 Task: Look for space in Kotel'niki, Russia from 12th July, 2023 to 16th July, 2023 for 8 adults in price range Rs.10000 to Rs.16000. Place can be private room with 8 bedrooms having 8 beds and 8 bathrooms. Property type can be house, flat, guest house, hotel. Amenities needed are: wifi, TV, free parkinig on premises, gym, breakfast. Booking option can be shelf check-in. Required host language is English.
Action: Mouse moved to (584, 125)
Screenshot: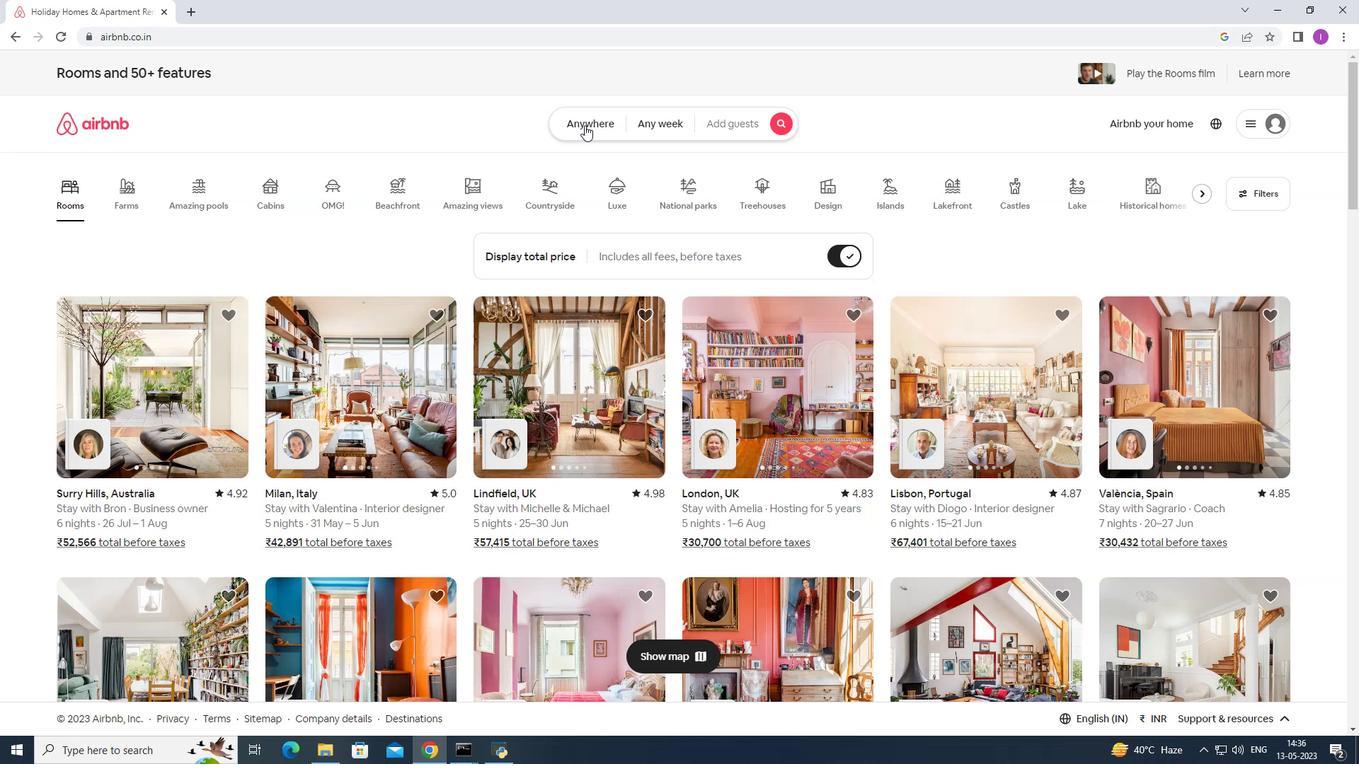 
Action: Mouse pressed left at (584, 125)
Screenshot: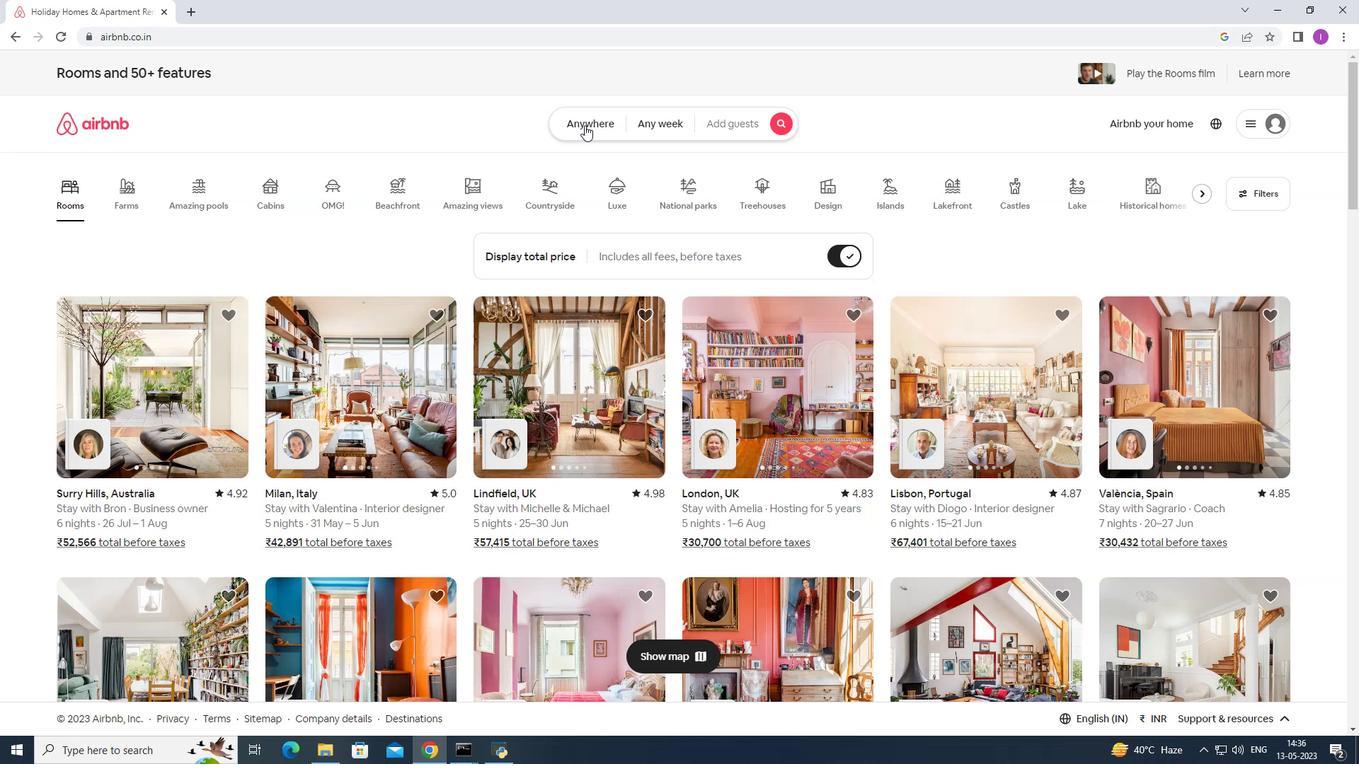 
Action: Mouse moved to (504, 182)
Screenshot: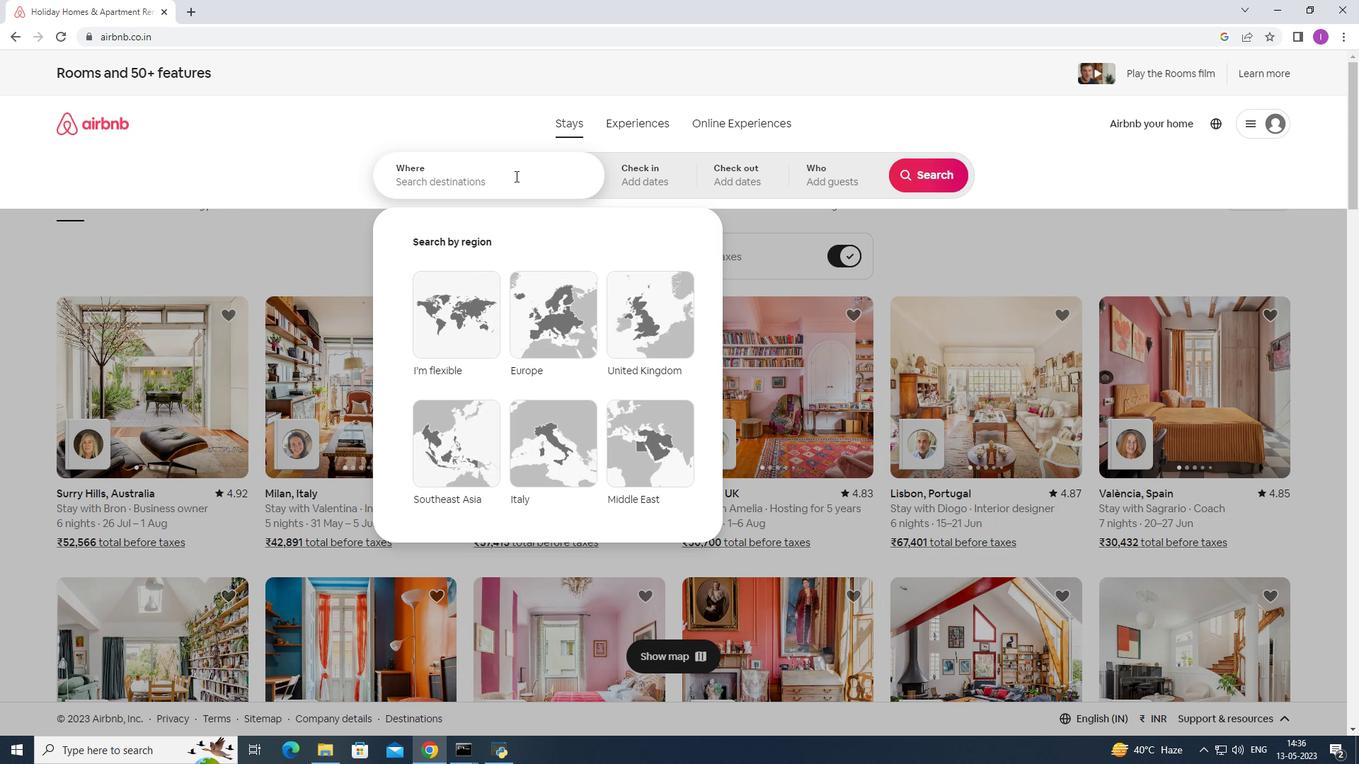 
Action: Mouse pressed left at (504, 182)
Screenshot: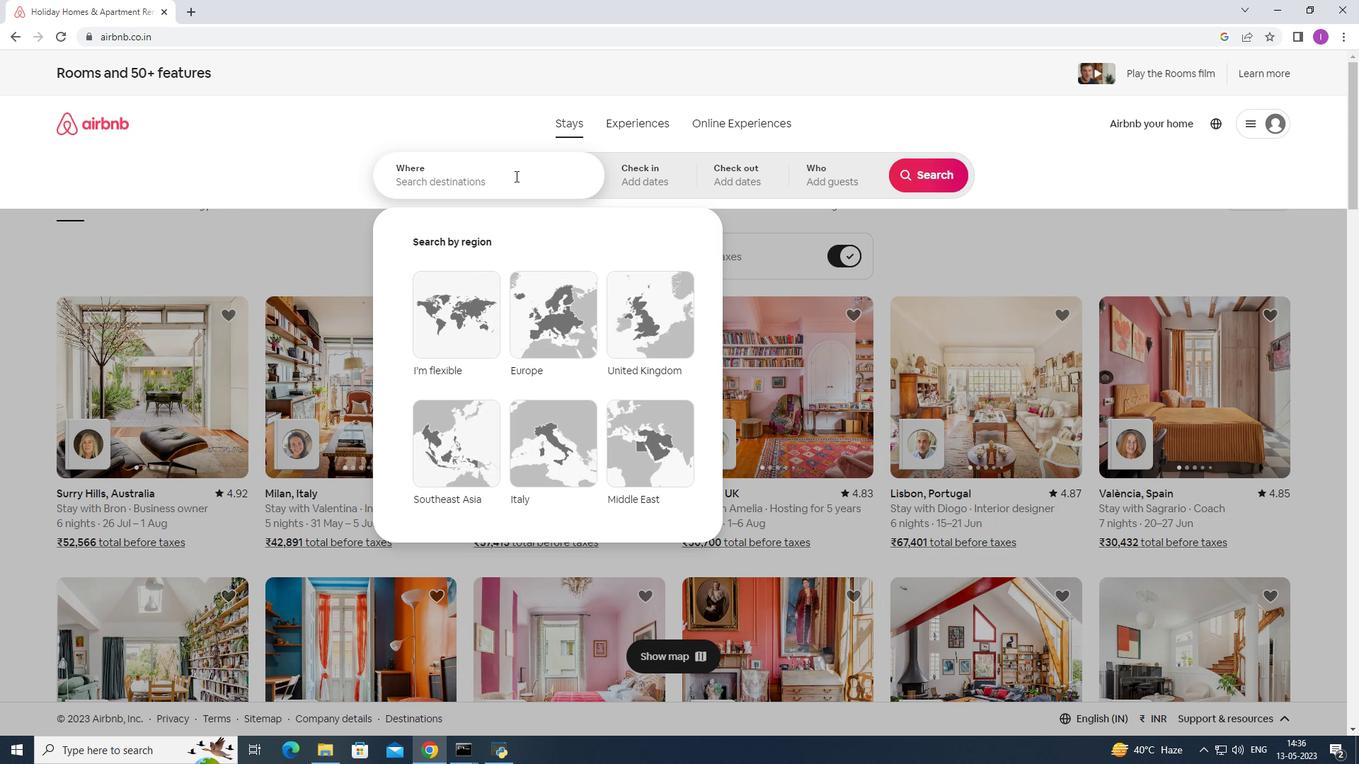 
Action: Mouse moved to (514, 180)
Screenshot: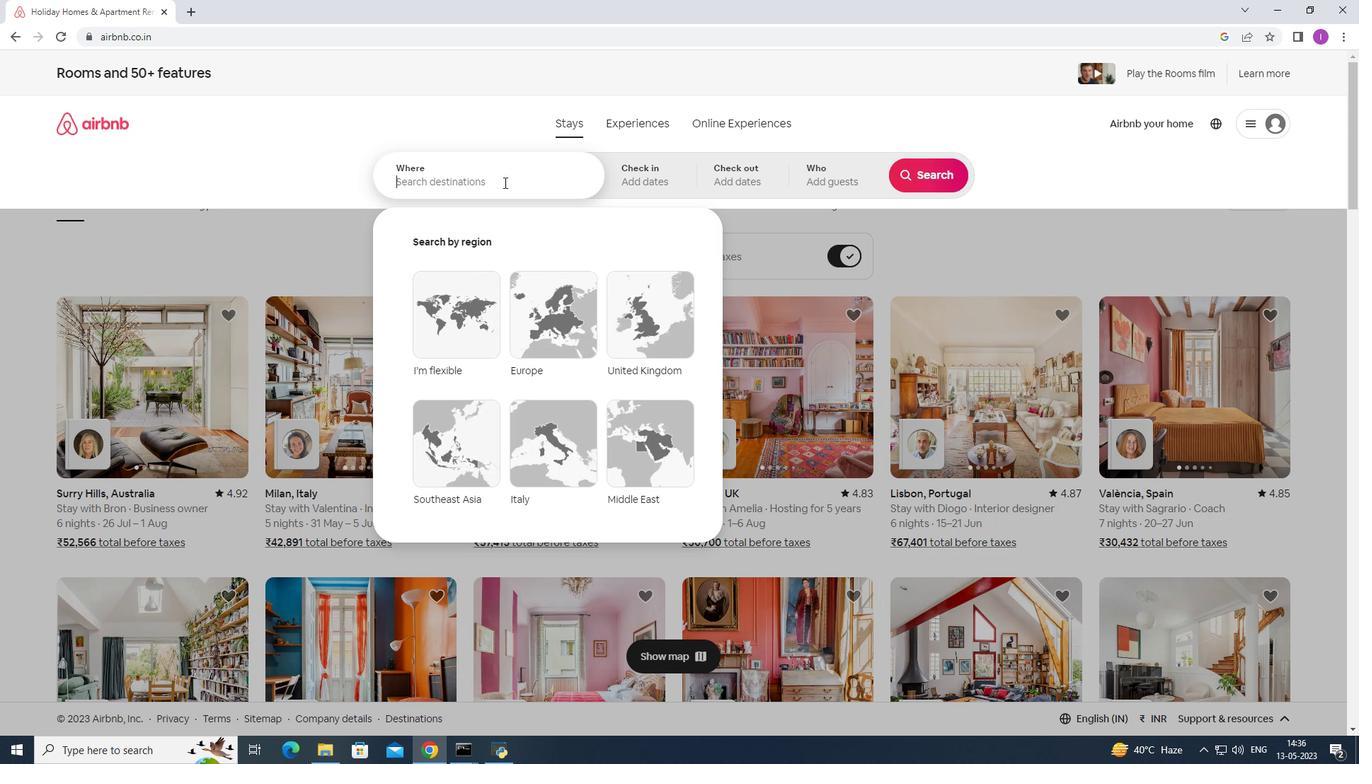
Action: Key pressed <Key.shift><Key.shift><Key.shift><Key.shift><Key.shift><Key.shift><Key.shift><Key.shift><Key.shift>Kotel'<Key.shift>Niki,<Key.shift>Russia
Screenshot: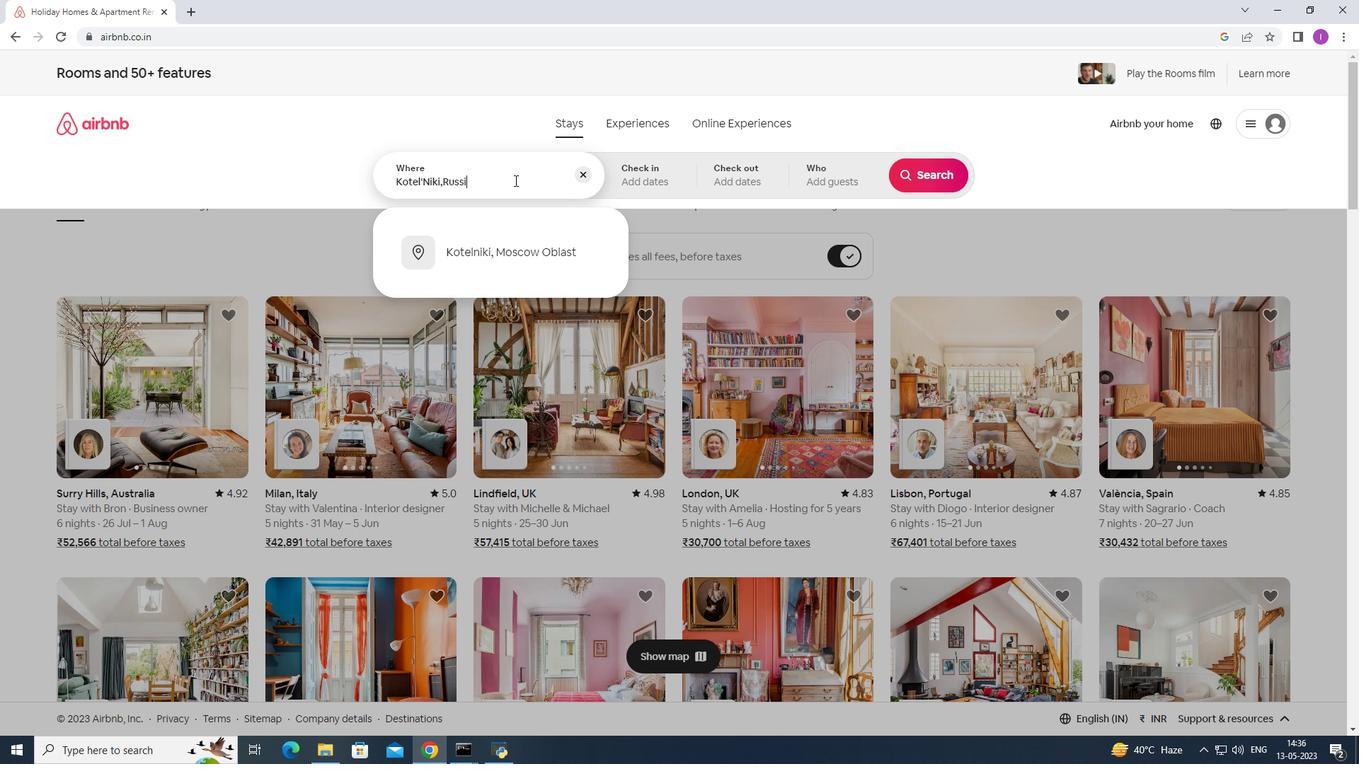 
Action: Mouse moved to (623, 175)
Screenshot: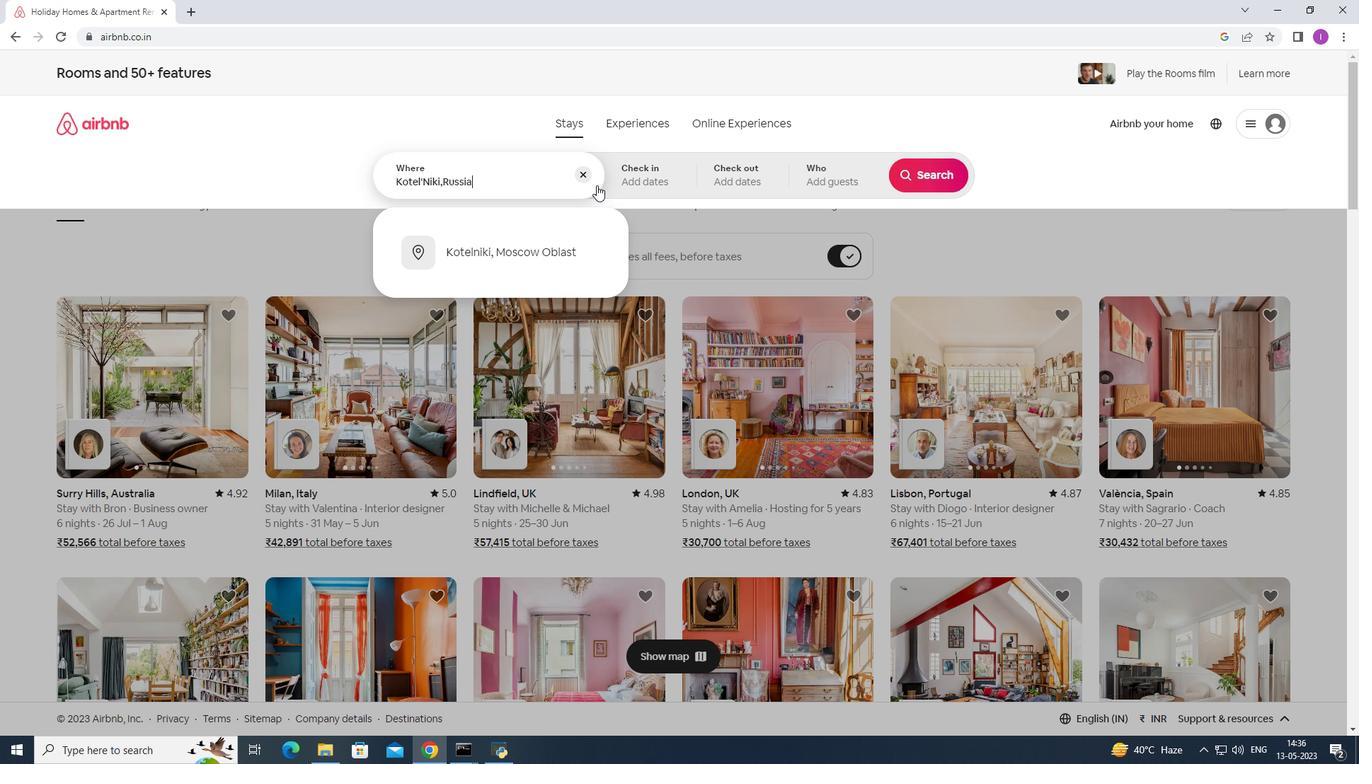 
Action: Mouse pressed left at (623, 175)
Screenshot: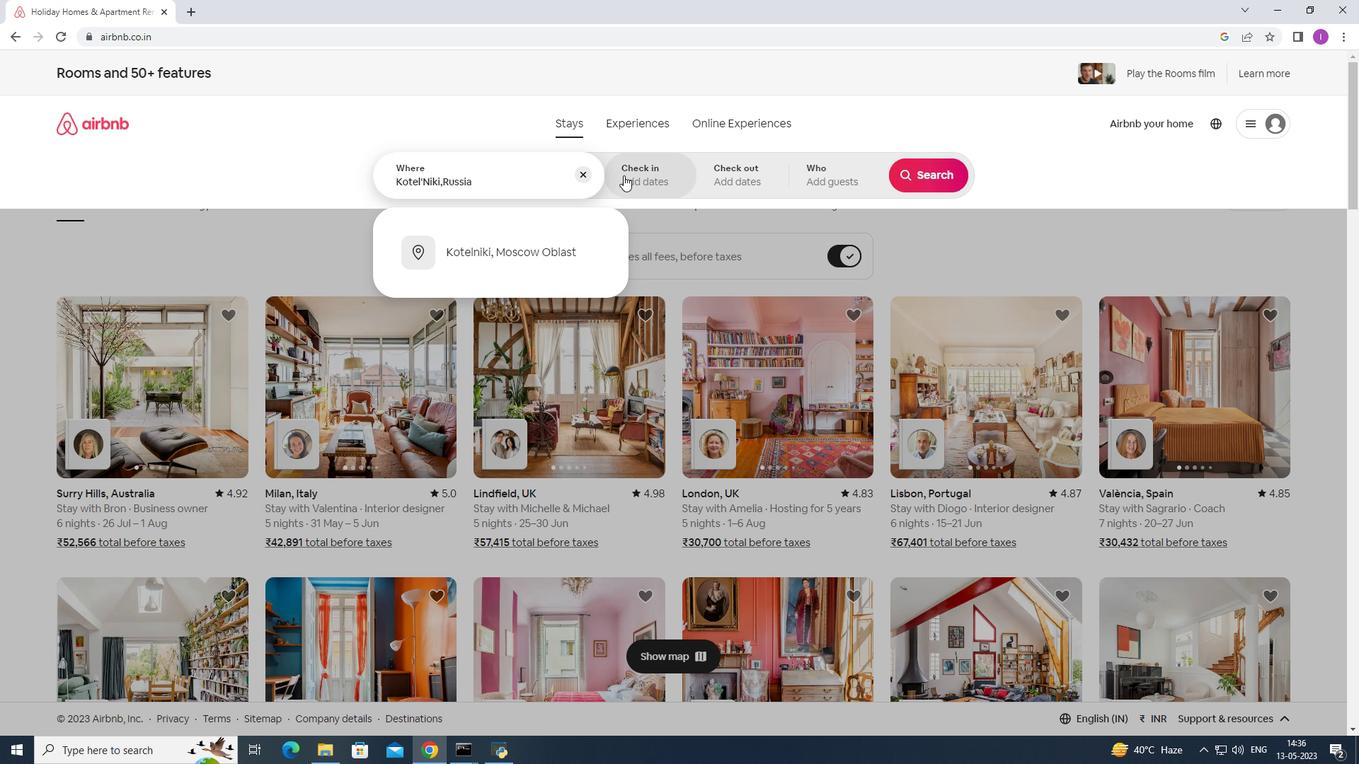 
Action: Mouse moved to (920, 292)
Screenshot: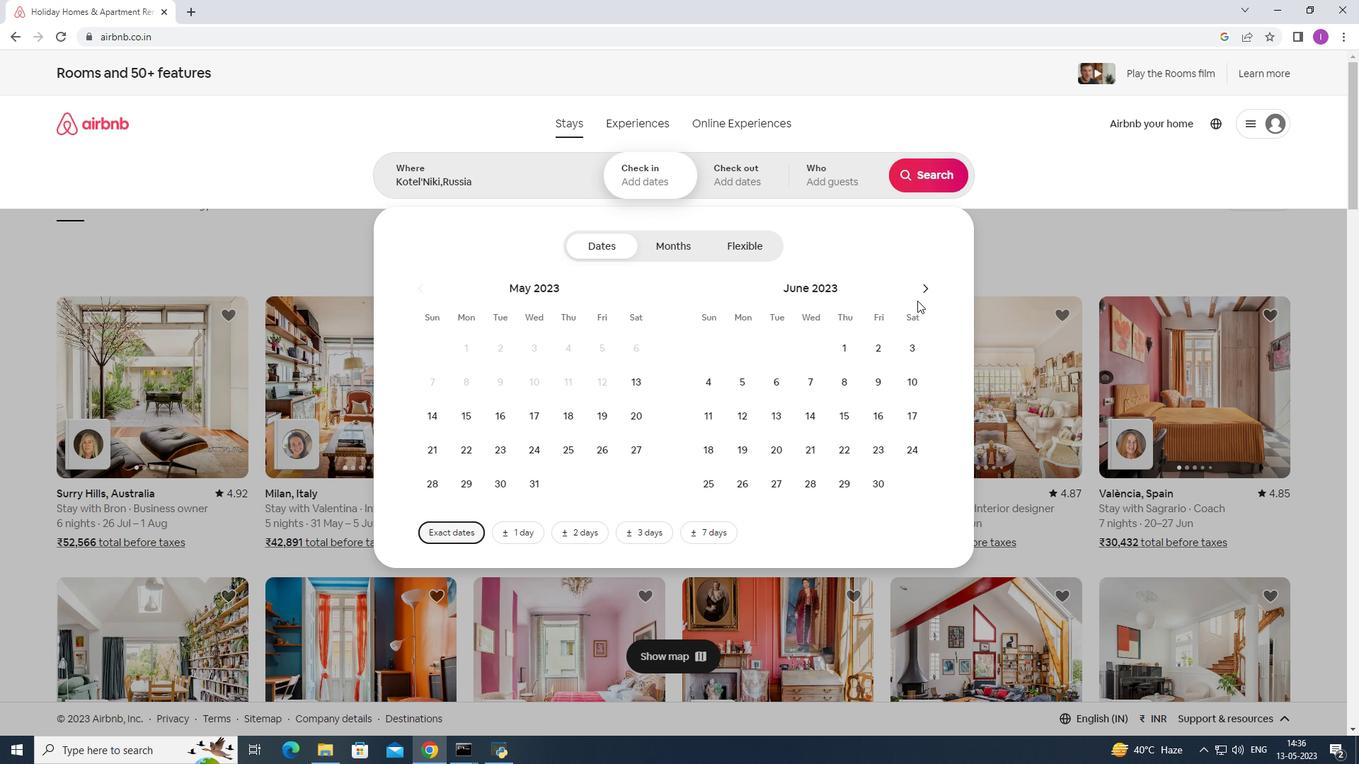 
Action: Mouse pressed left at (920, 292)
Screenshot: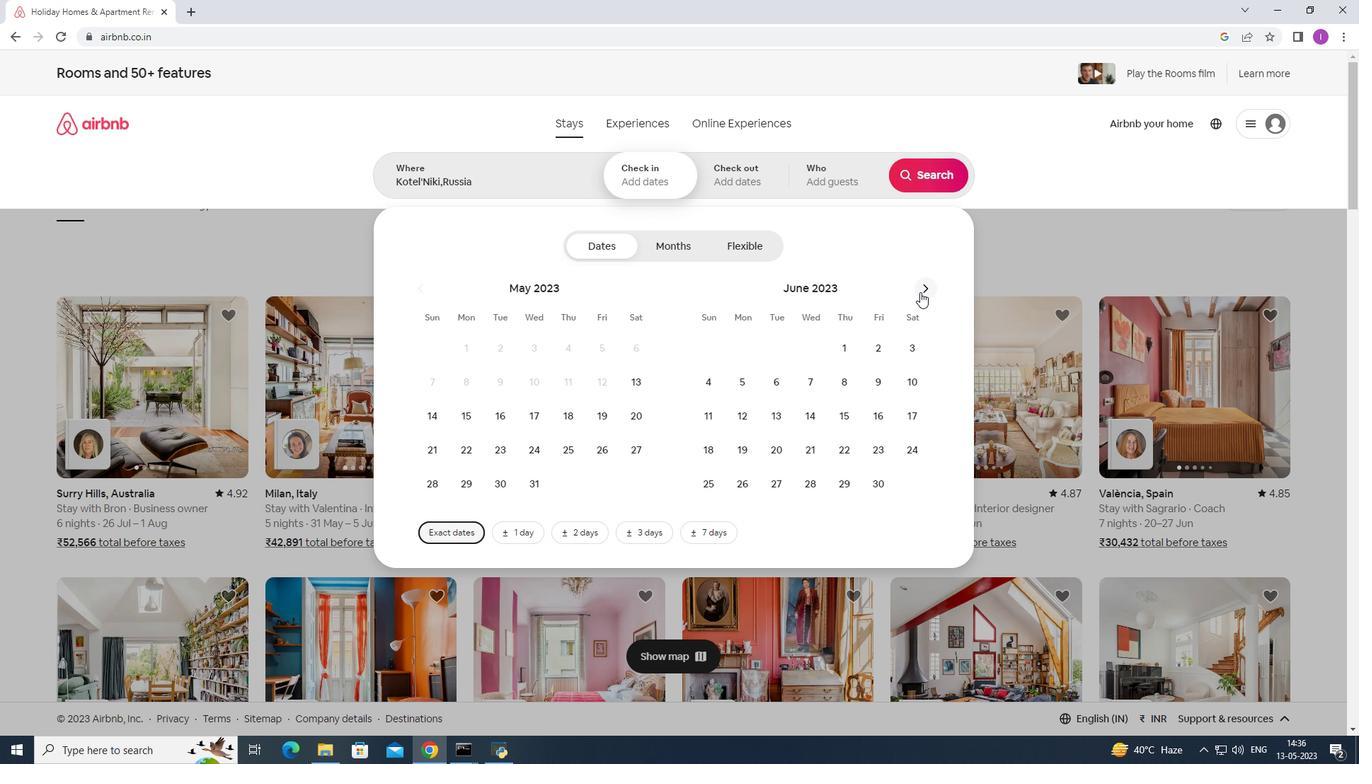 
Action: Mouse moved to (802, 421)
Screenshot: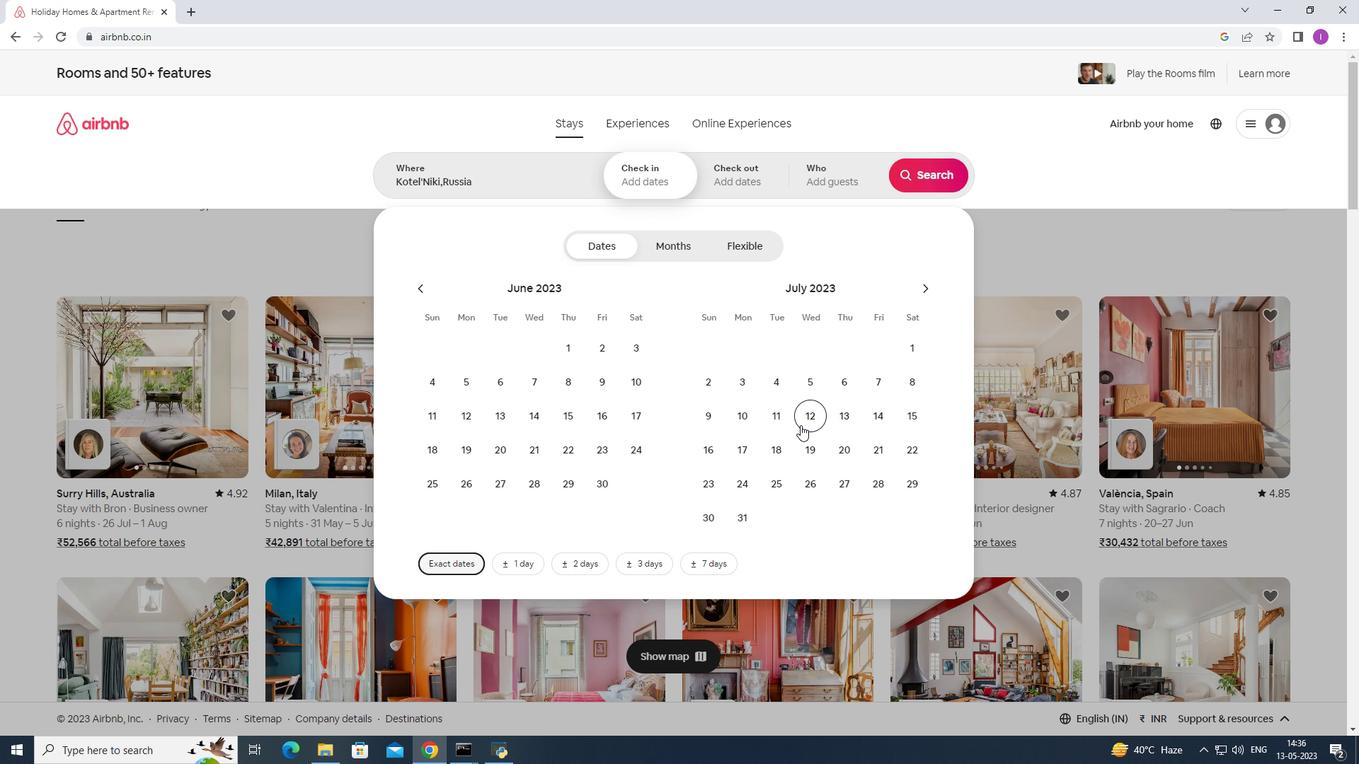 
Action: Mouse pressed left at (802, 421)
Screenshot: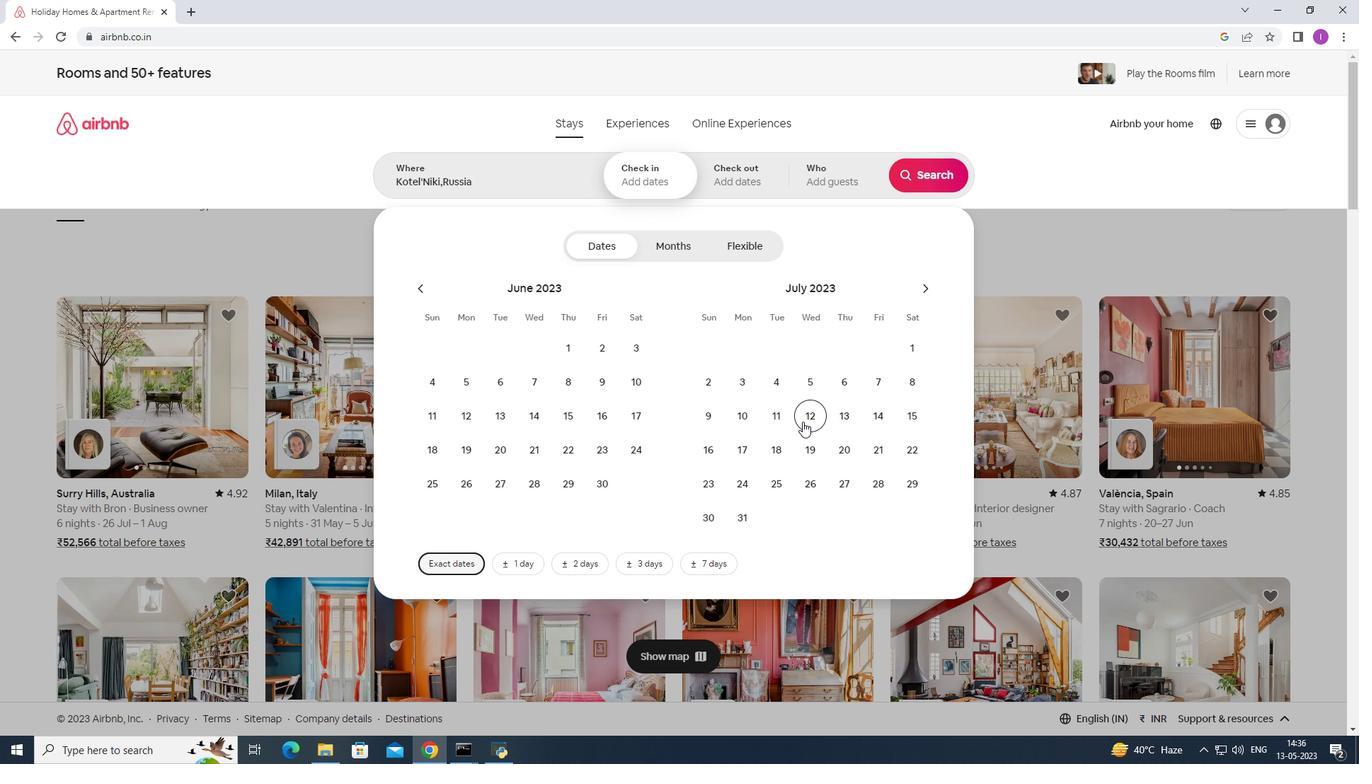 
Action: Mouse moved to (702, 451)
Screenshot: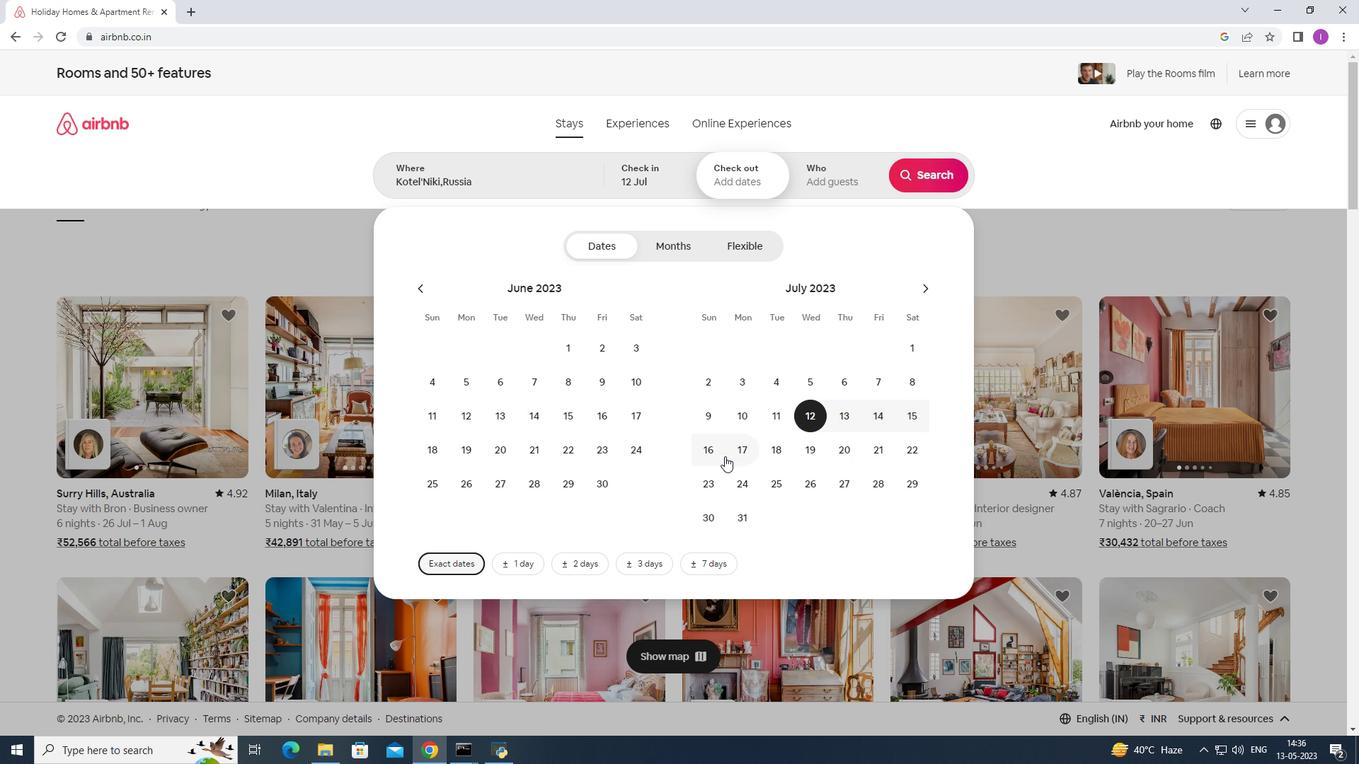 
Action: Mouse pressed left at (702, 451)
Screenshot: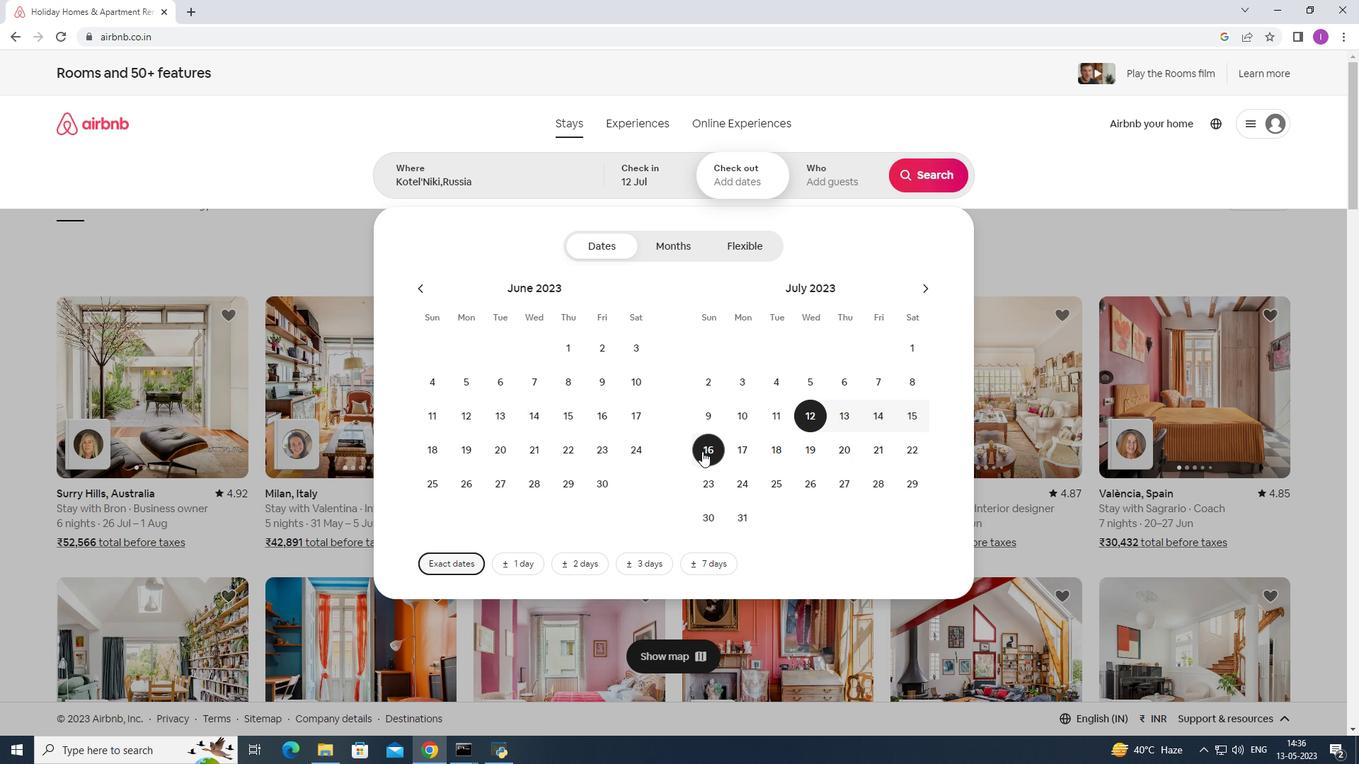 
Action: Mouse moved to (827, 170)
Screenshot: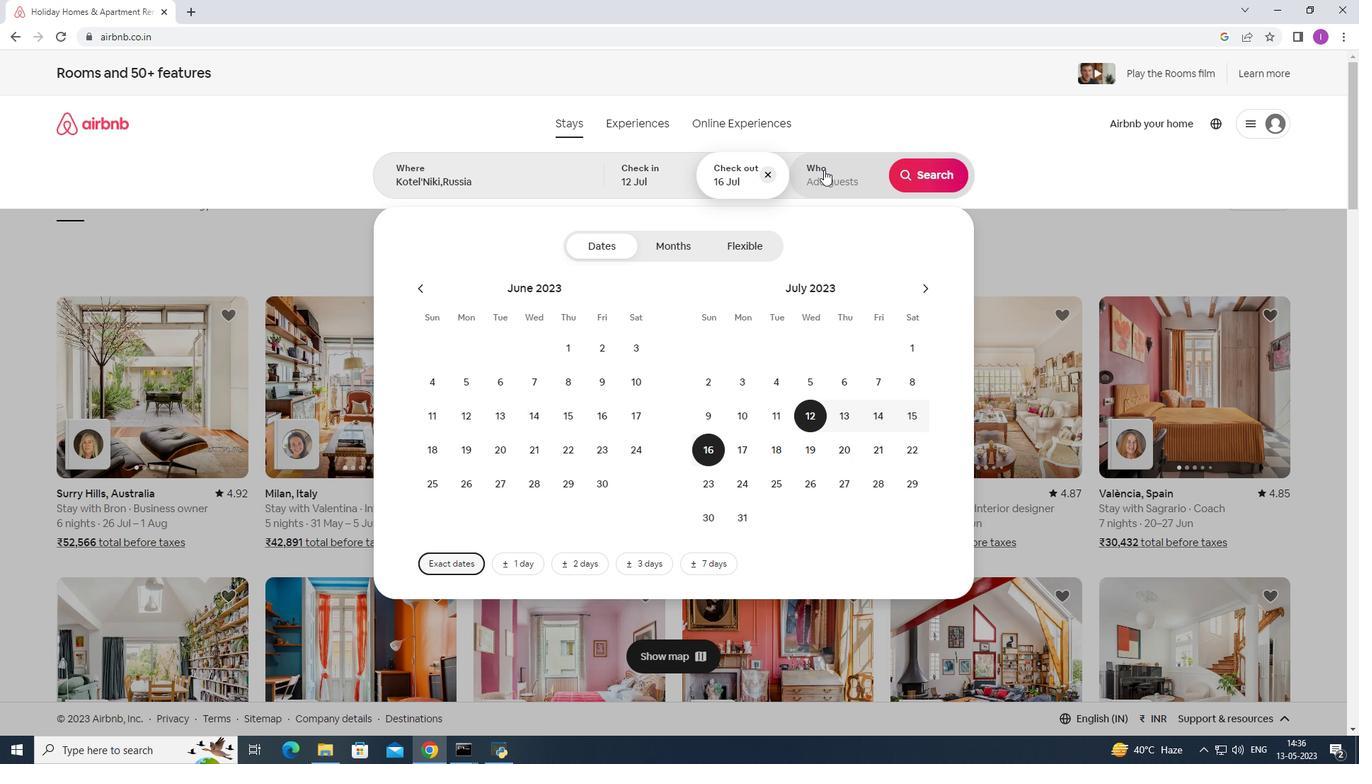 
Action: Mouse pressed left at (827, 170)
Screenshot: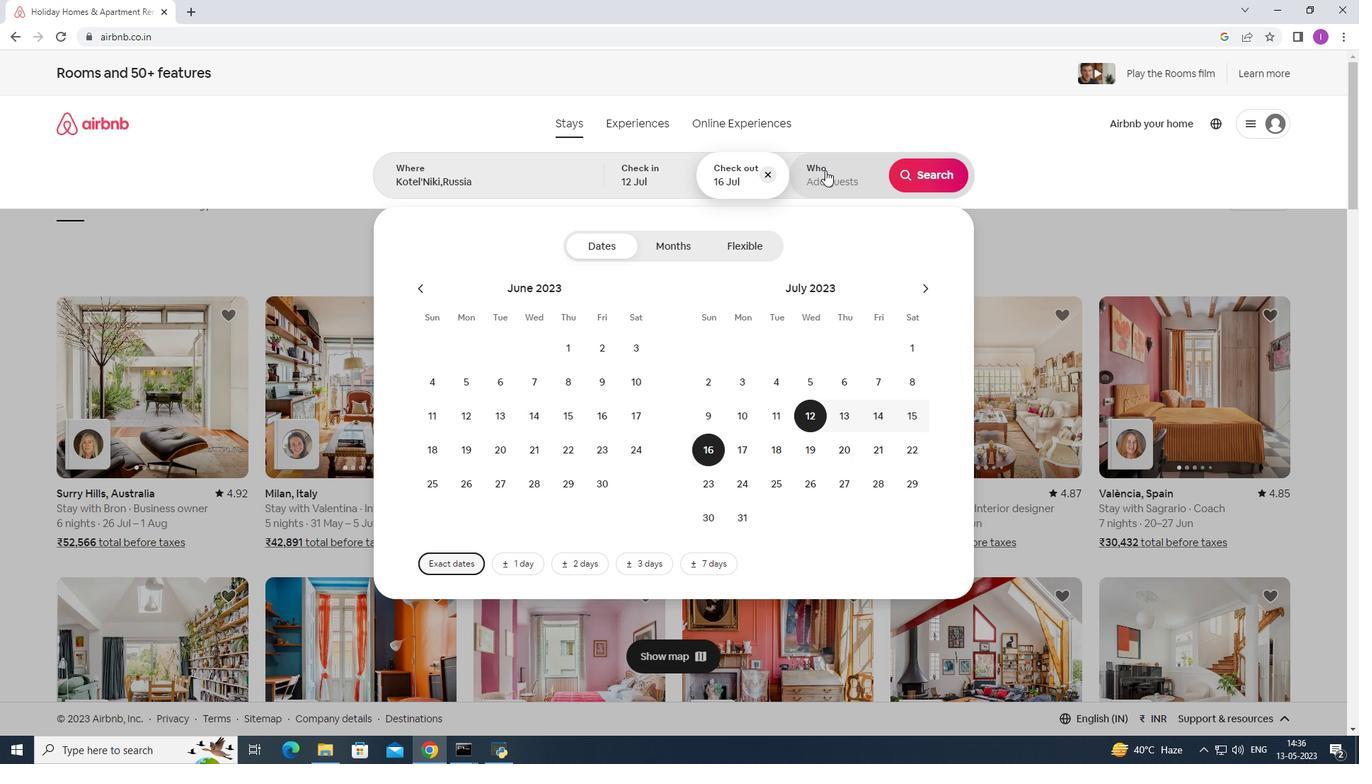 
Action: Mouse moved to (931, 249)
Screenshot: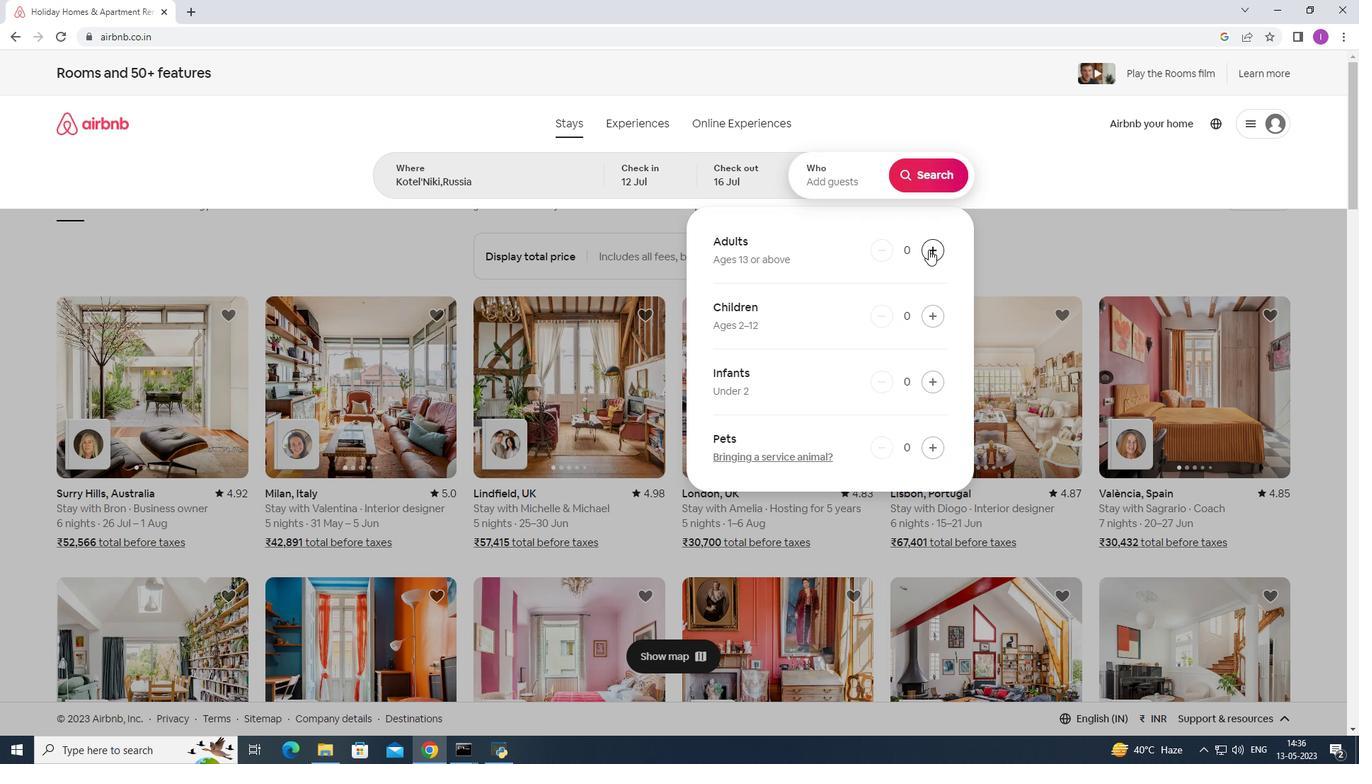
Action: Mouse pressed left at (931, 249)
Screenshot: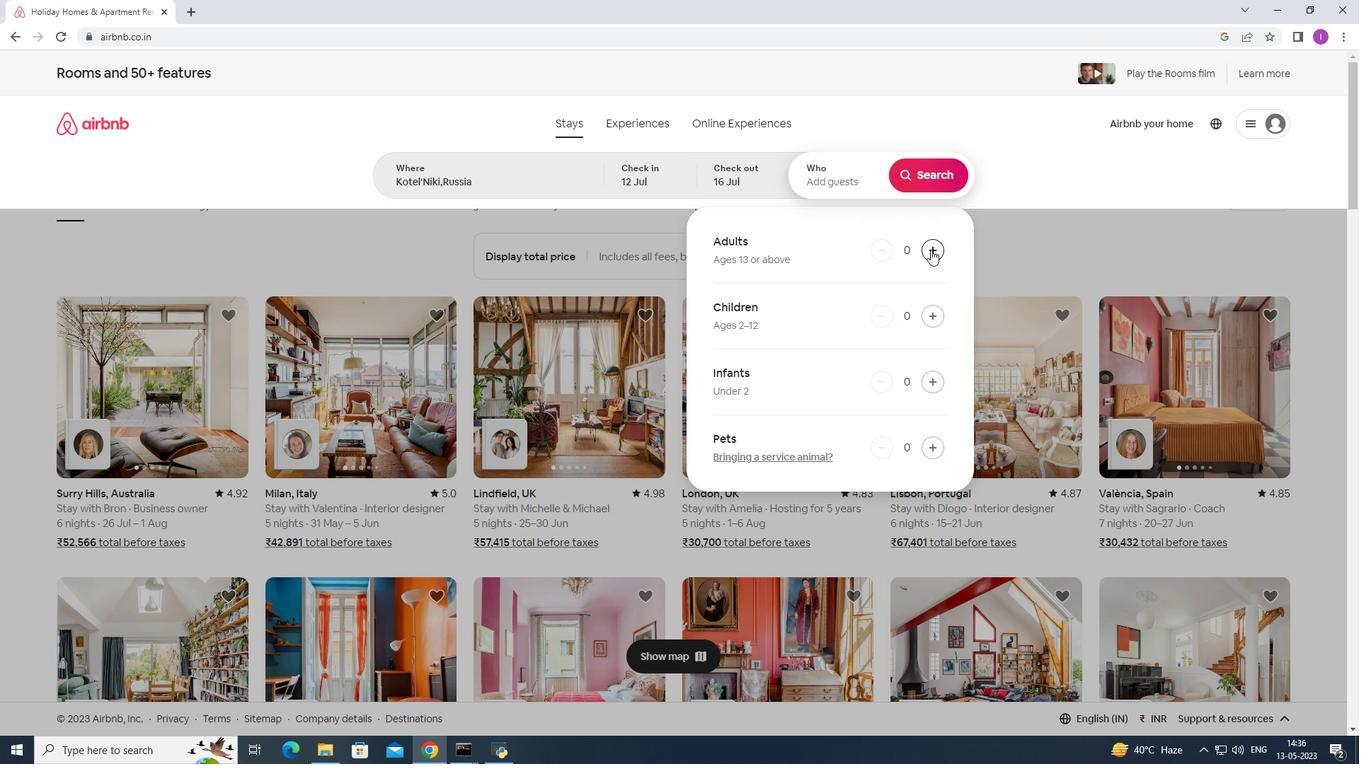 
Action: Mouse pressed left at (931, 249)
Screenshot: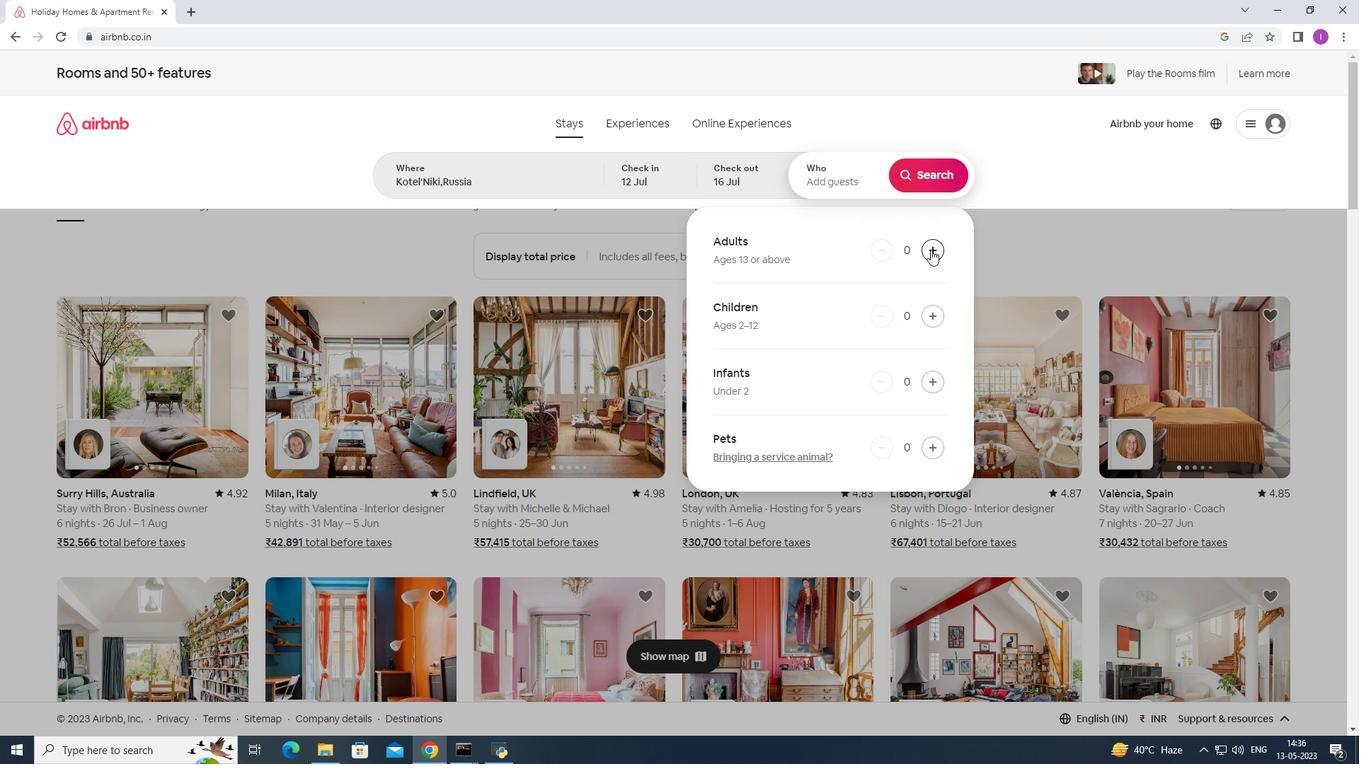 
Action: Mouse pressed left at (931, 249)
Screenshot: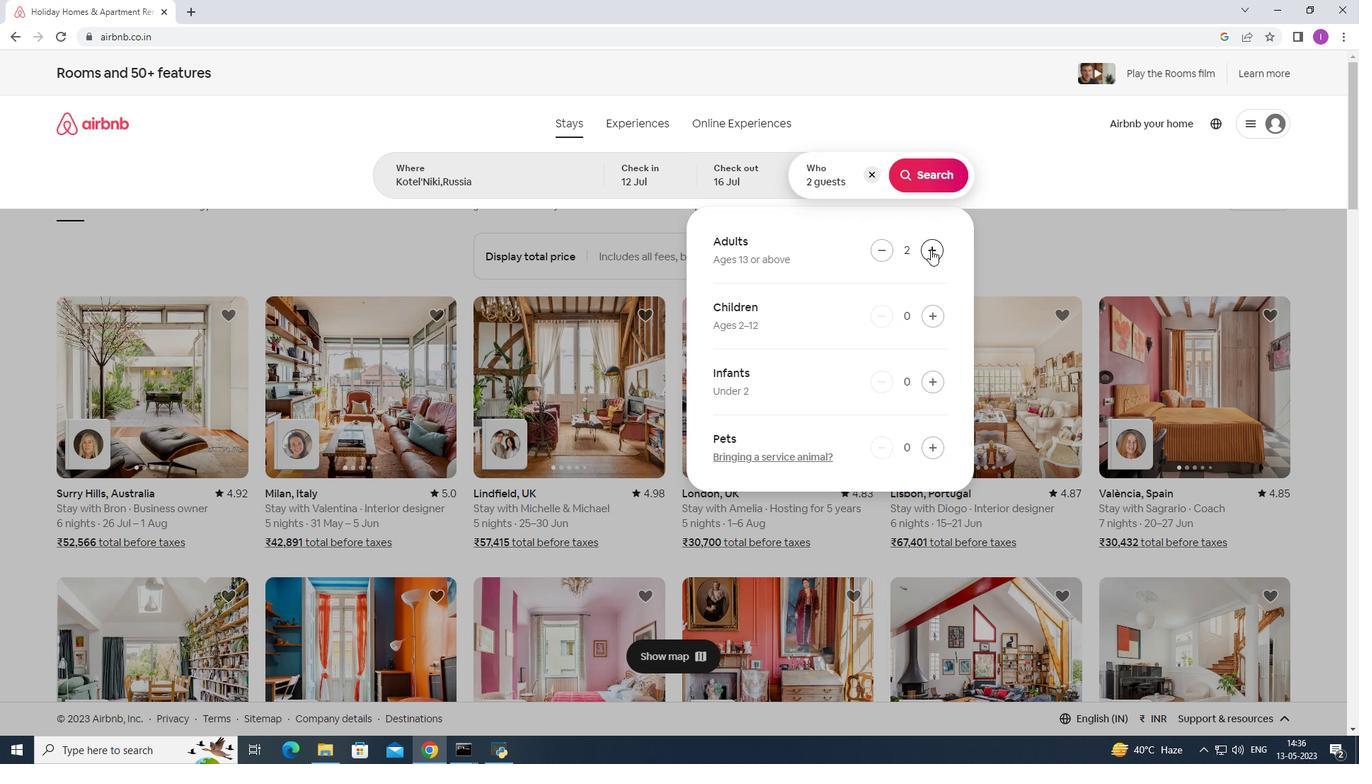 
Action: Mouse pressed left at (931, 249)
Screenshot: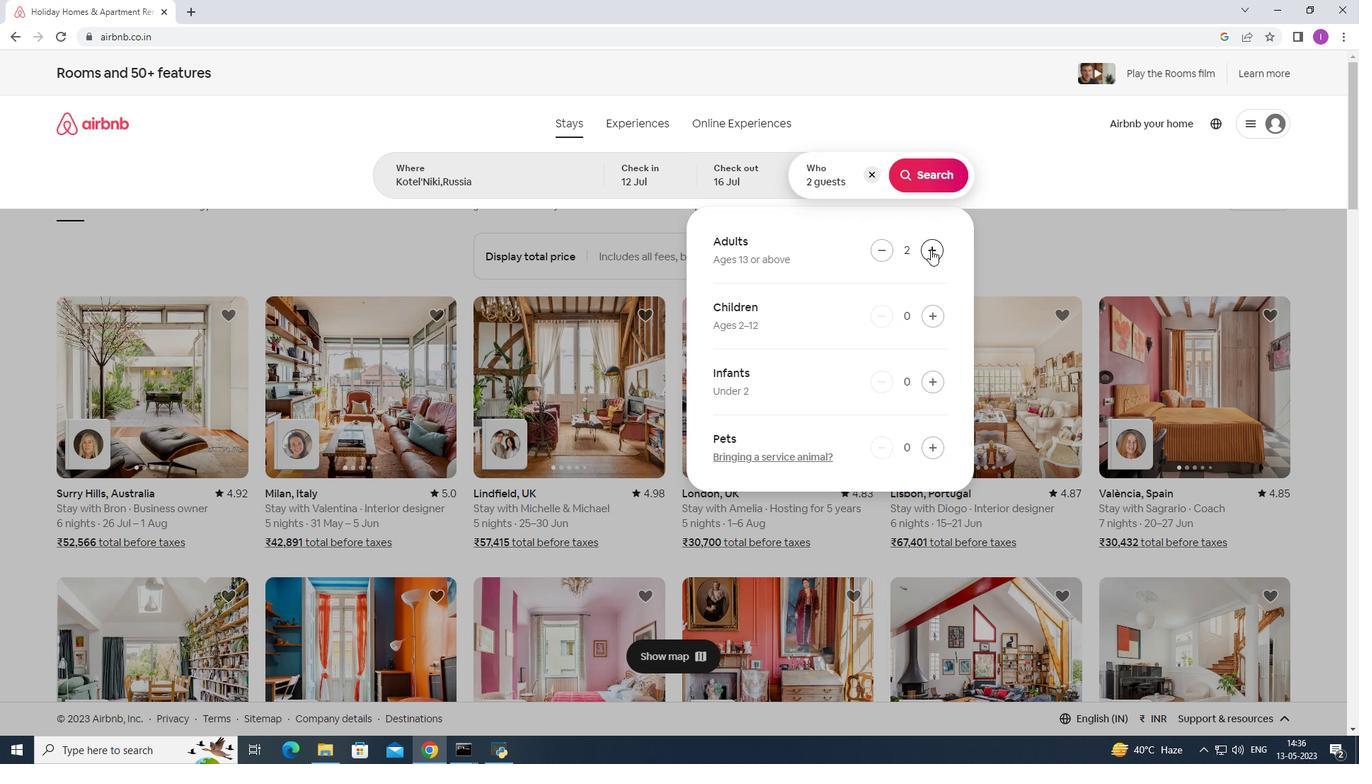 
Action: Mouse moved to (931, 250)
Screenshot: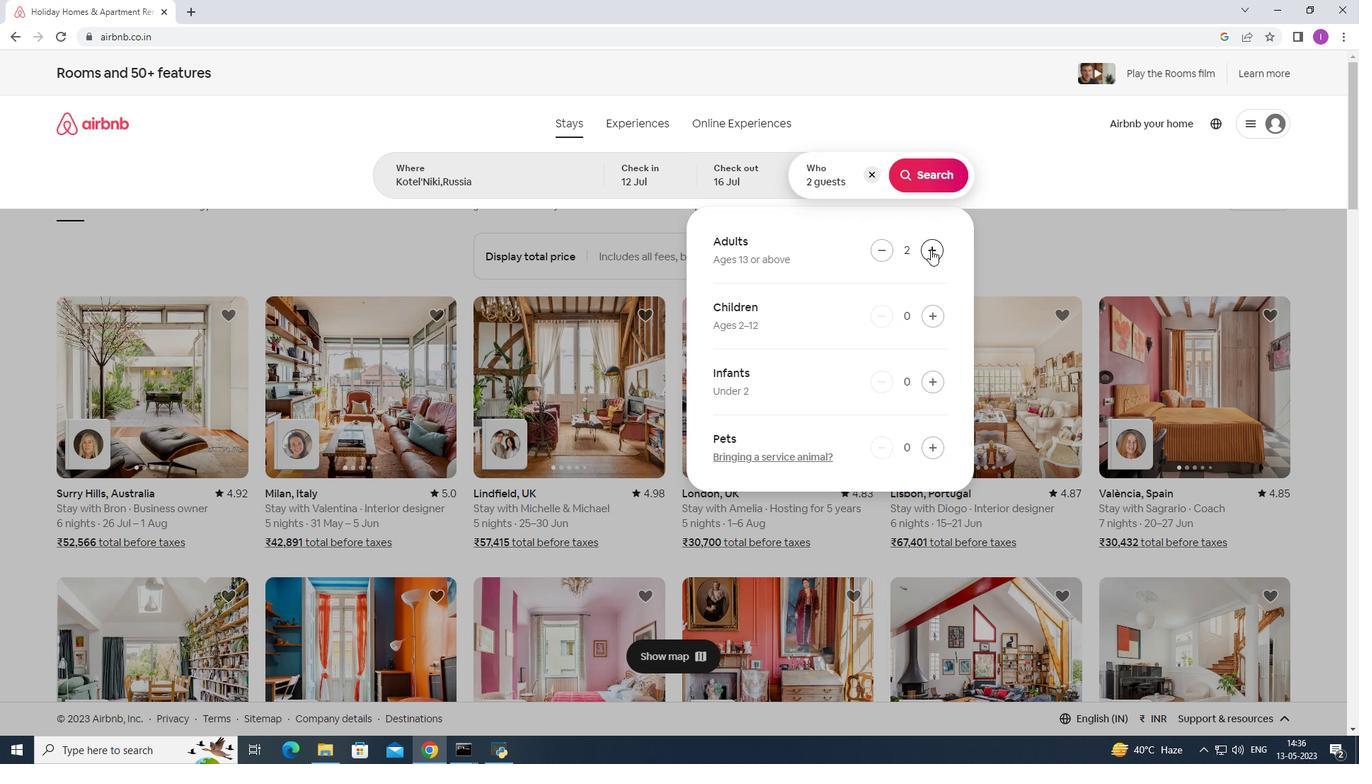 
Action: Mouse pressed left at (931, 250)
Screenshot: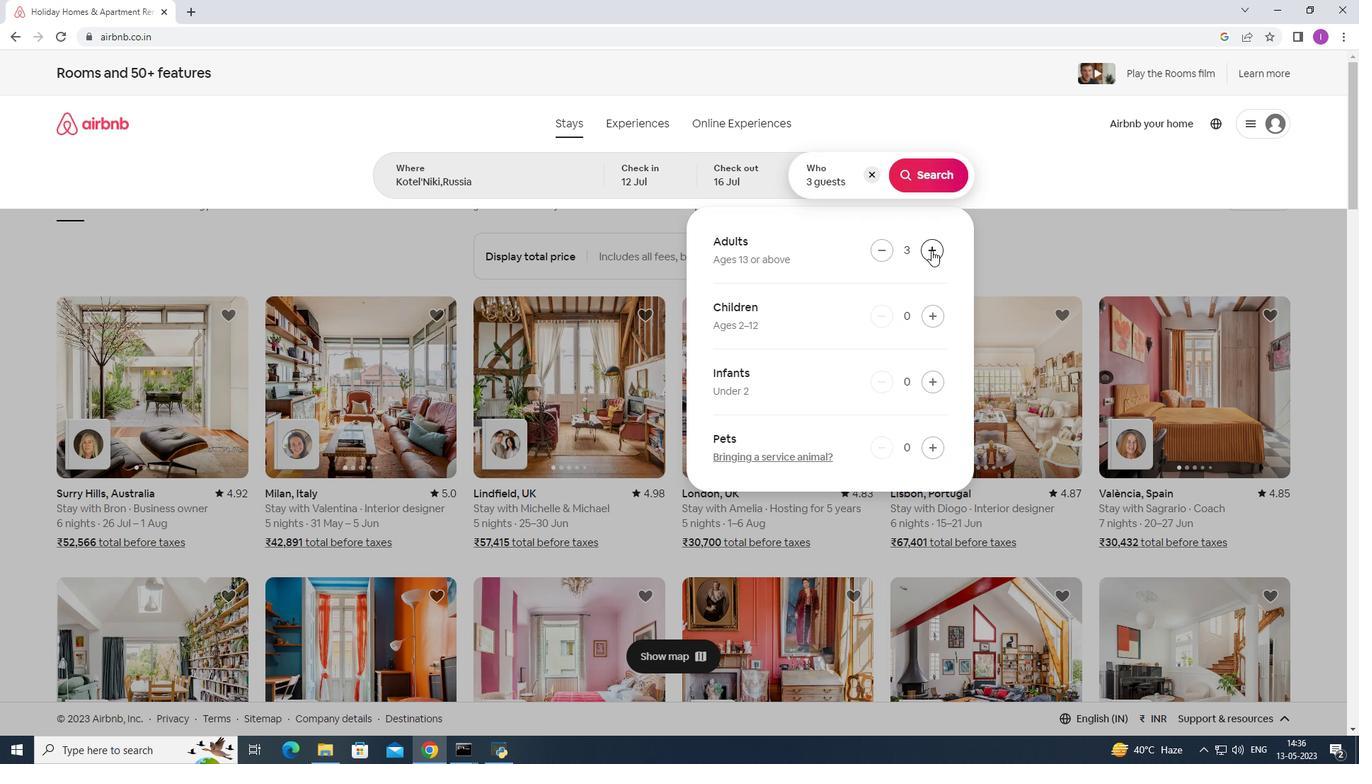 
Action: Mouse pressed left at (931, 250)
Screenshot: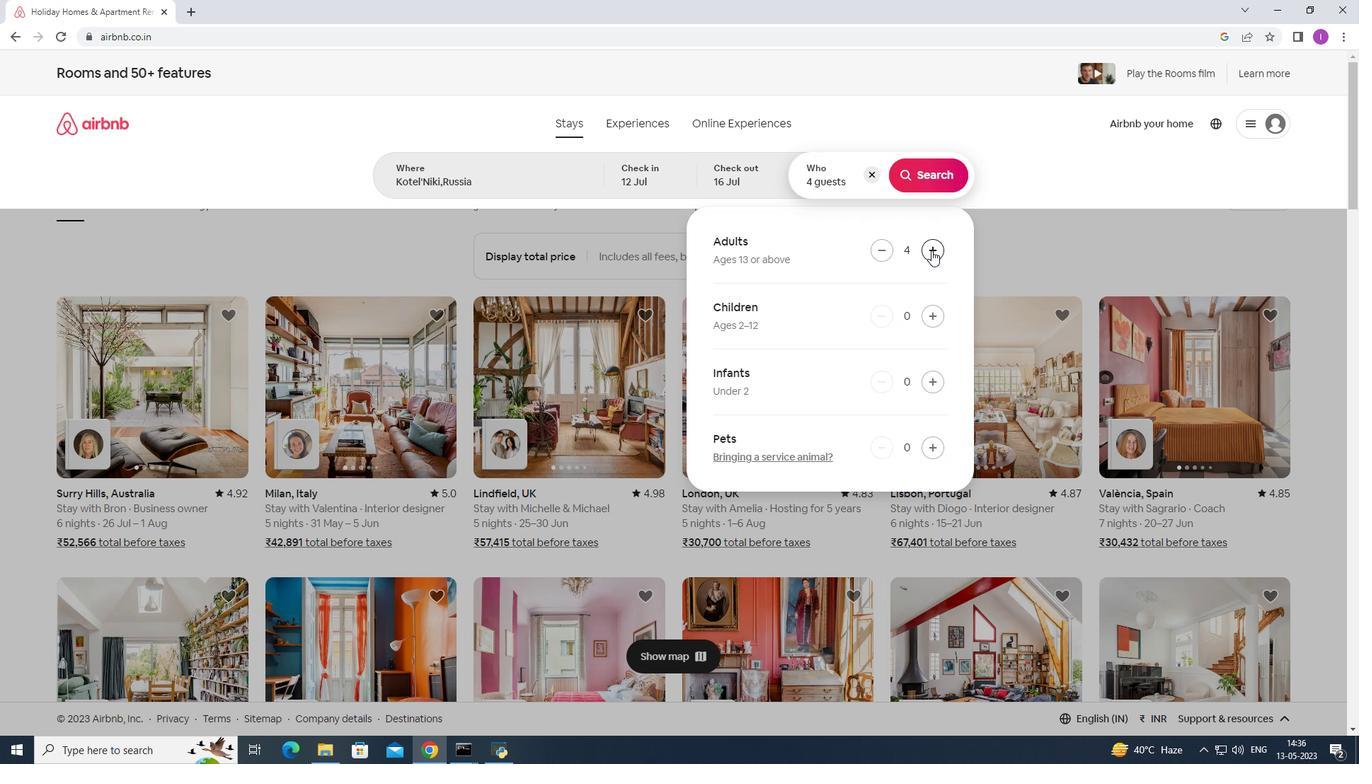 
Action: Mouse moved to (931, 253)
Screenshot: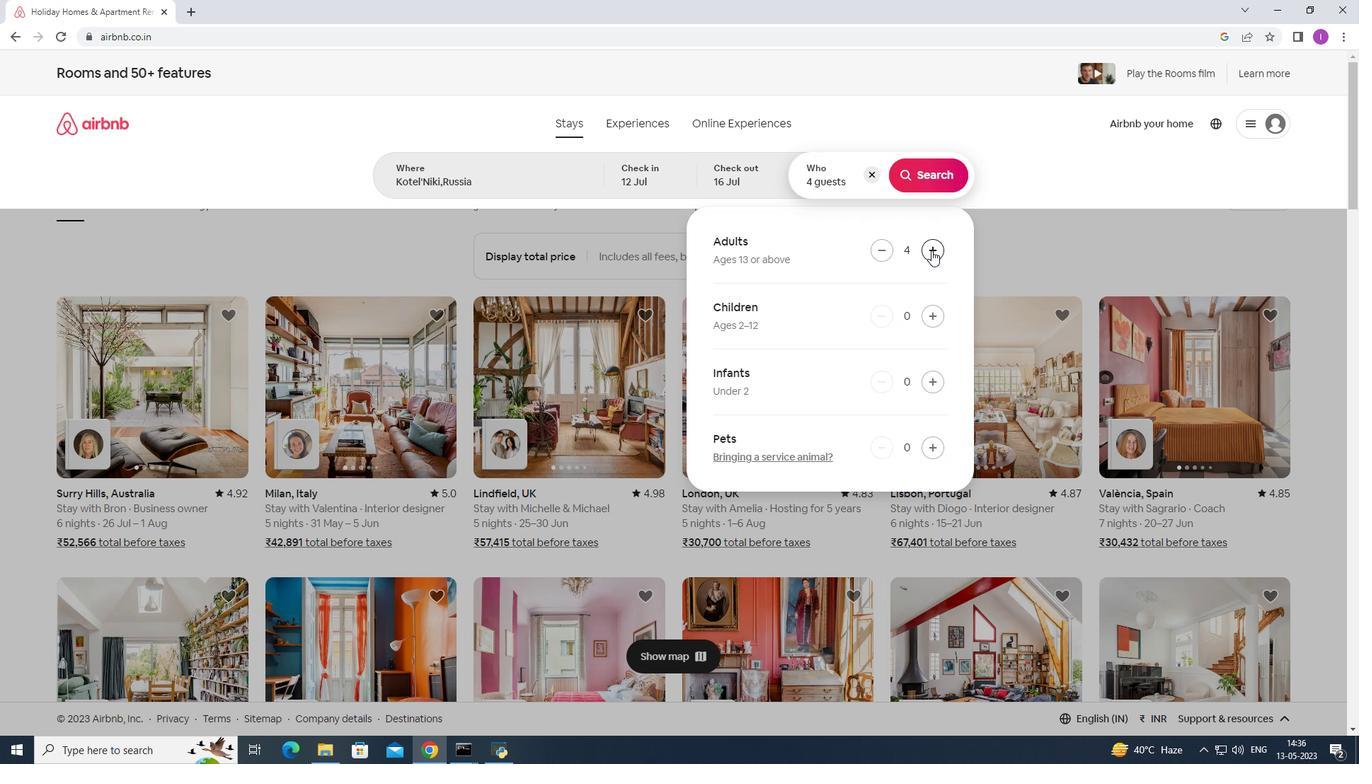 
Action: Mouse pressed left at (931, 253)
Screenshot: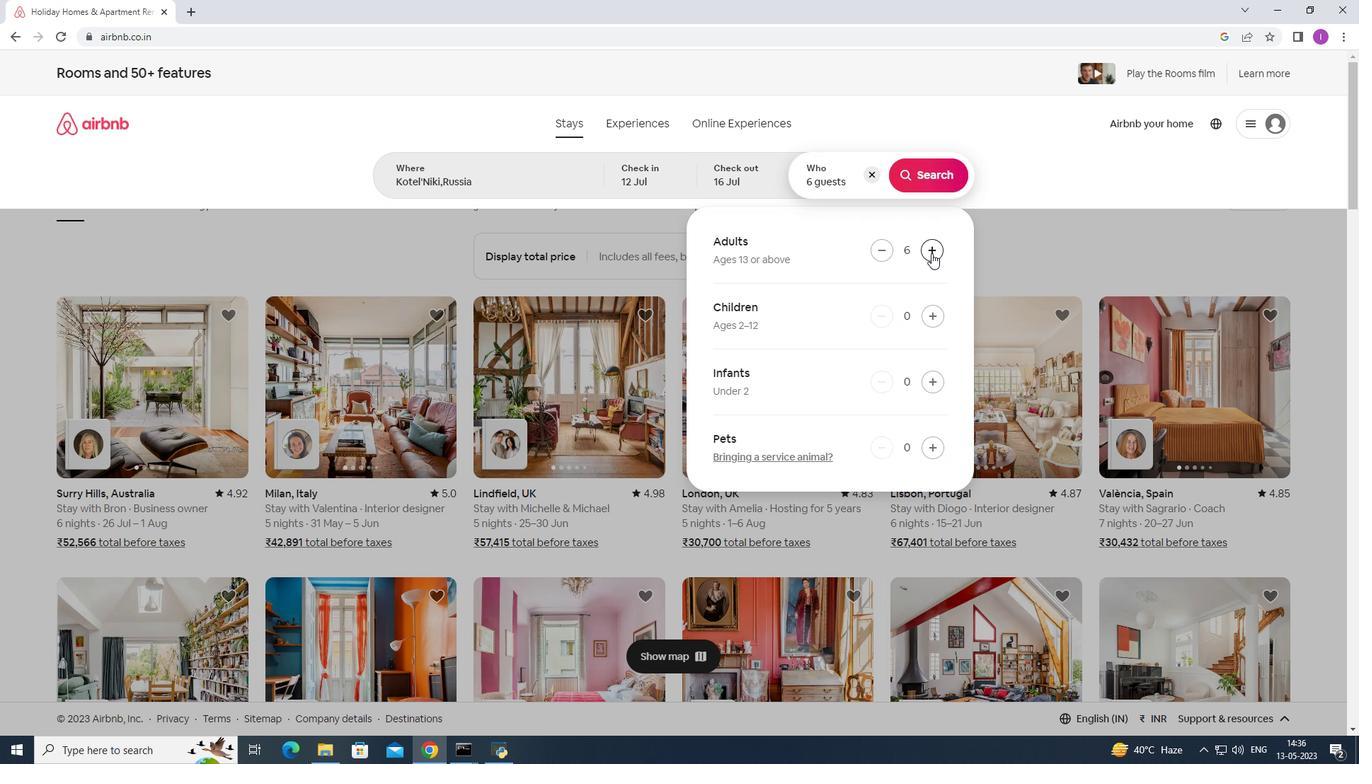 
Action: Mouse pressed left at (931, 253)
Screenshot: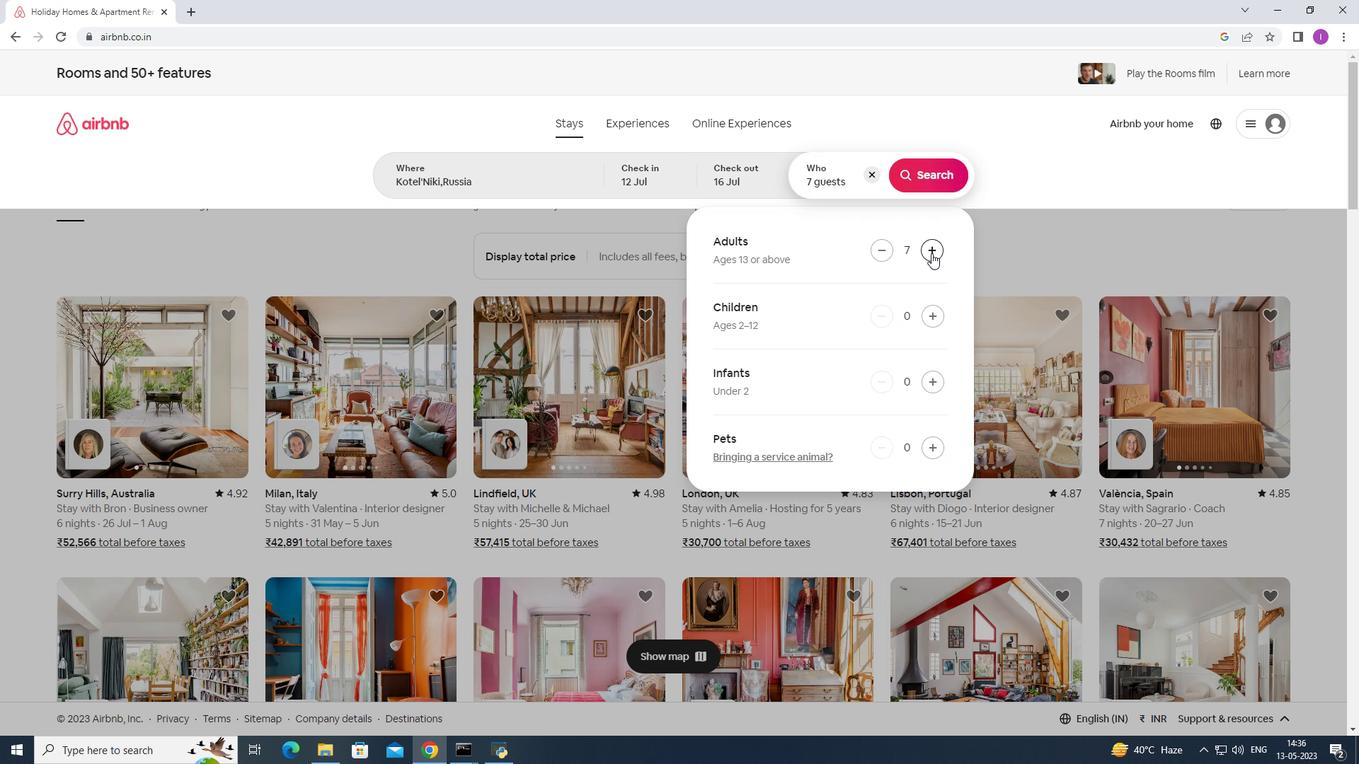 
Action: Mouse moved to (941, 180)
Screenshot: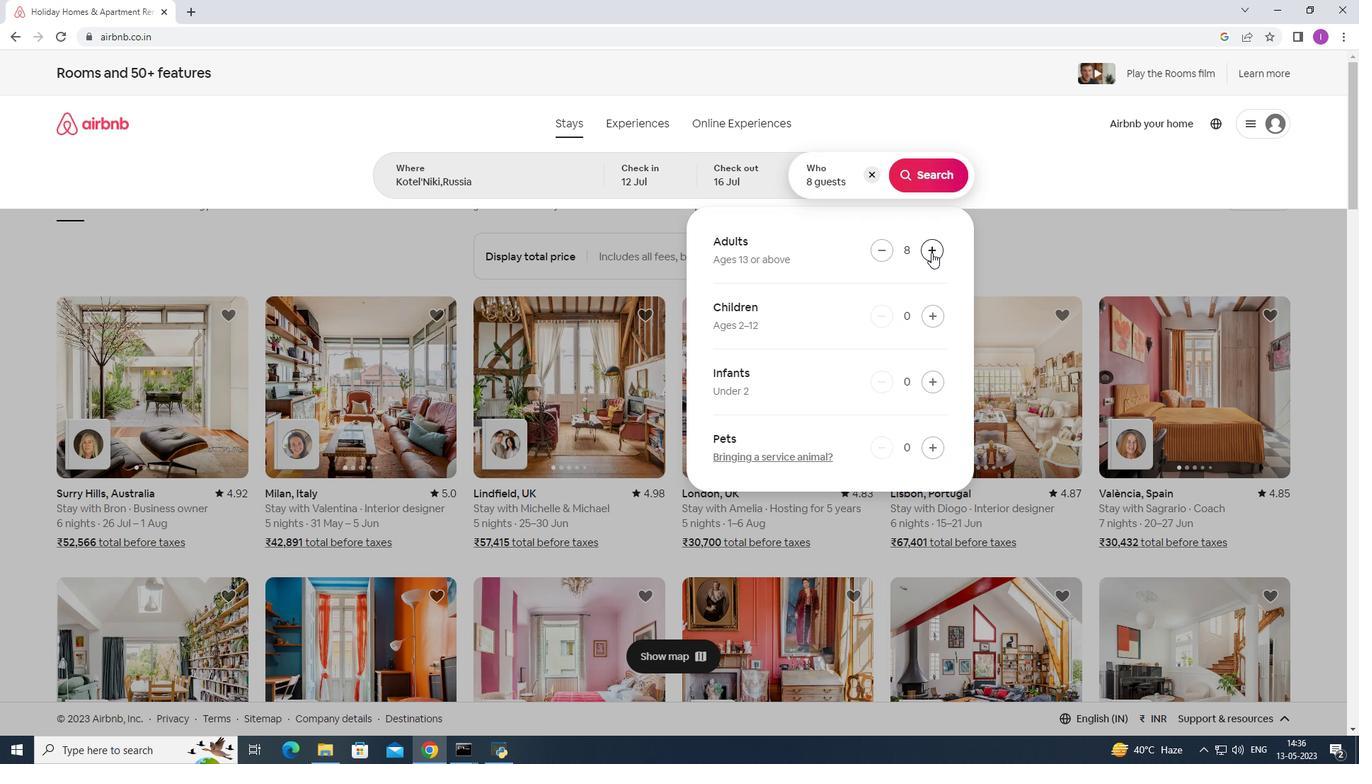 
Action: Mouse pressed left at (941, 180)
Screenshot: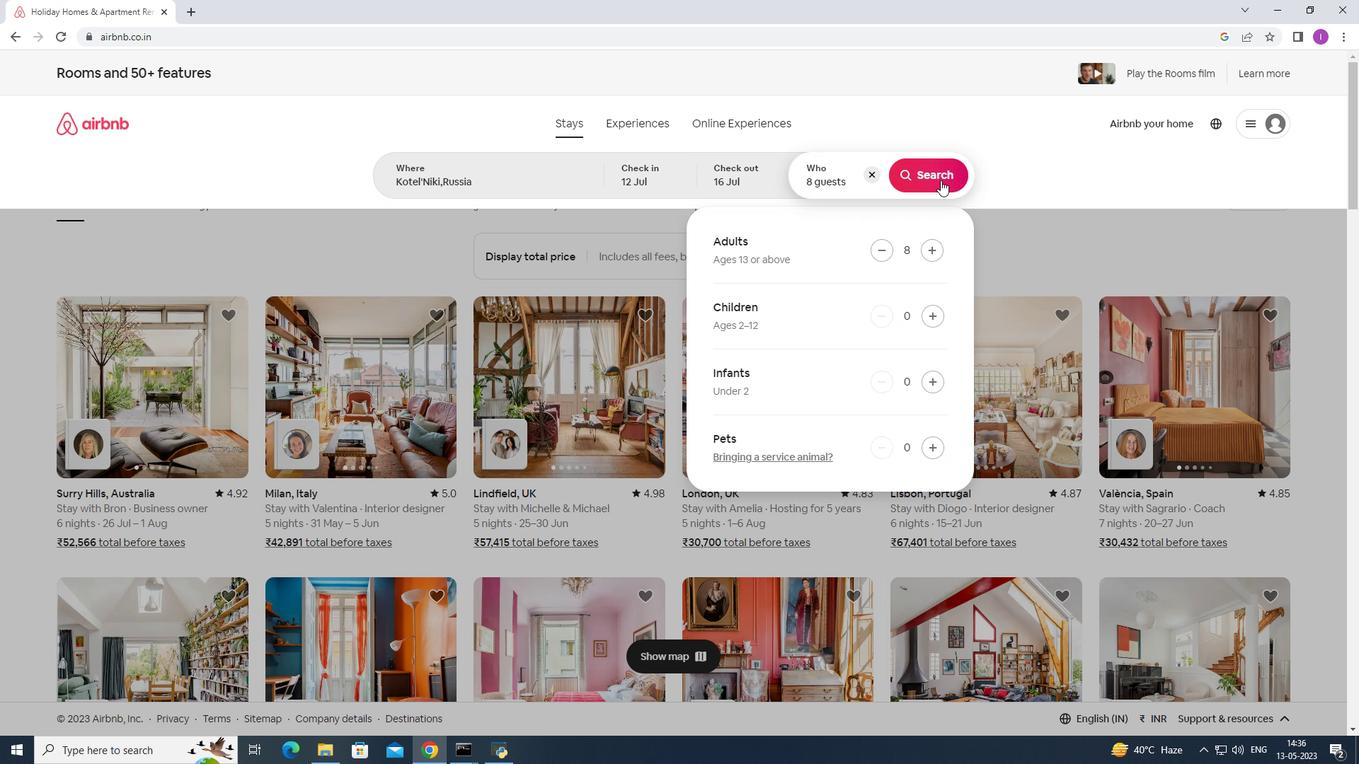 
Action: Mouse moved to (1297, 139)
Screenshot: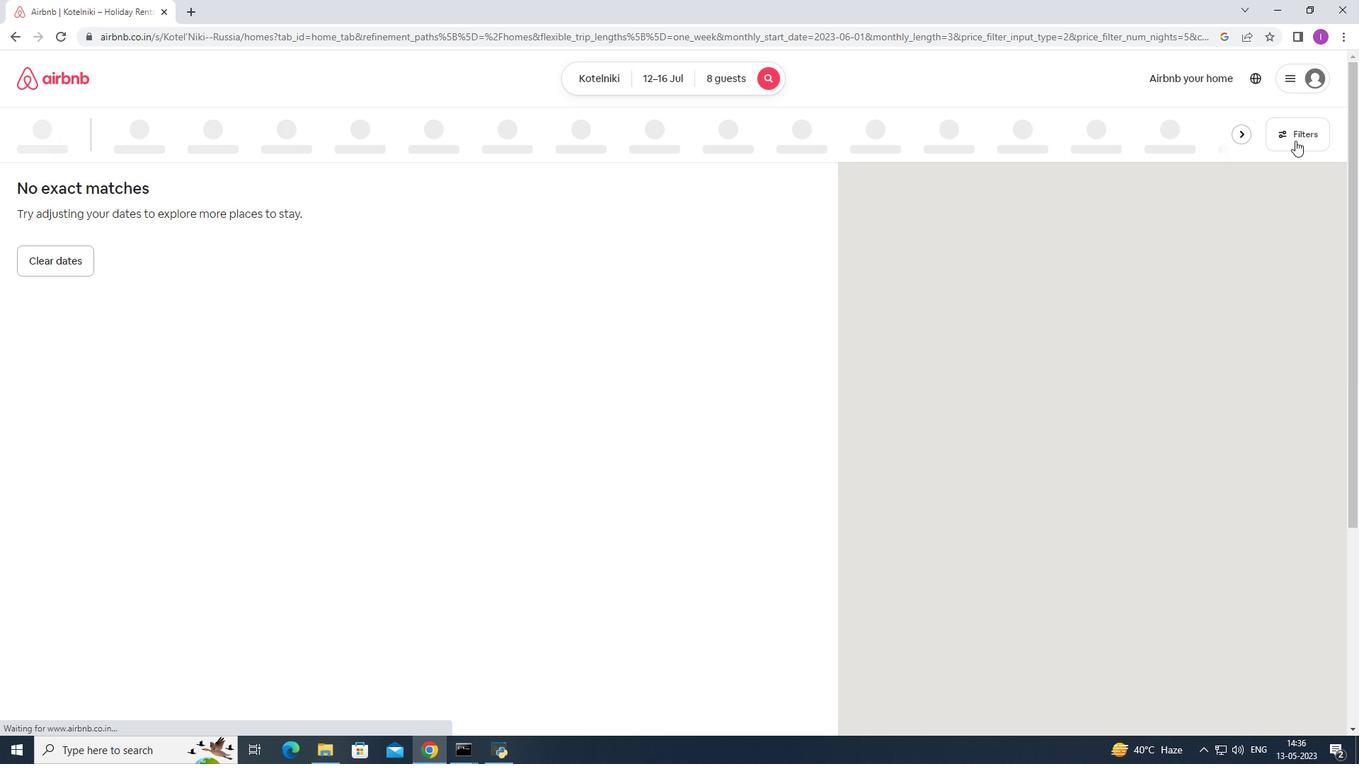 
Action: Mouse pressed left at (1297, 139)
Screenshot: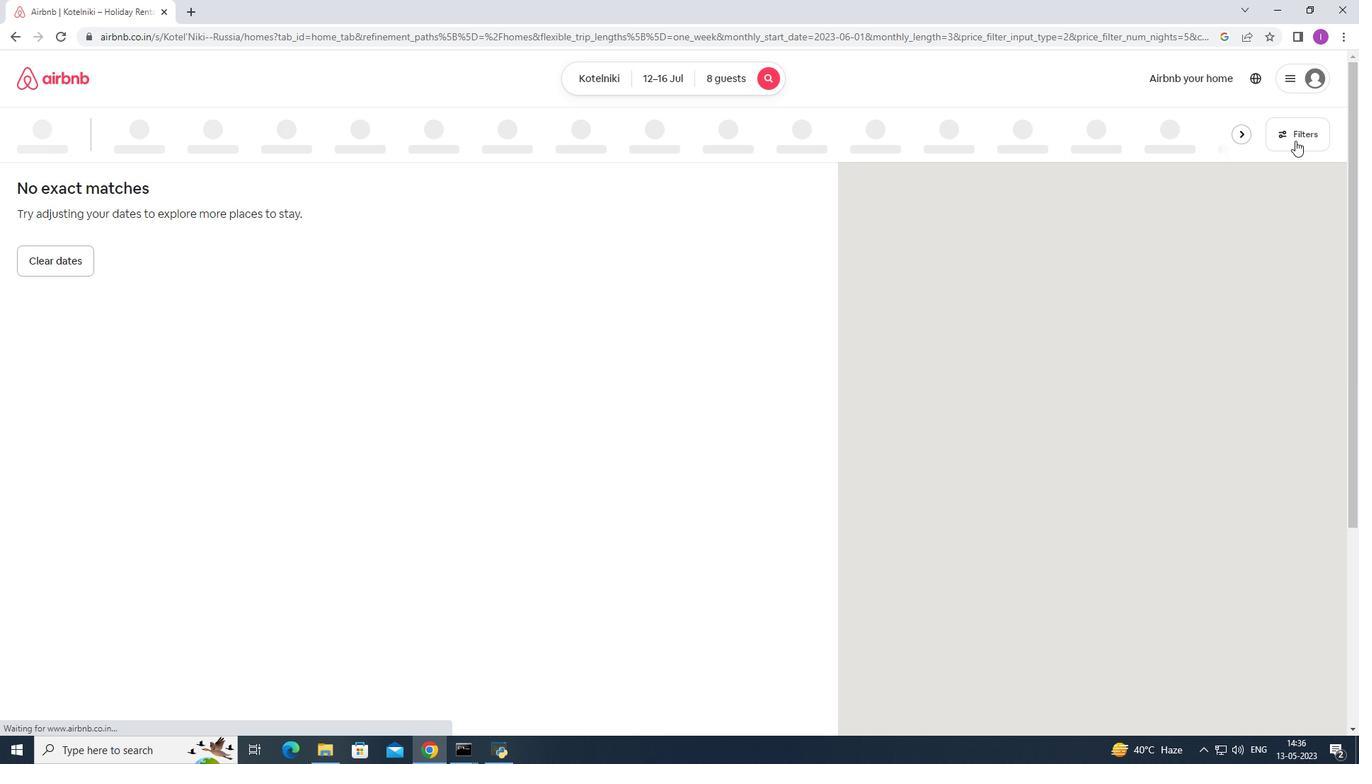 
Action: Mouse moved to (776, 482)
Screenshot: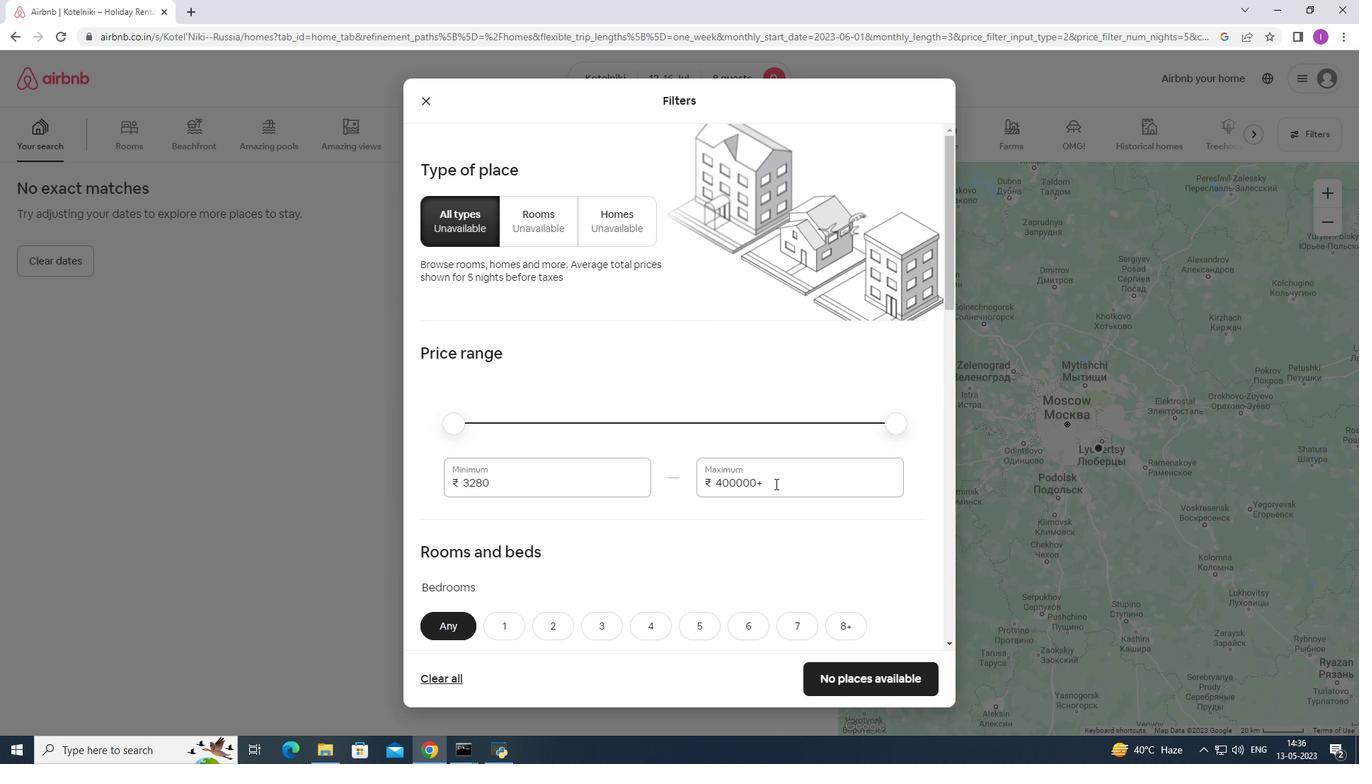
Action: Mouse pressed left at (776, 482)
Screenshot: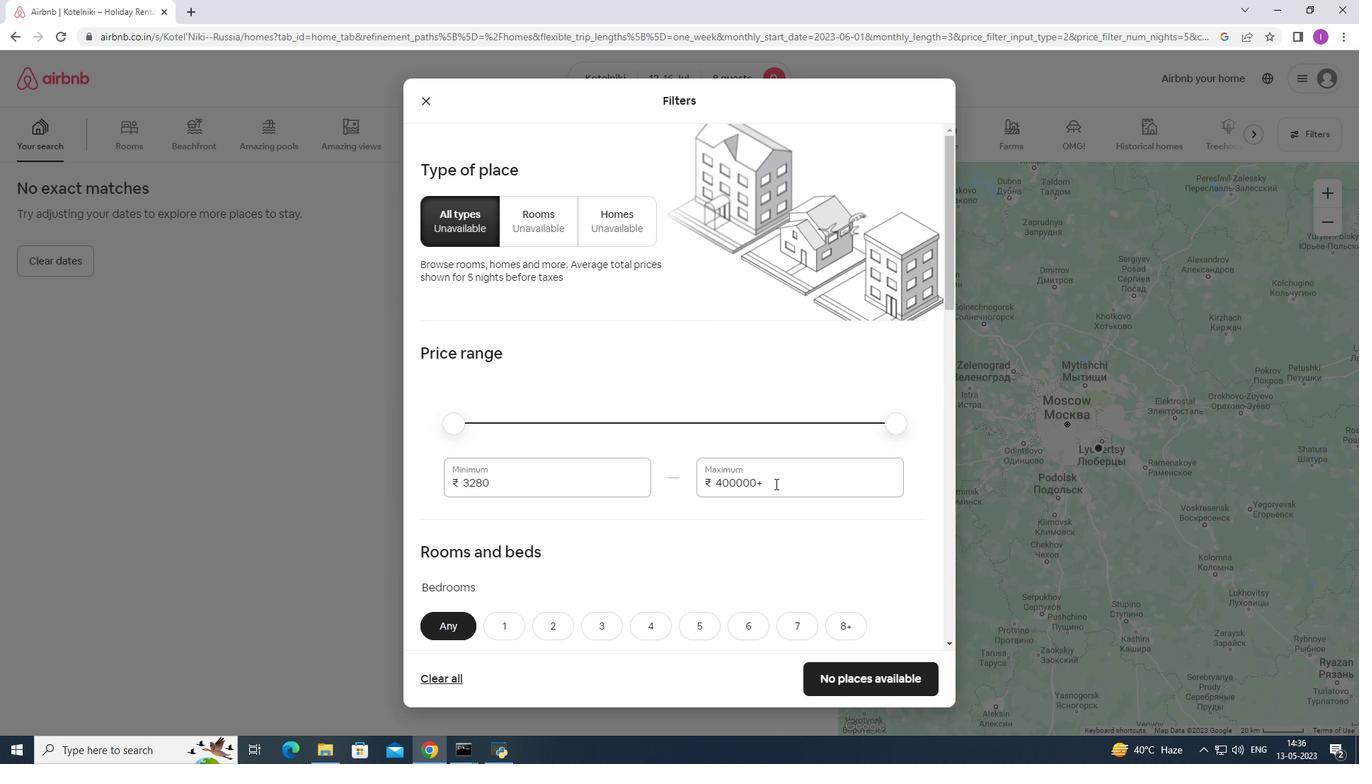 
Action: Mouse moved to (897, 451)
Screenshot: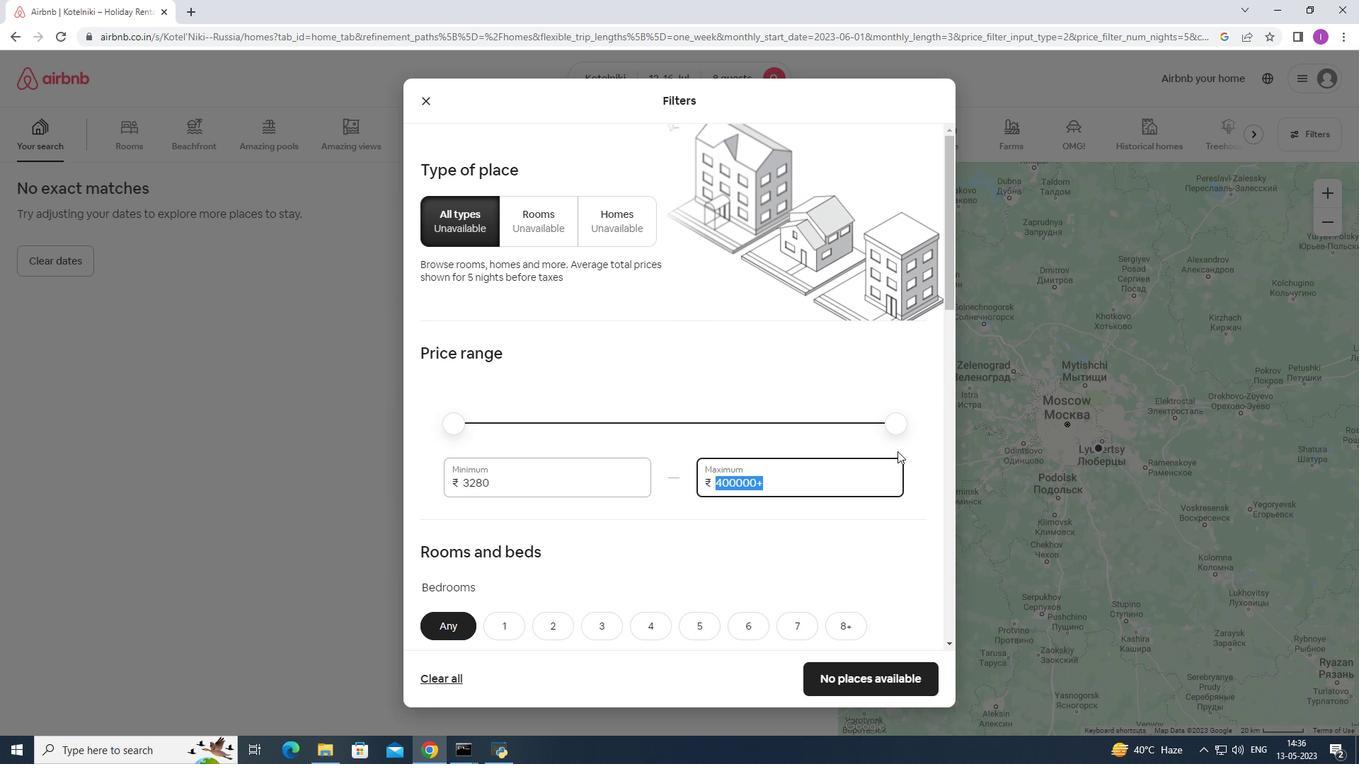
Action: Key pressed 1
Screenshot: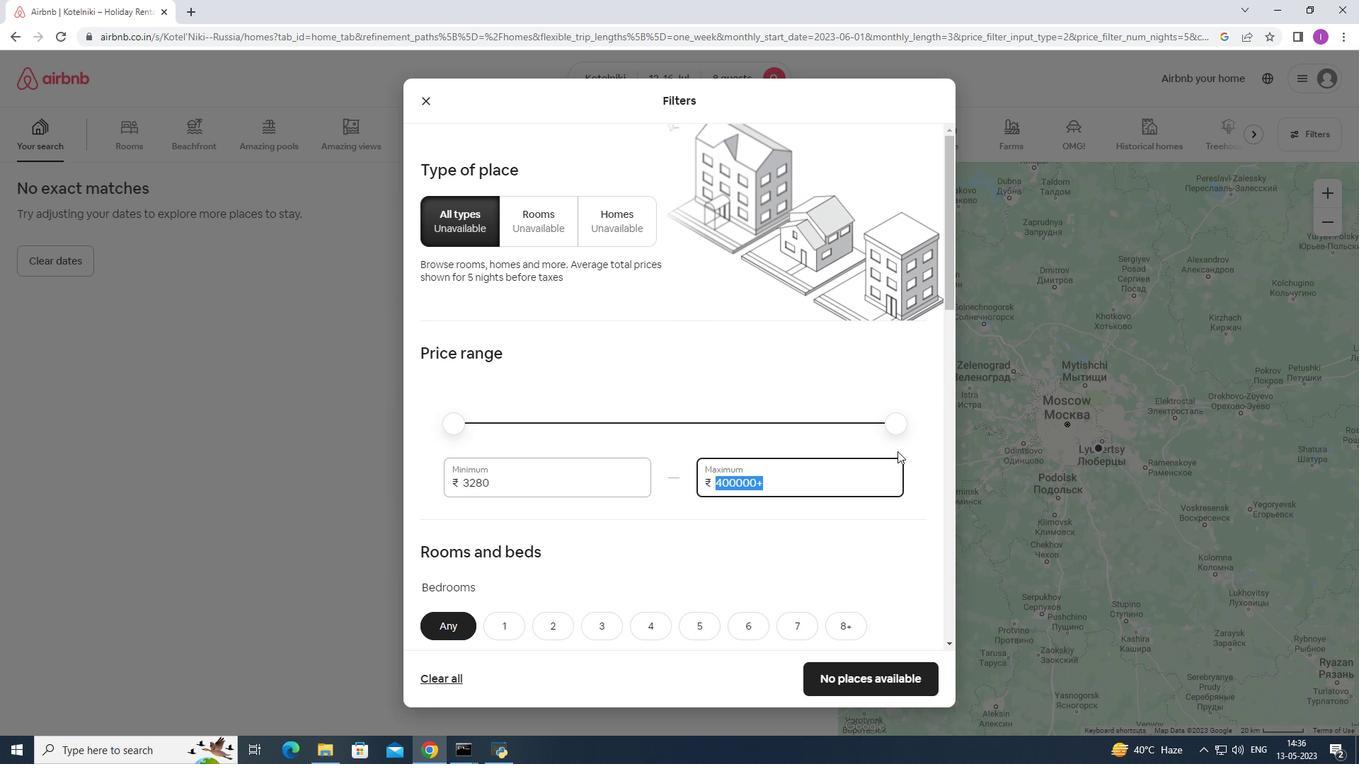 
Action: Mouse moved to (899, 446)
Screenshot: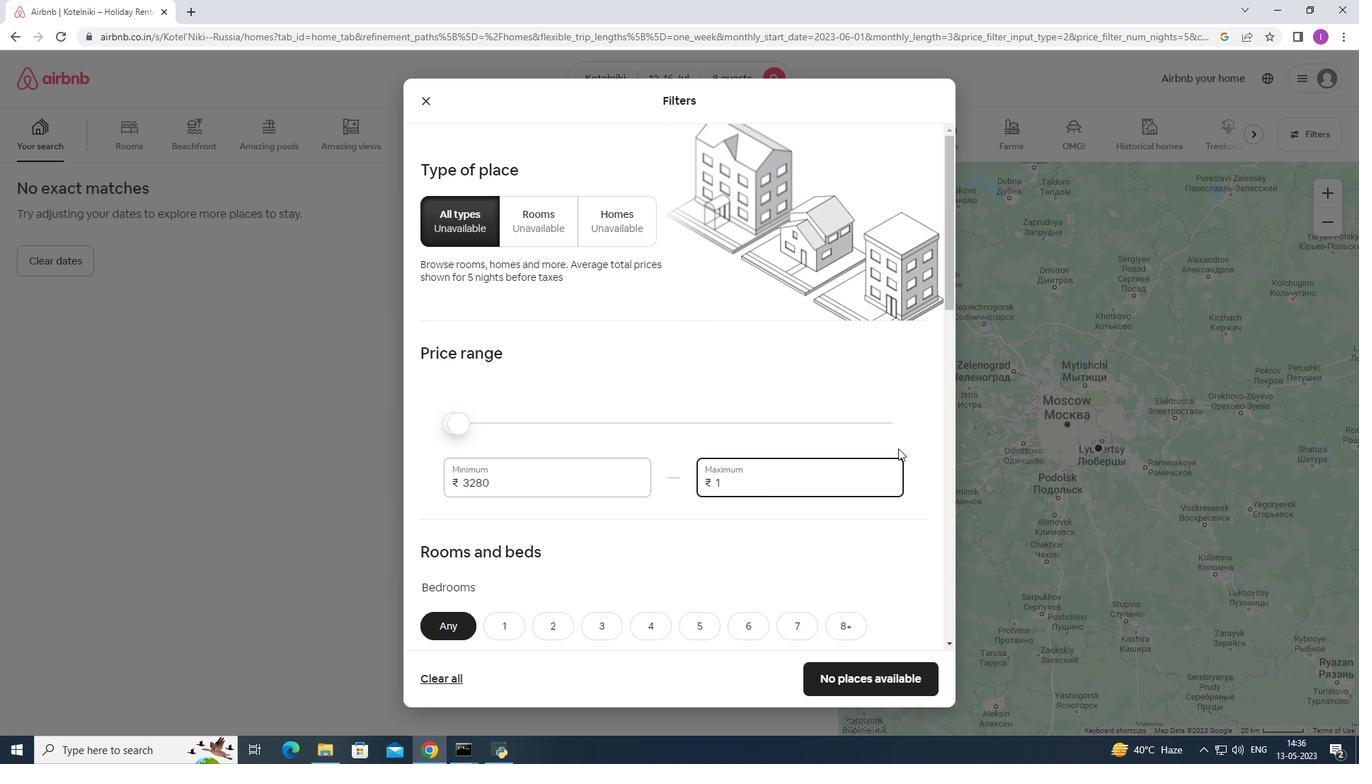 
Action: Key pressed 60000
Screenshot: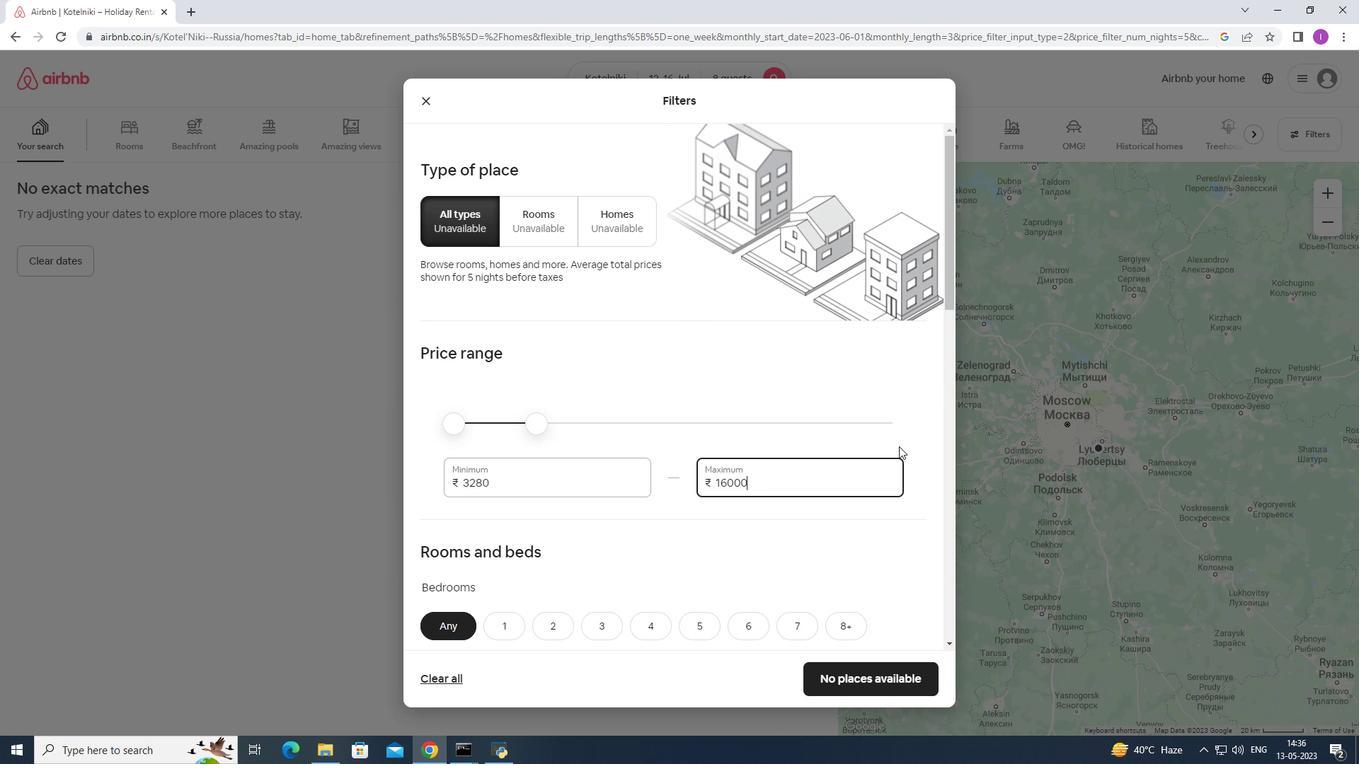 
Action: Mouse moved to (899, 446)
Screenshot: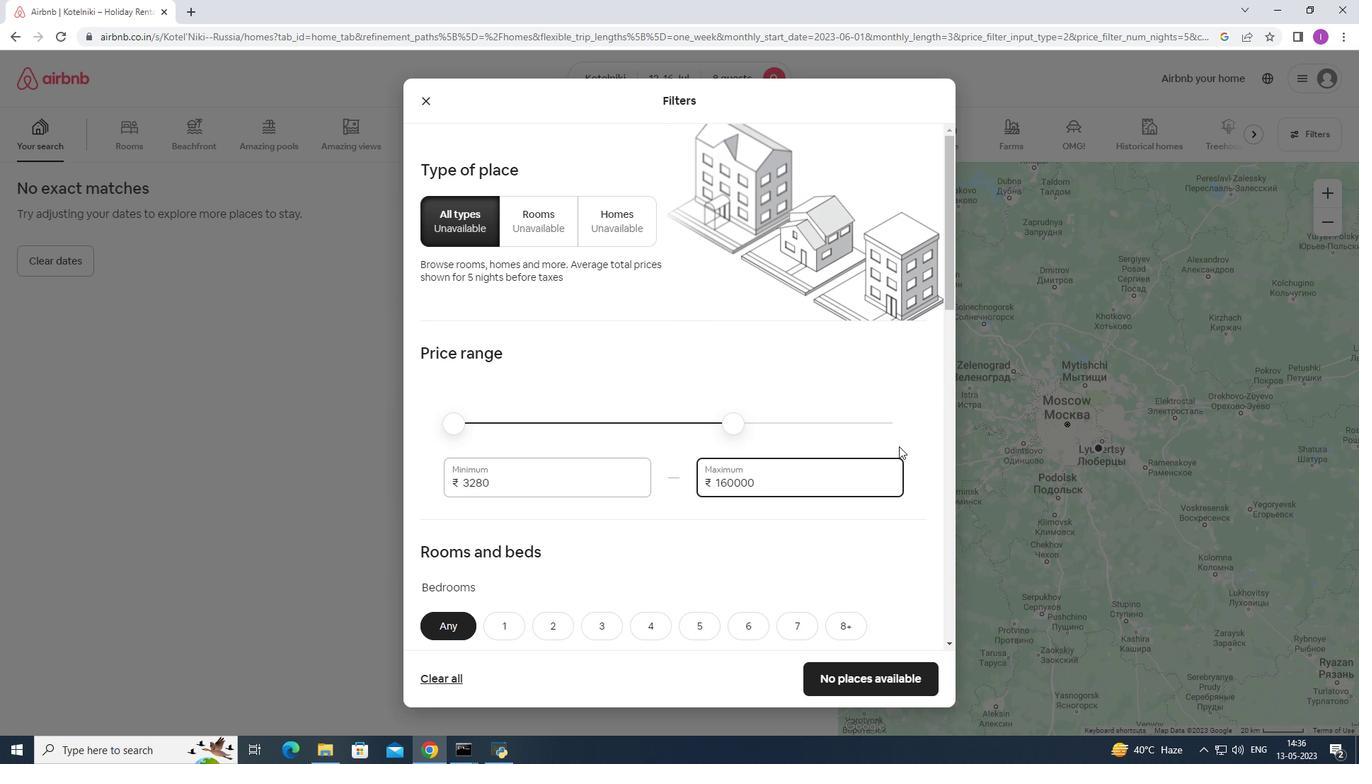 
Action: Key pressed <Key.backspace>
Screenshot: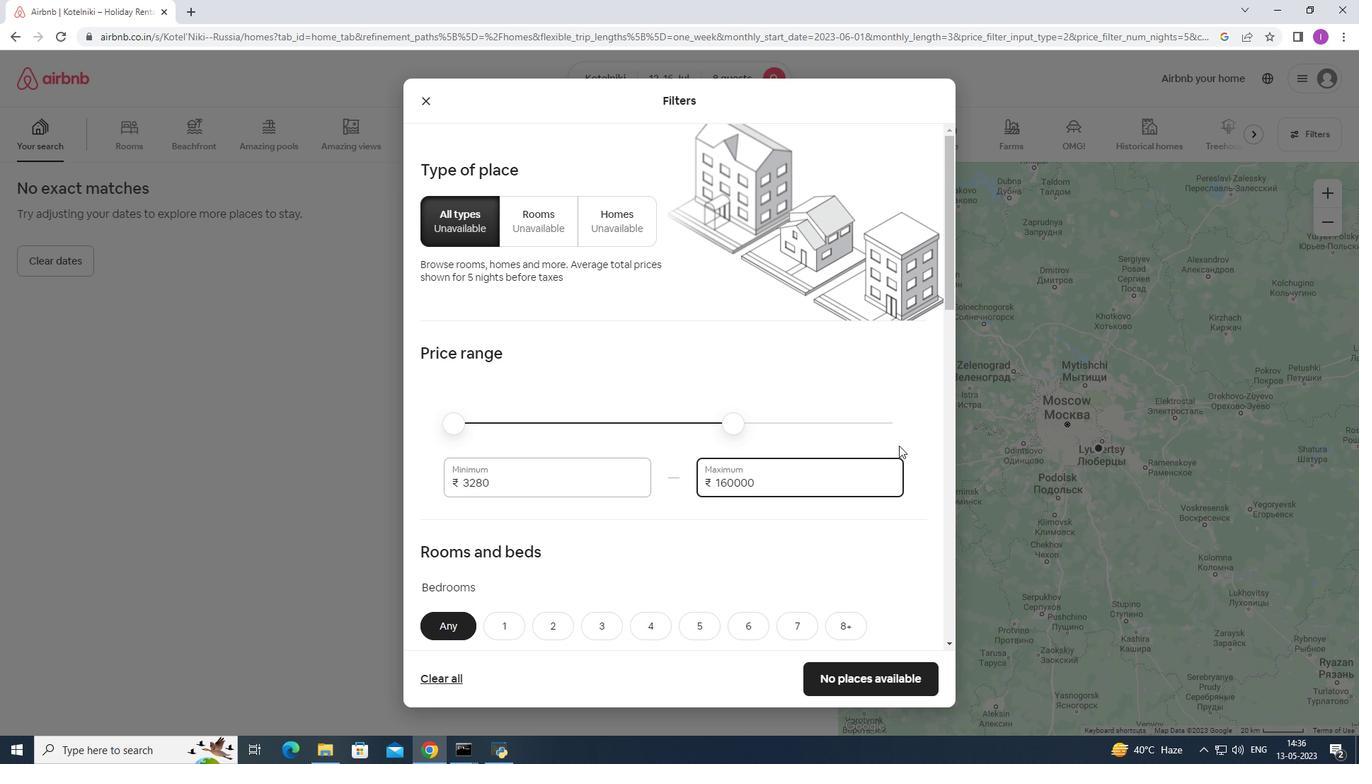 
Action: Mouse moved to (511, 485)
Screenshot: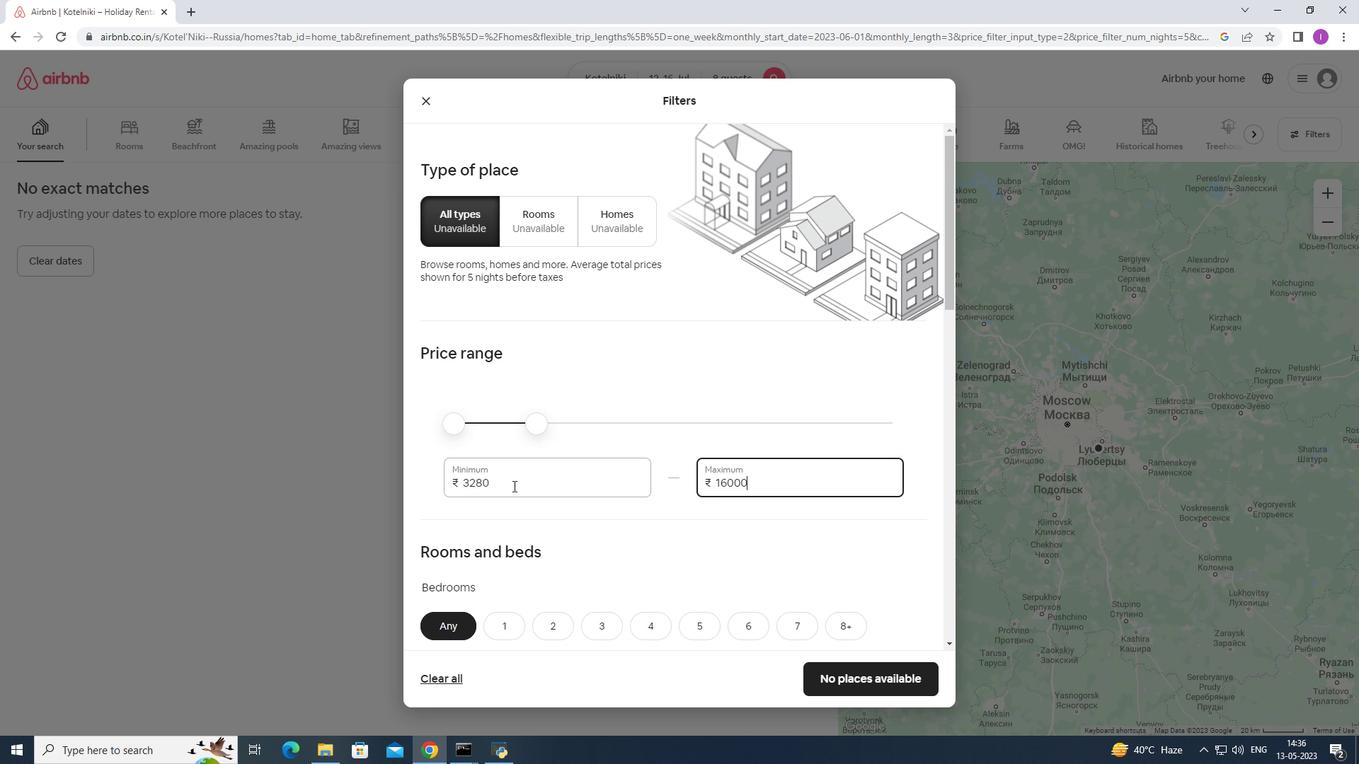 
Action: Mouse pressed left at (511, 485)
Screenshot: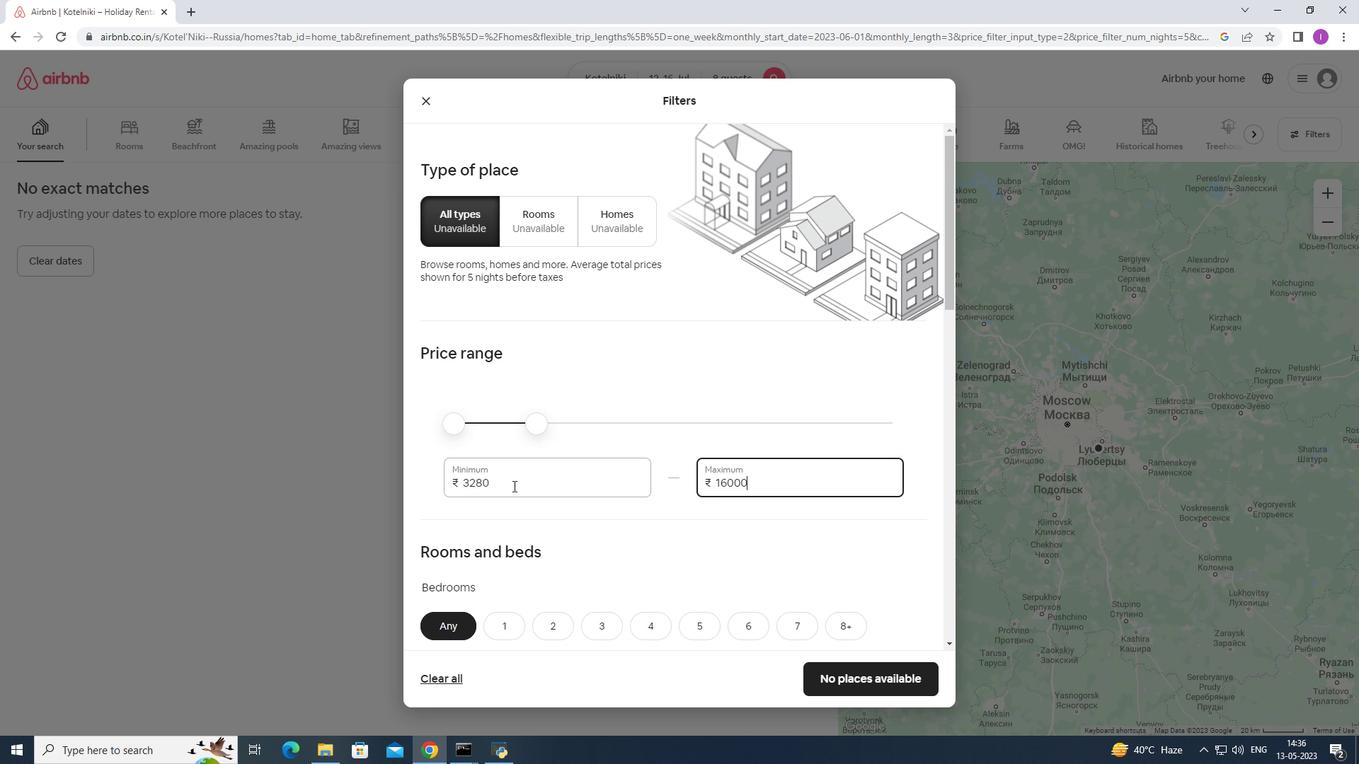 
Action: Mouse moved to (702, 474)
Screenshot: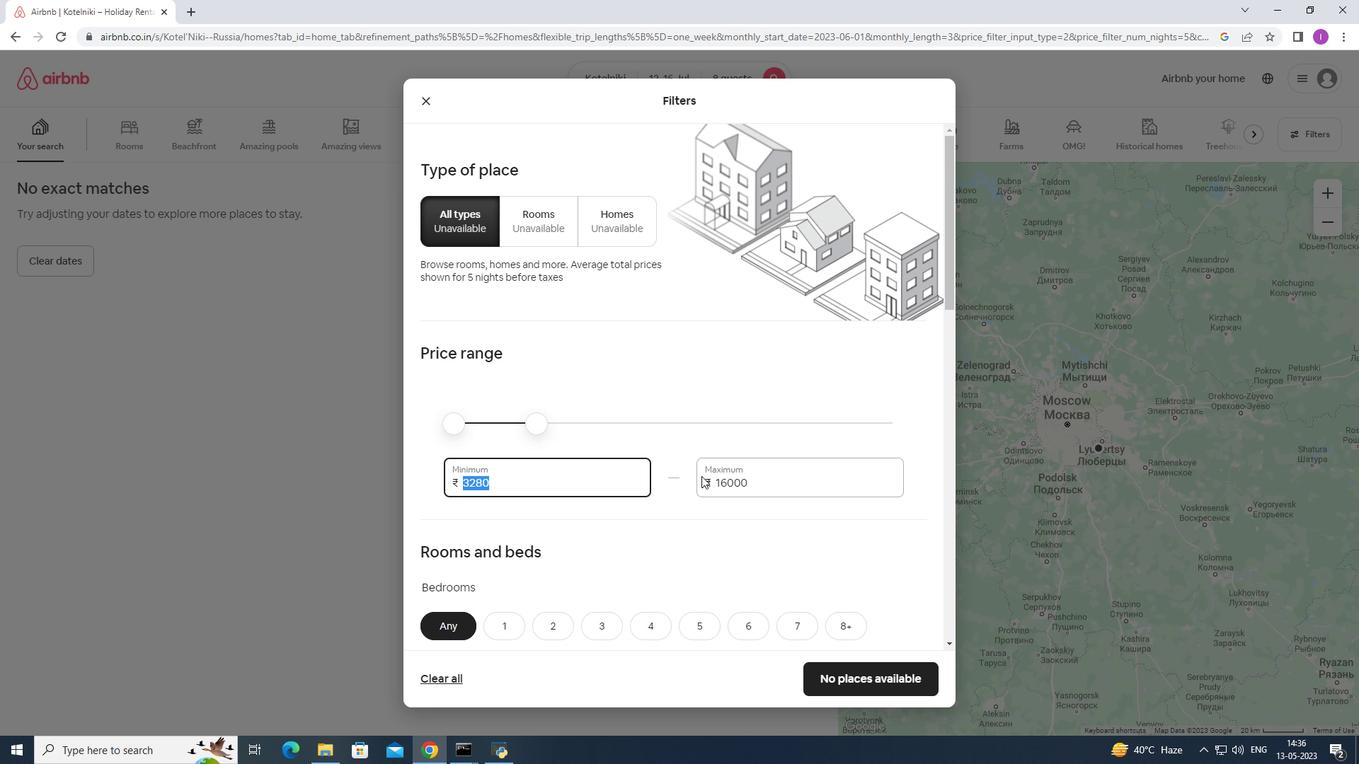 
Action: Key pressed 1
Screenshot: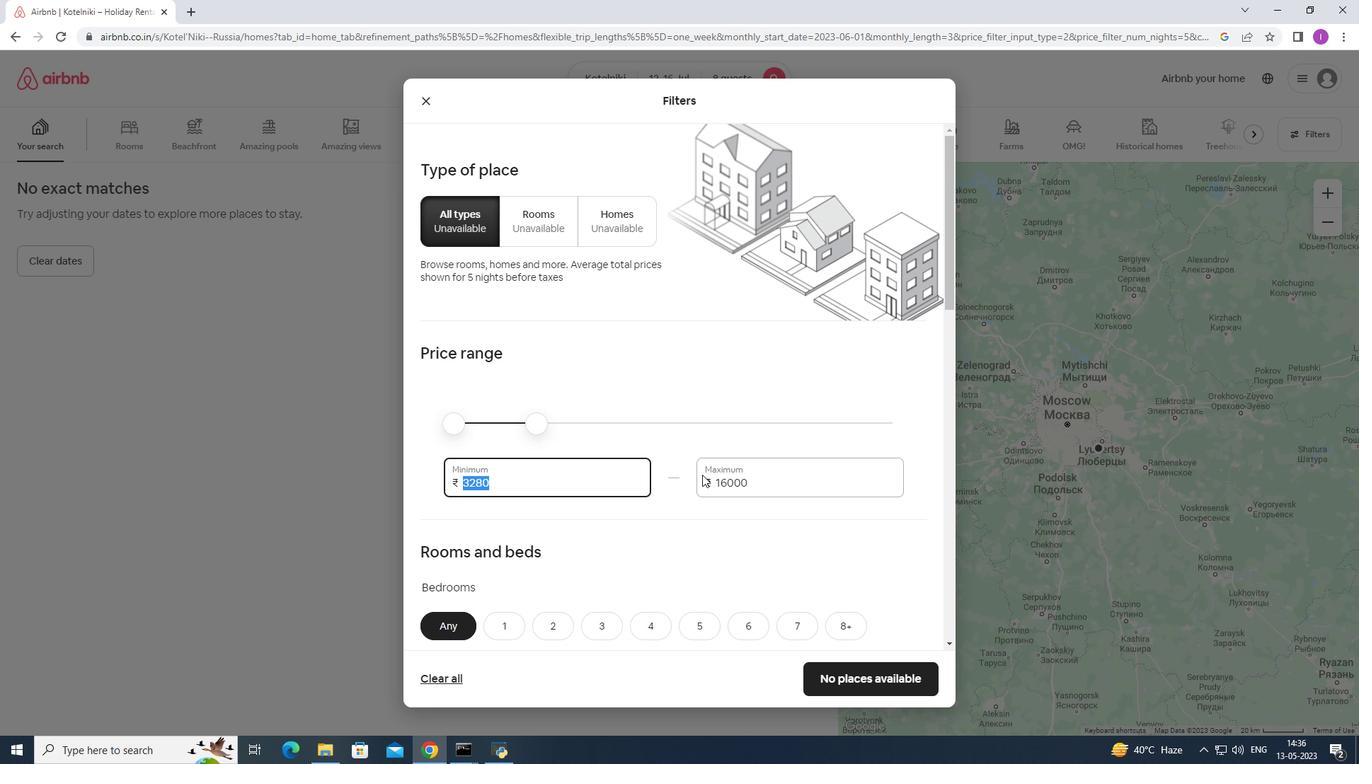 
Action: Mouse moved to (699, 474)
Screenshot: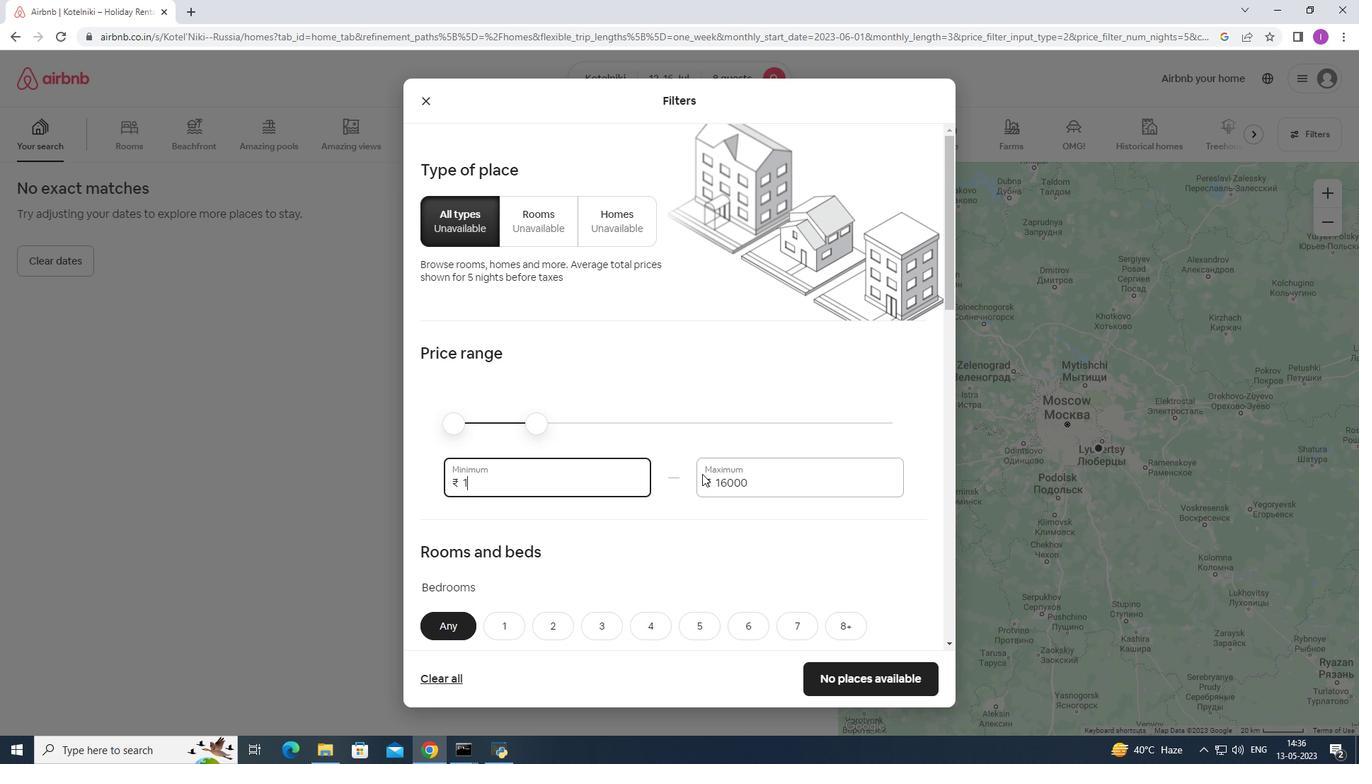 
Action: Key pressed 0
Screenshot: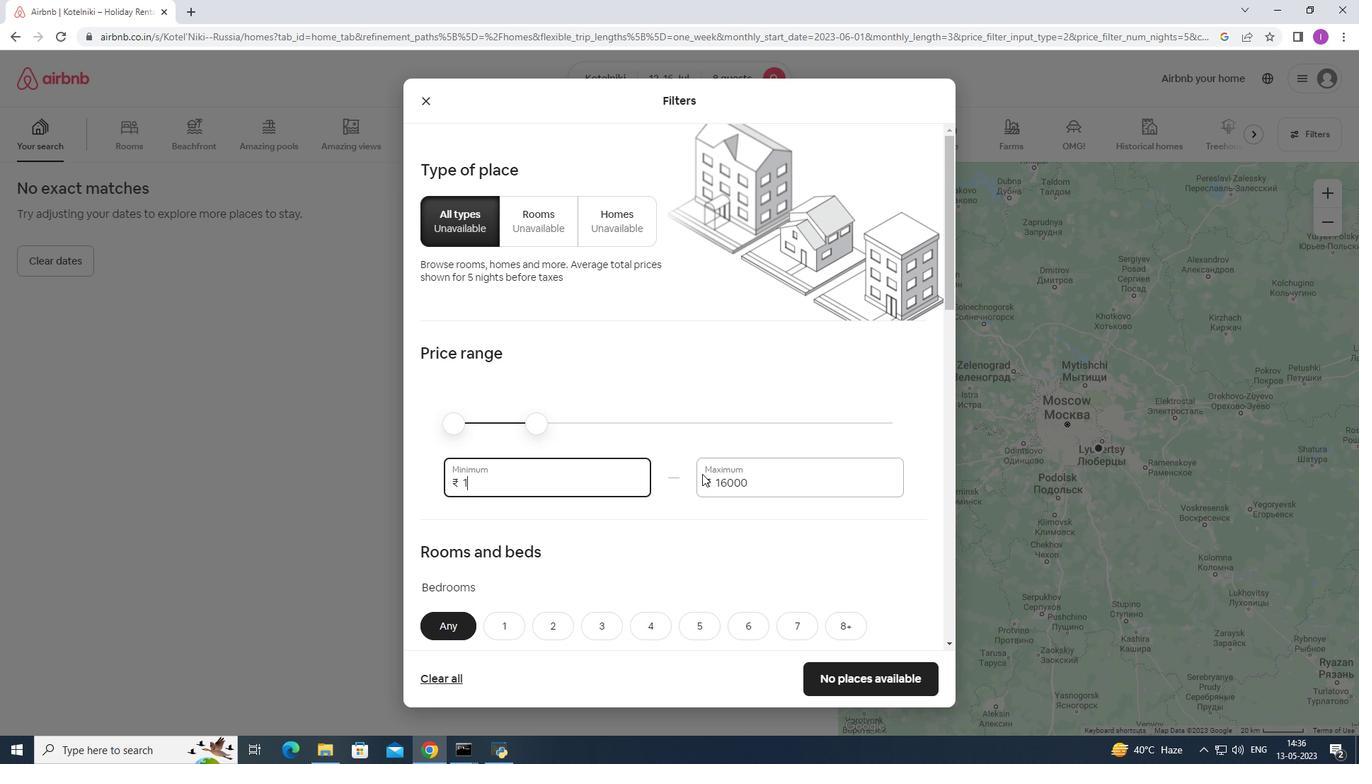 
Action: Mouse moved to (693, 472)
Screenshot: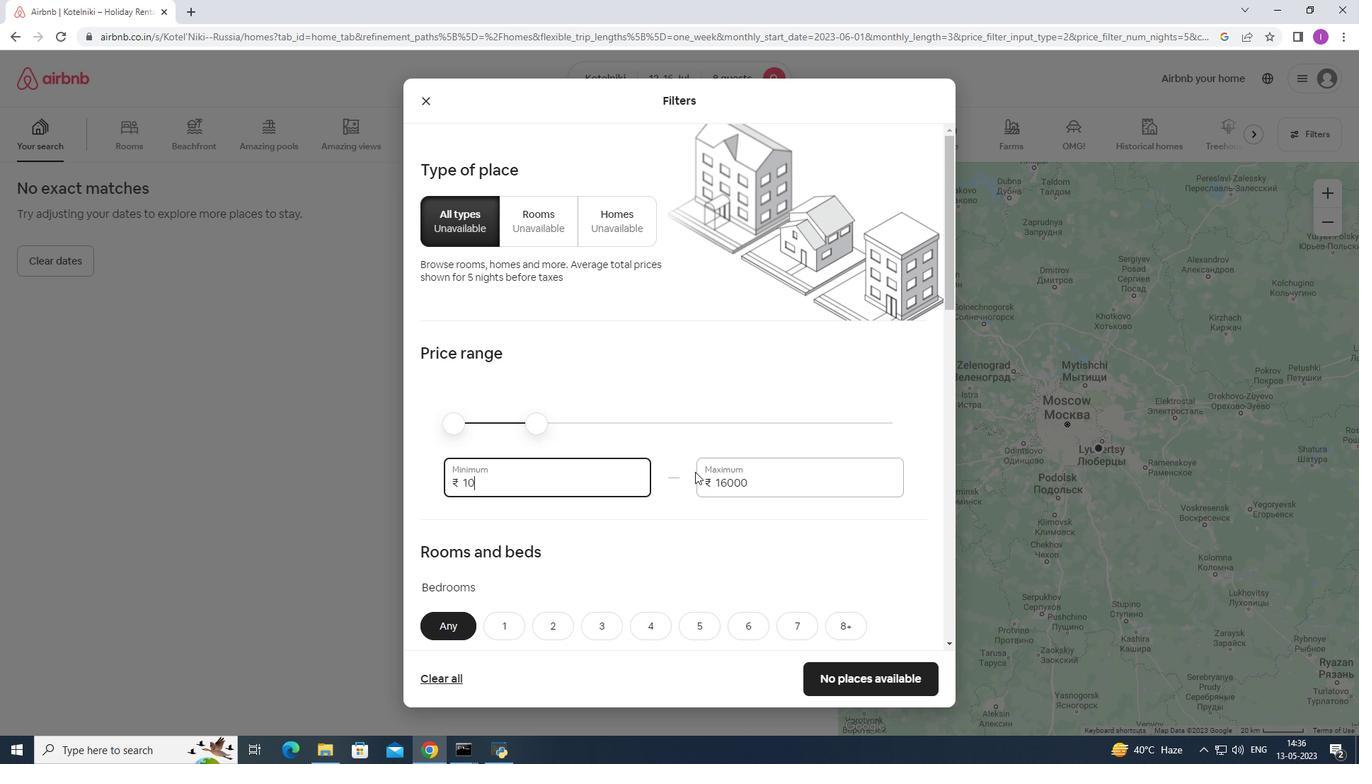 
Action: Key pressed 000
Screenshot: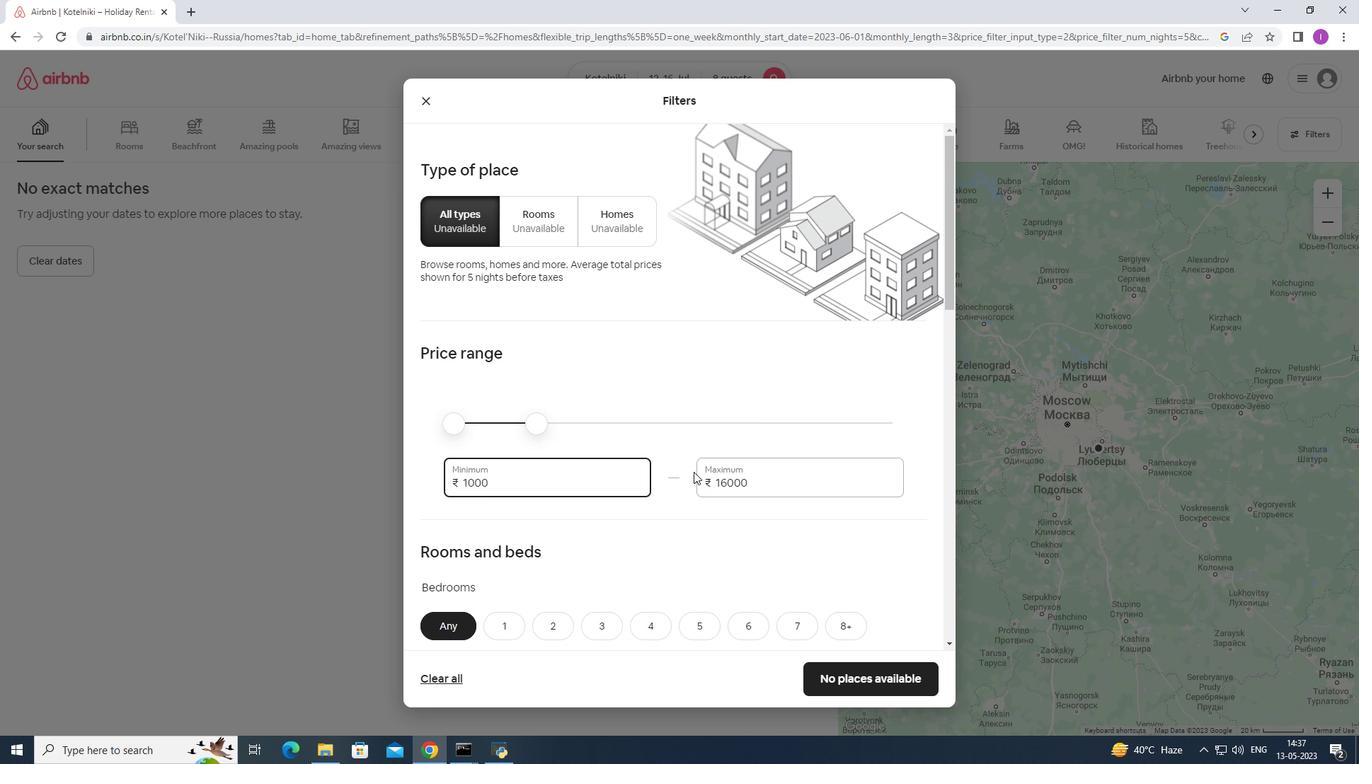 
Action: Mouse moved to (632, 497)
Screenshot: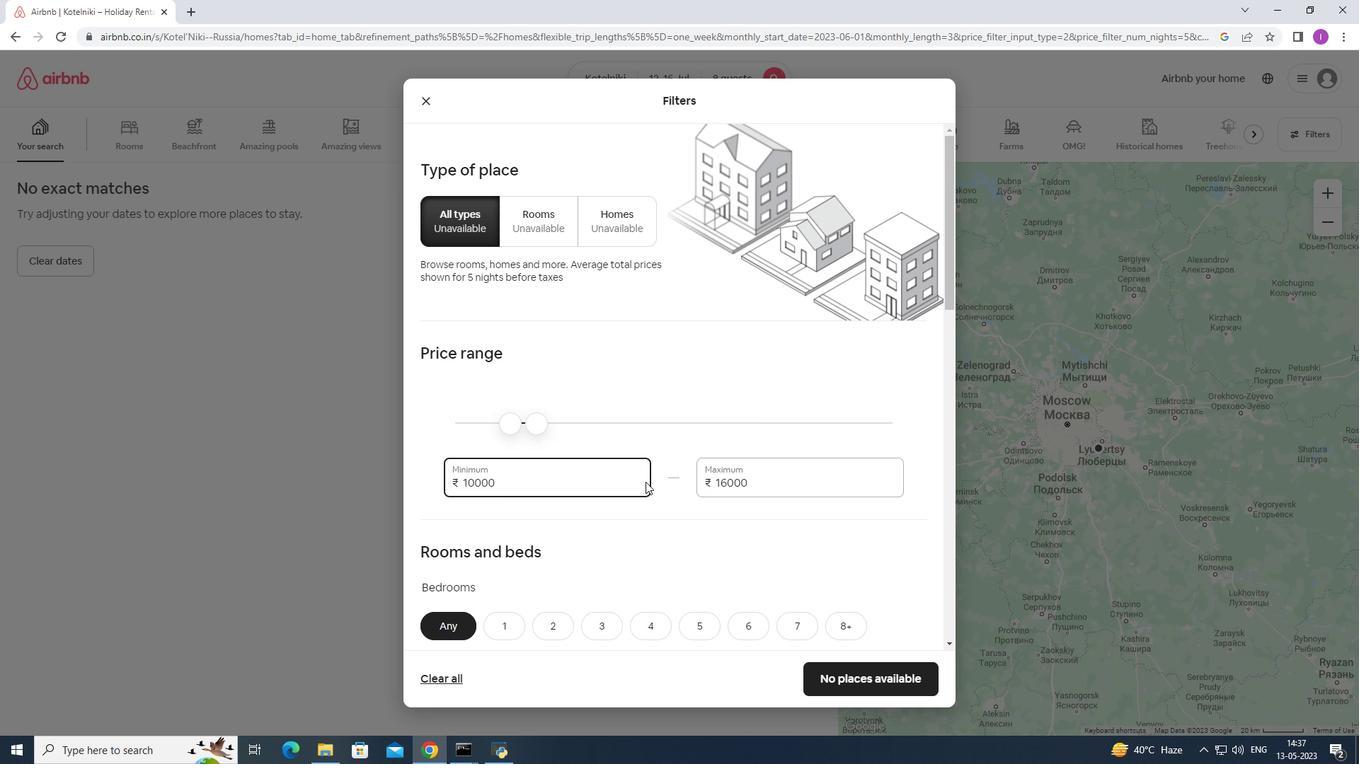 
Action: Mouse scrolled (632, 496) with delta (0, 0)
Screenshot: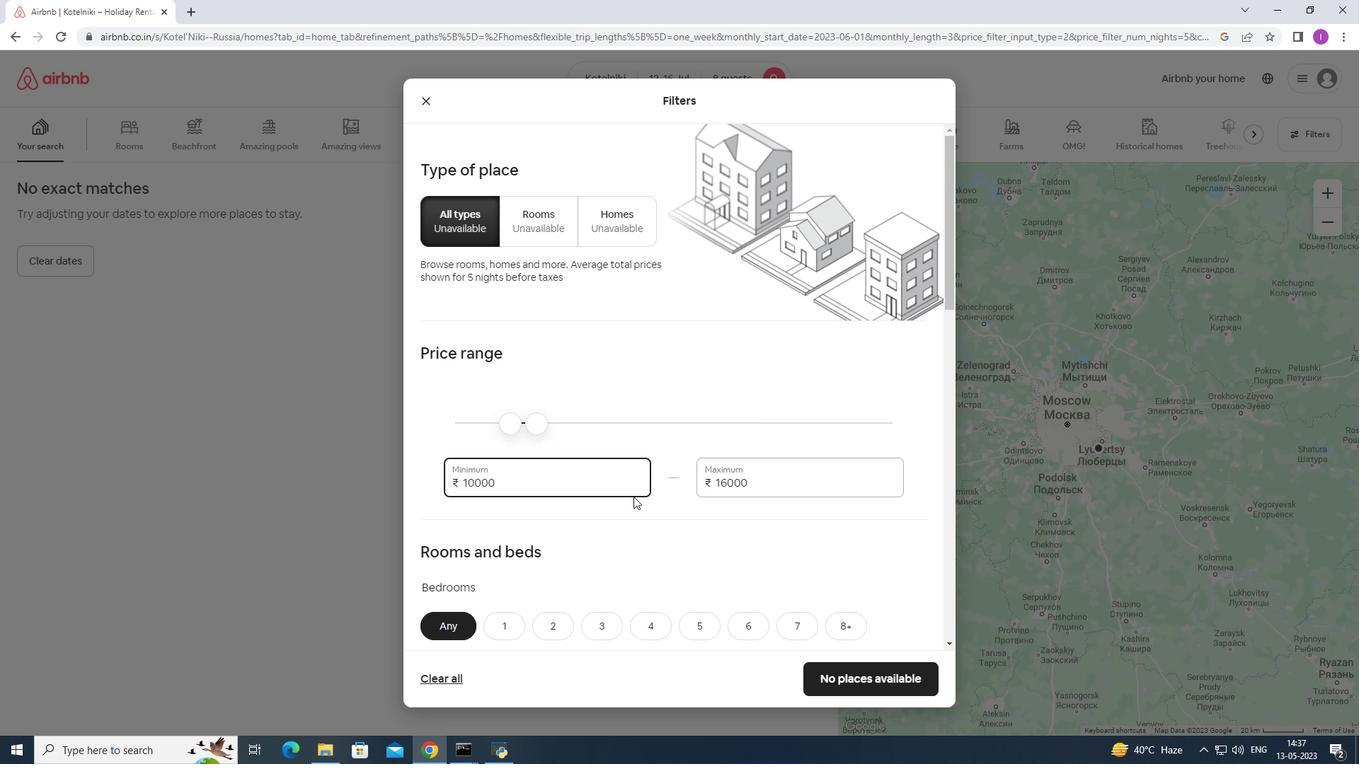 
Action: Mouse scrolled (632, 496) with delta (0, 0)
Screenshot: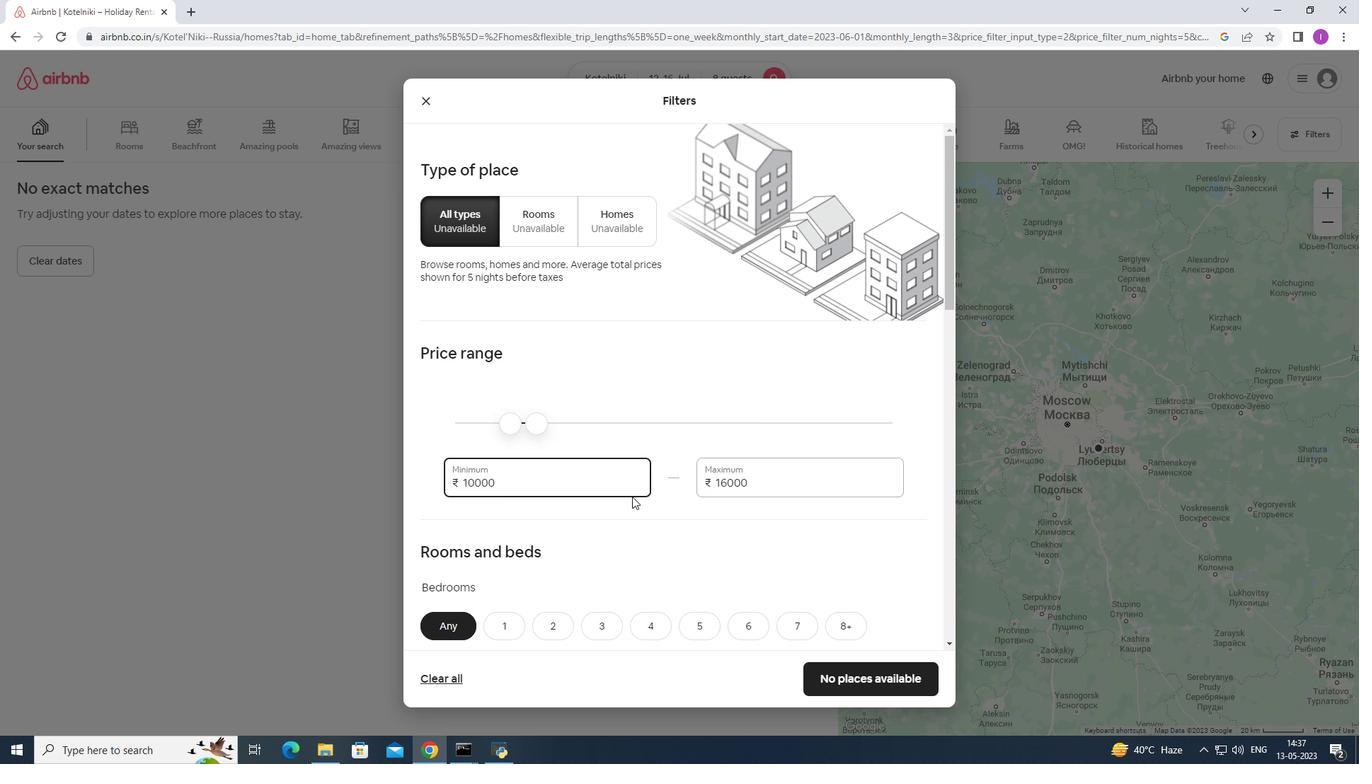 
Action: Mouse moved to (633, 520)
Screenshot: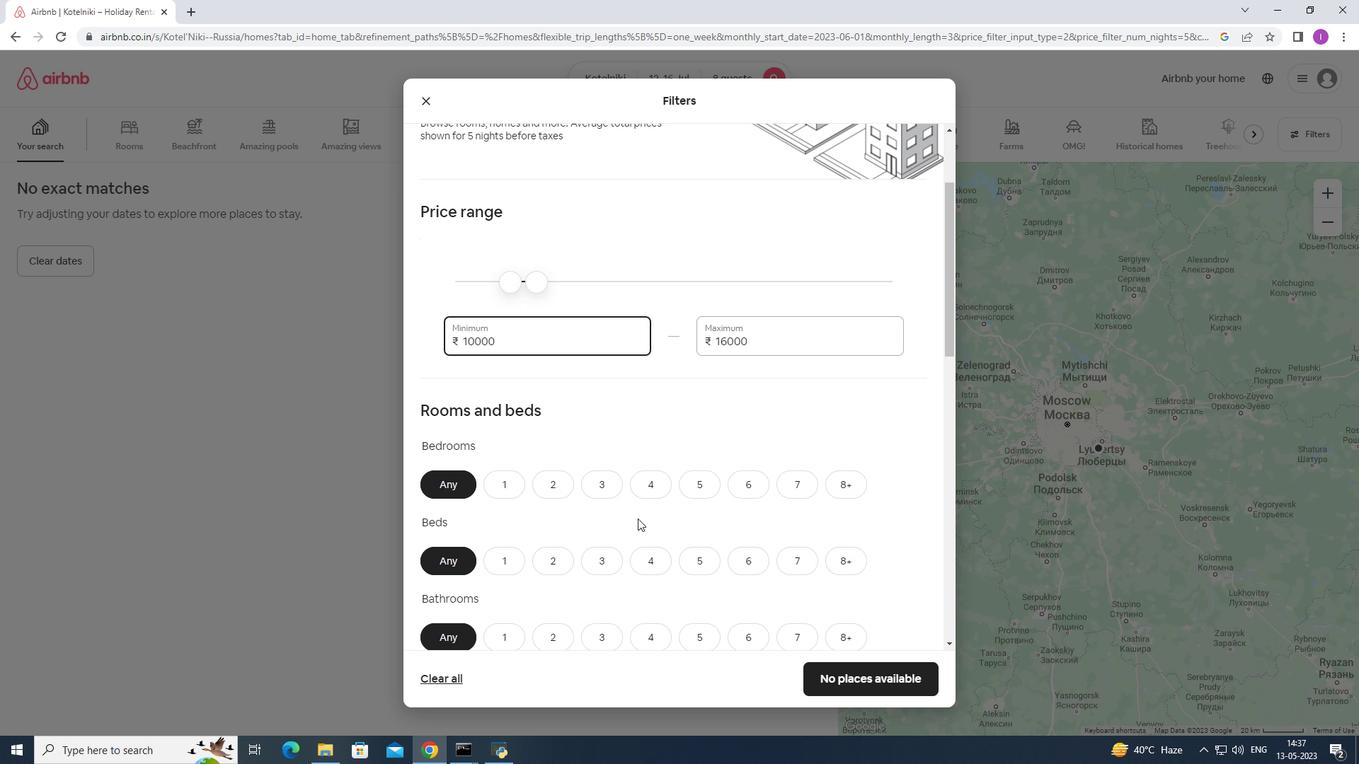 
Action: Mouse scrolled (633, 519) with delta (0, 0)
Screenshot: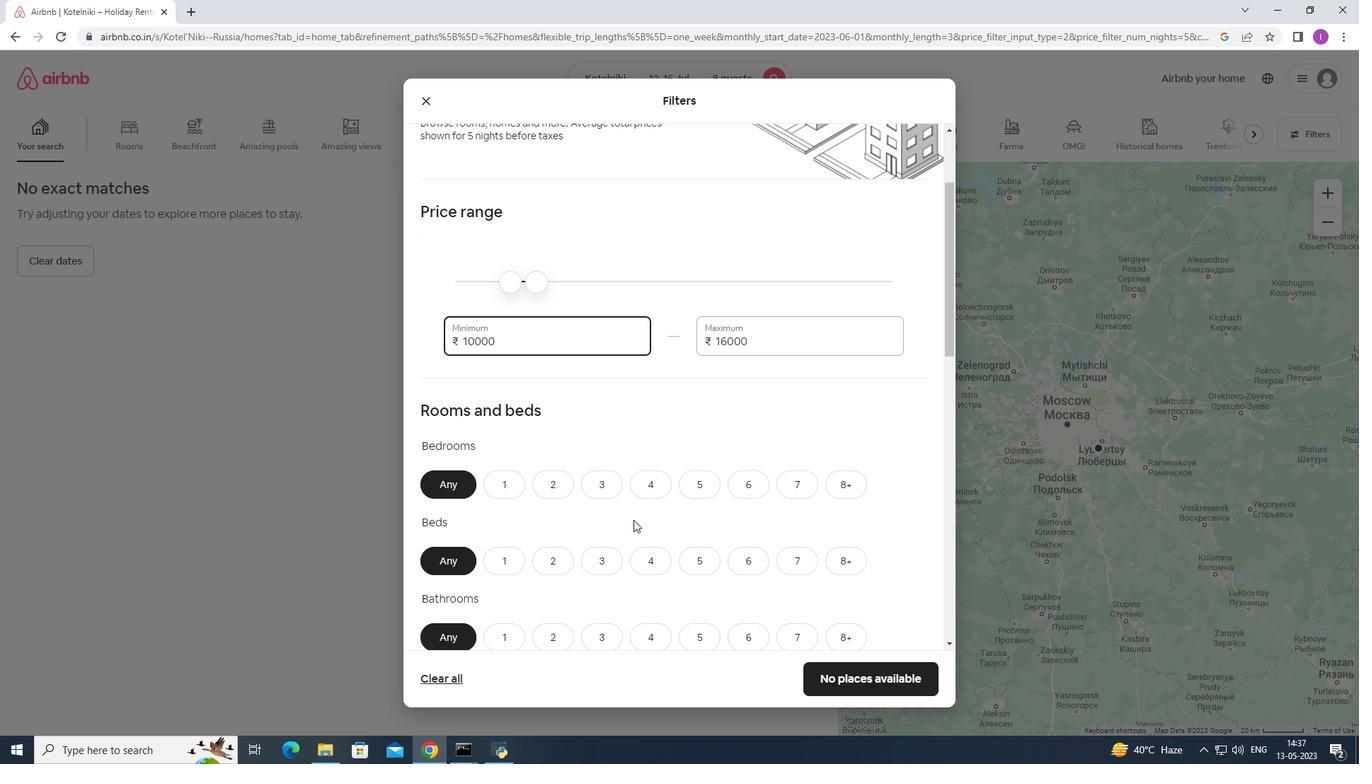 
Action: Mouse scrolled (633, 519) with delta (0, 0)
Screenshot: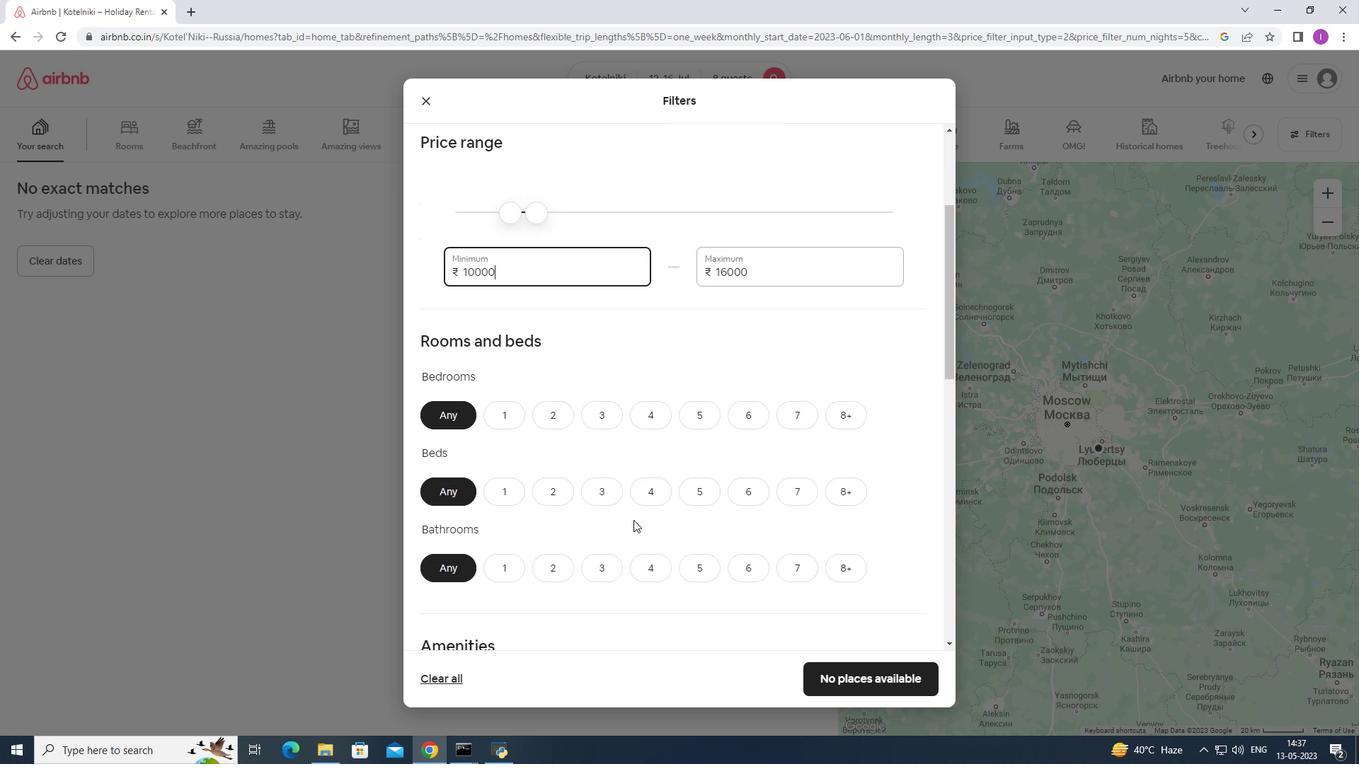 
Action: Mouse moved to (838, 339)
Screenshot: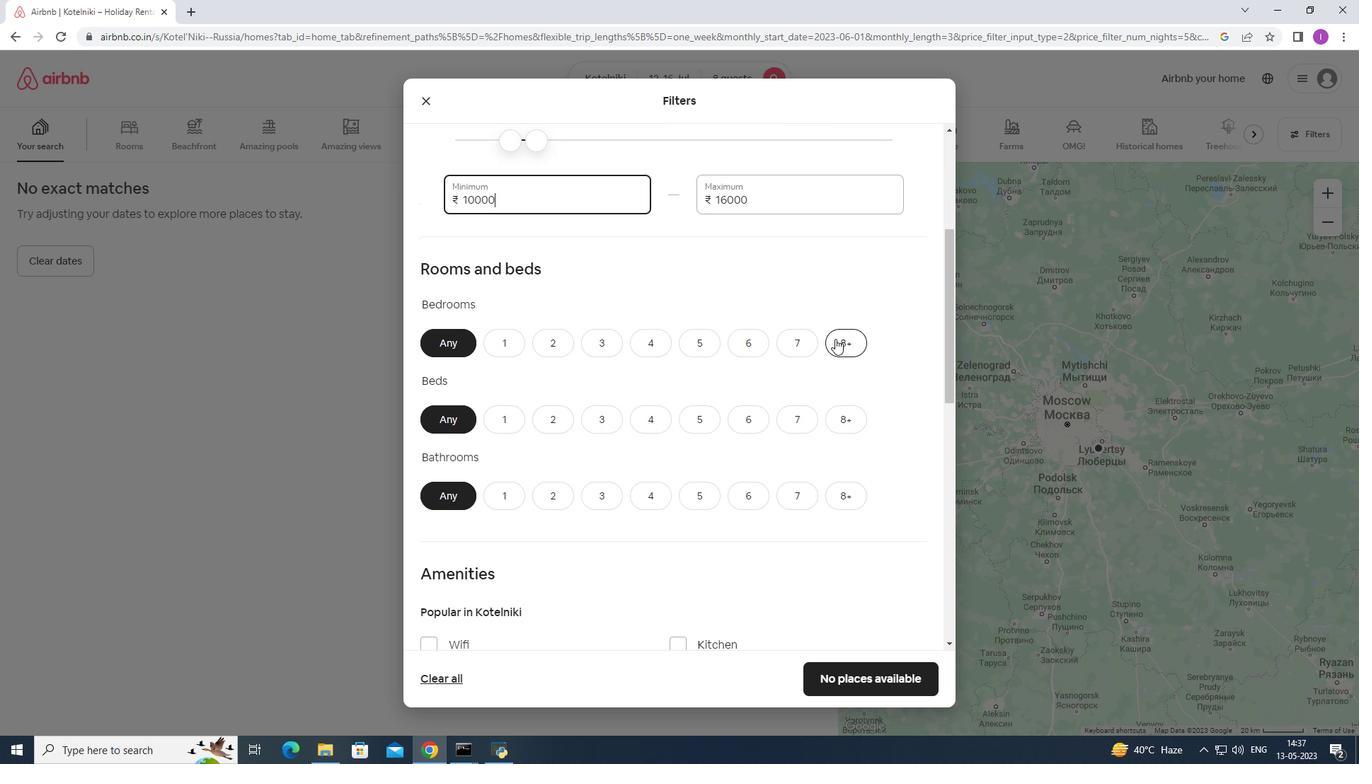 
Action: Mouse pressed left at (838, 339)
Screenshot: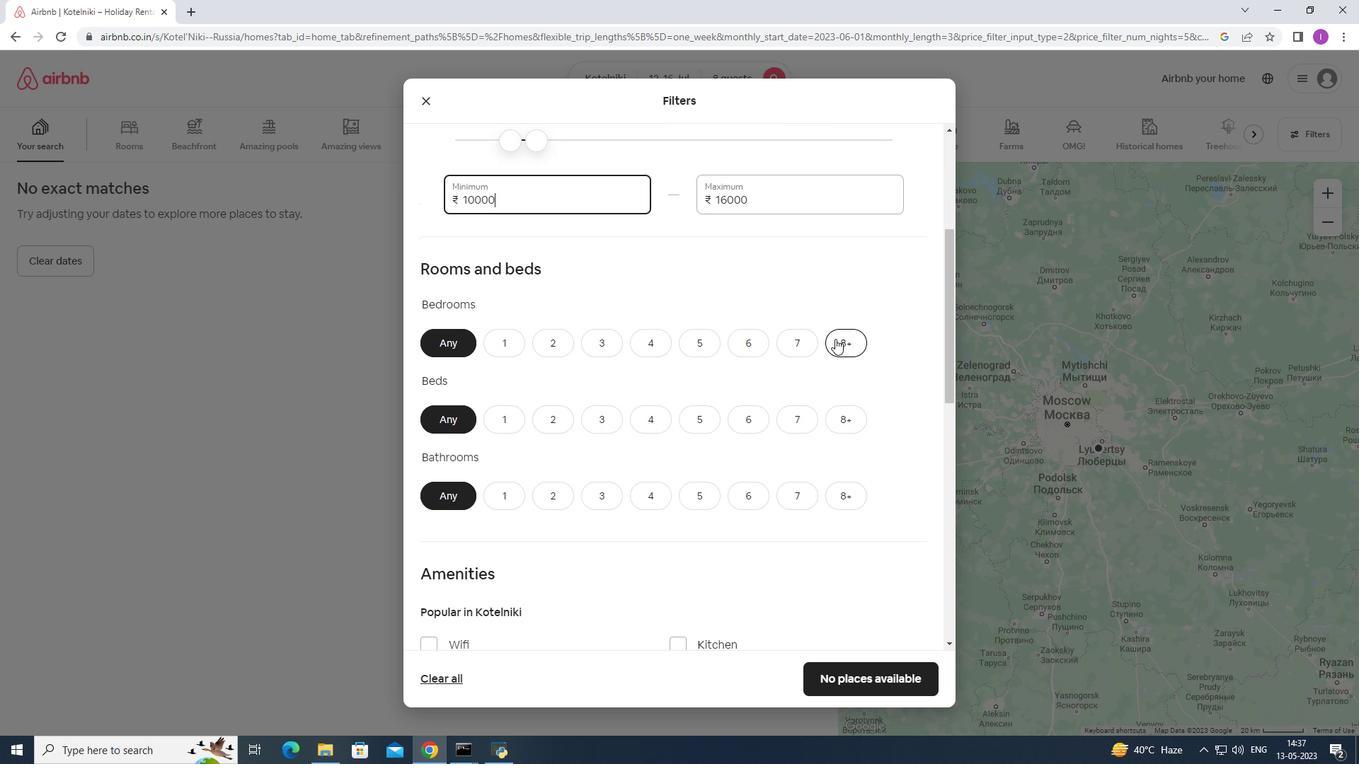 
Action: Mouse moved to (847, 420)
Screenshot: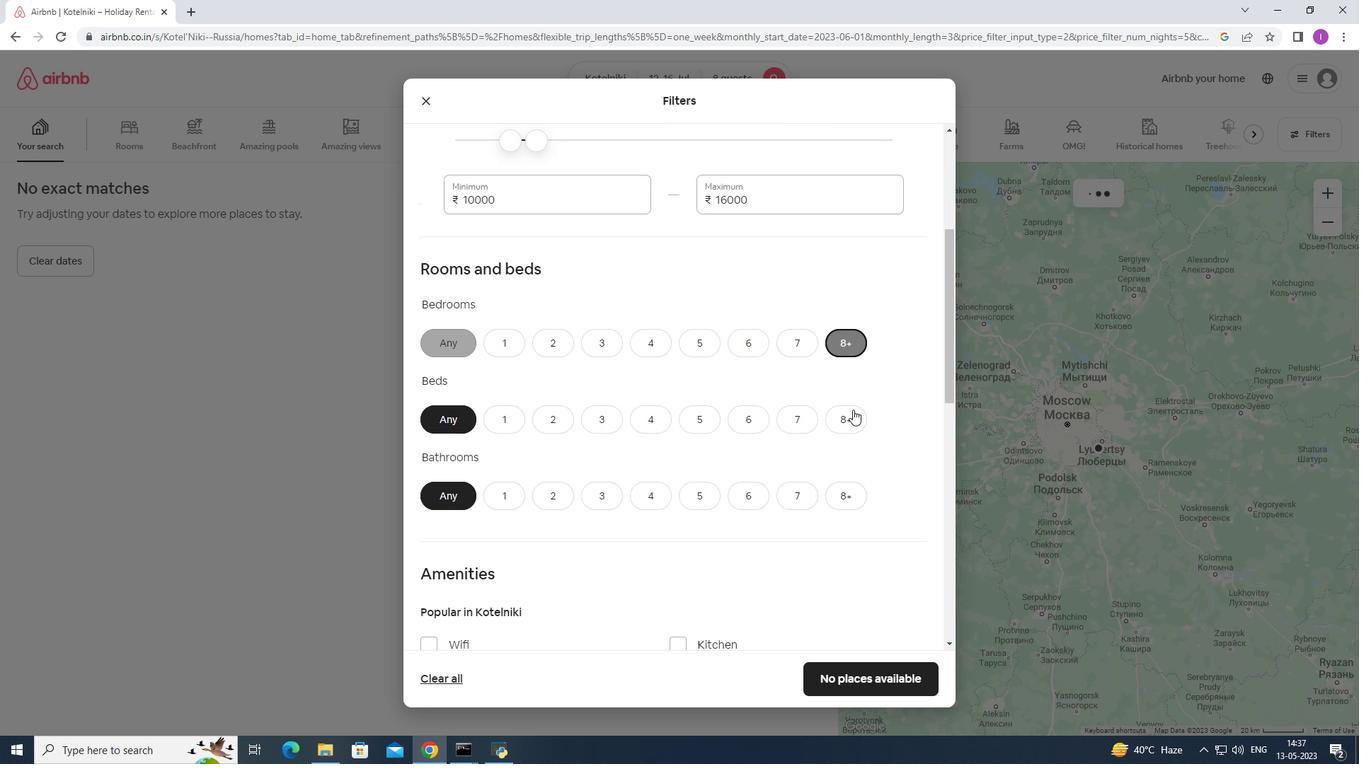 
Action: Mouse pressed left at (847, 420)
Screenshot: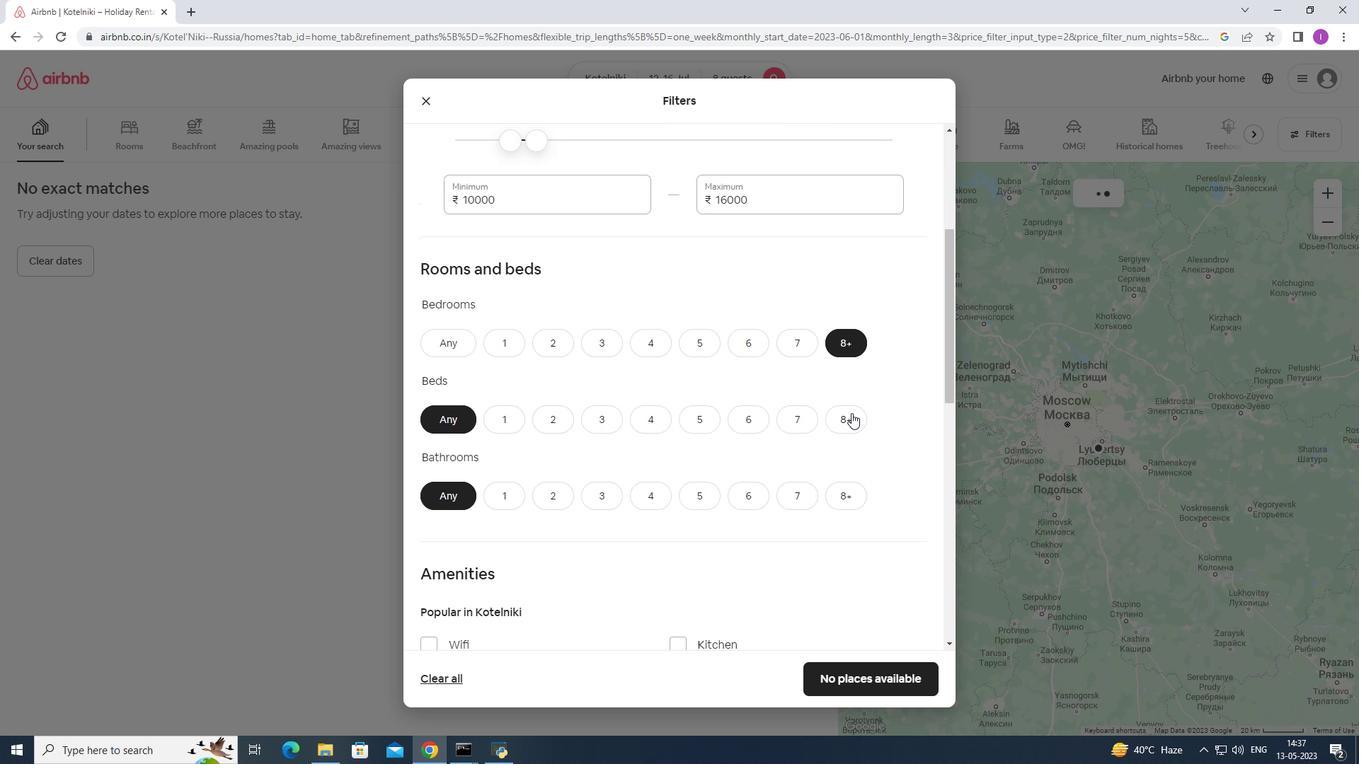 
Action: Mouse moved to (855, 496)
Screenshot: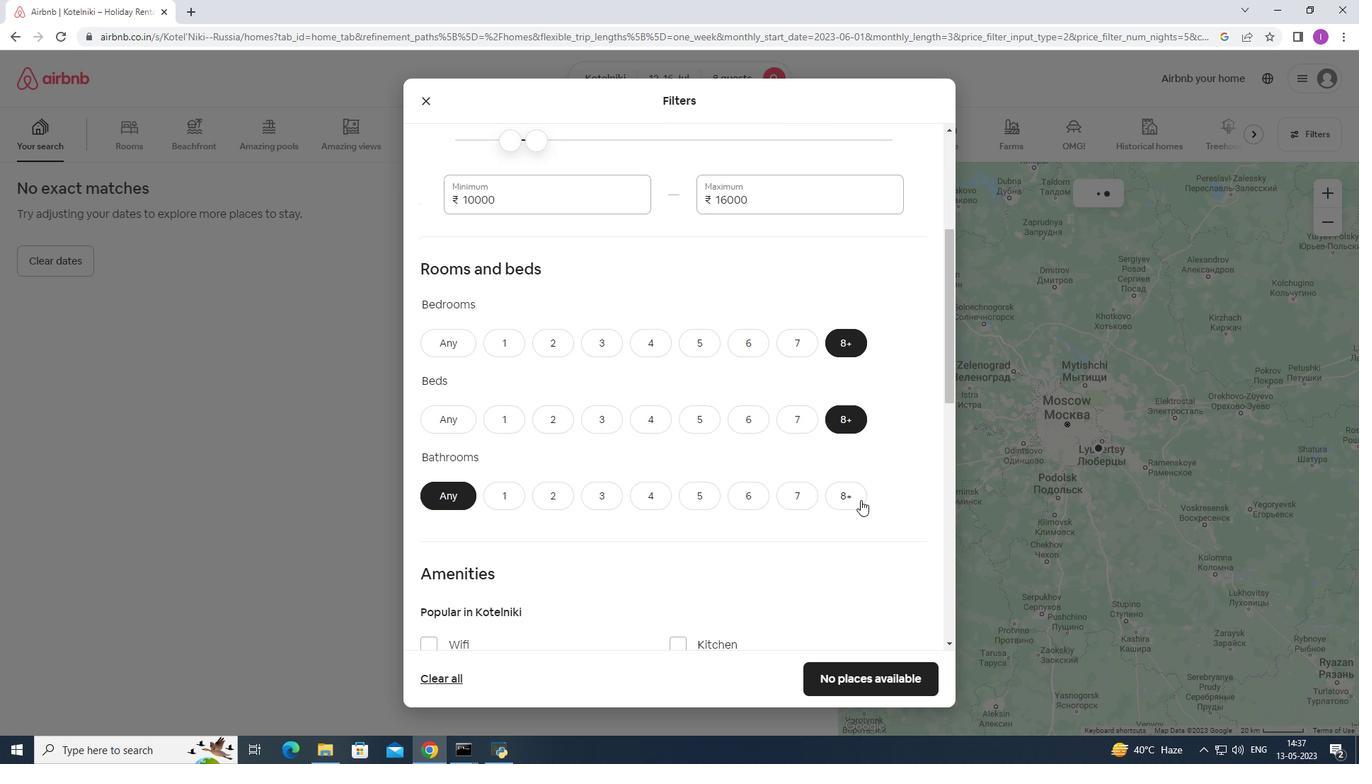 
Action: Mouse pressed left at (855, 496)
Screenshot: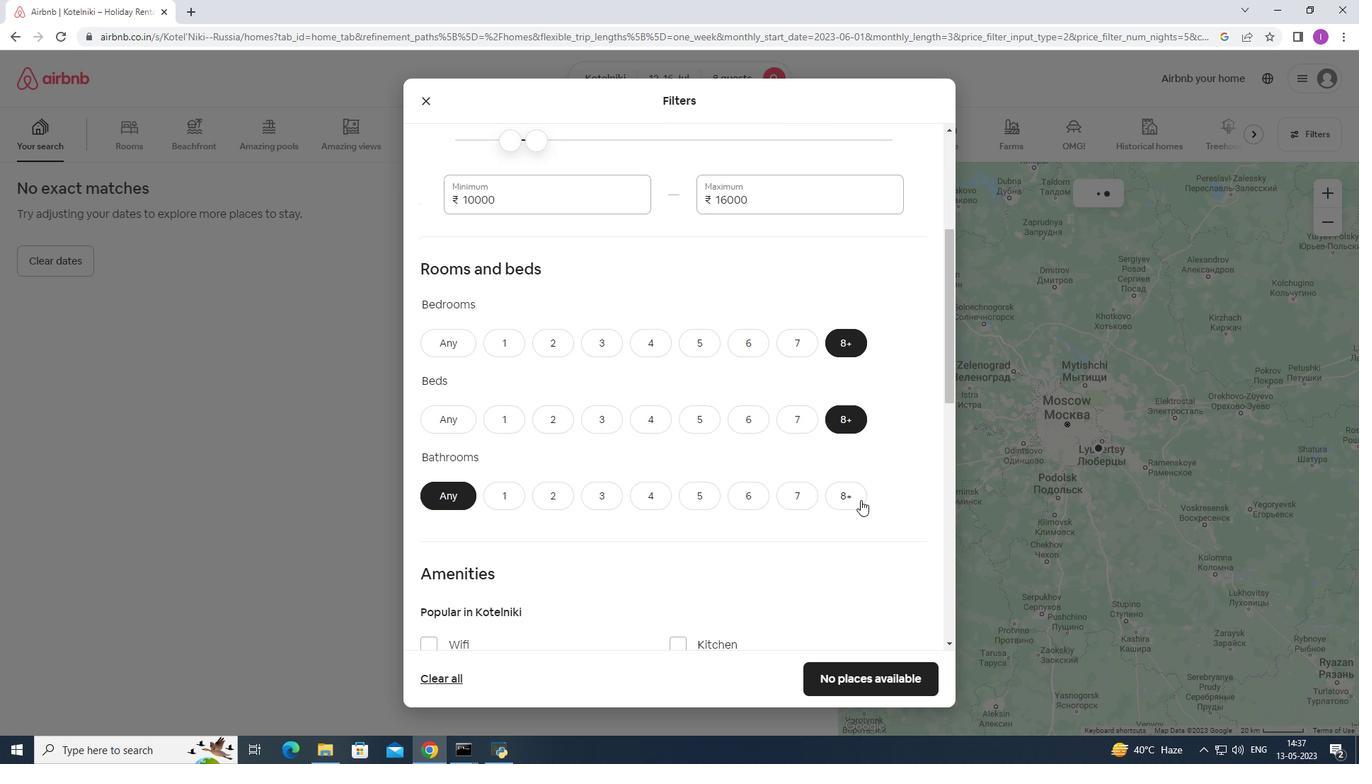 
Action: Mouse moved to (732, 487)
Screenshot: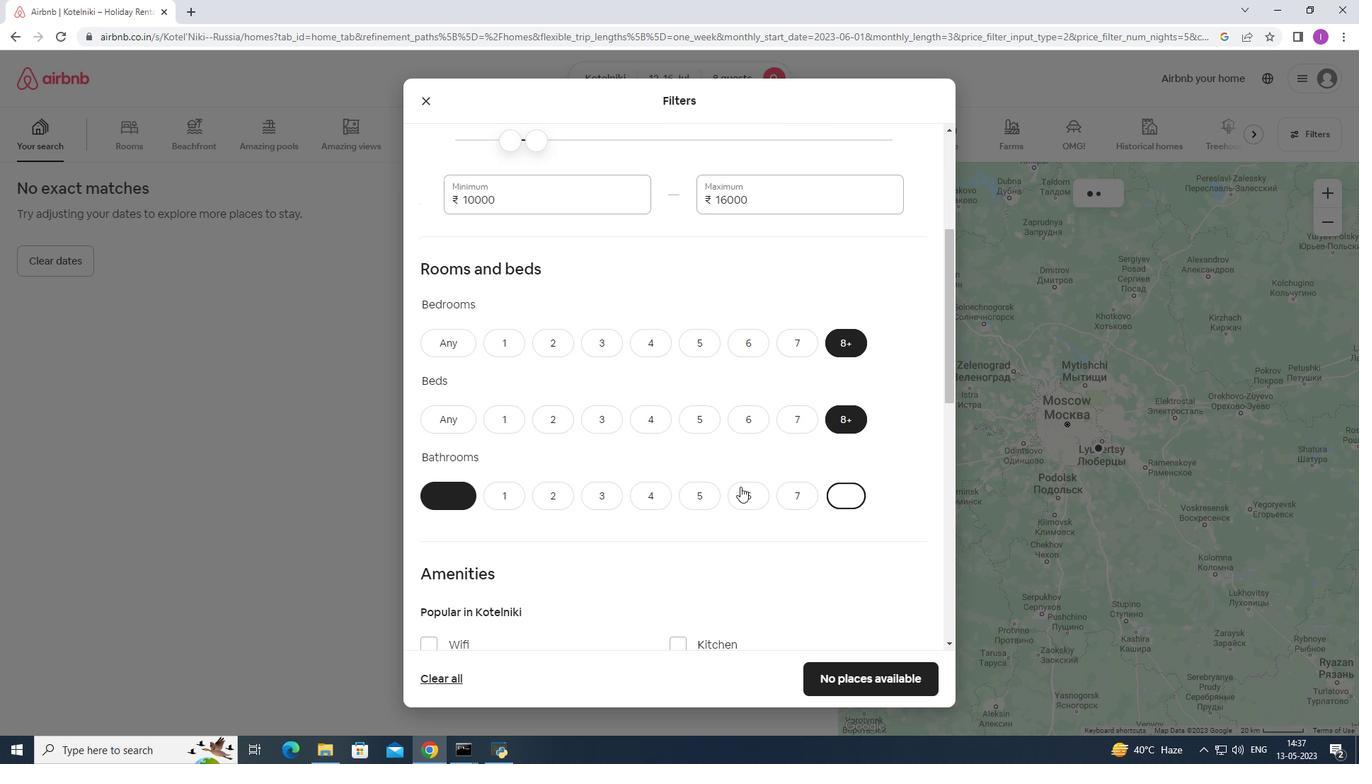 
Action: Mouse scrolled (732, 487) with delta (0, 0)
Screenshot: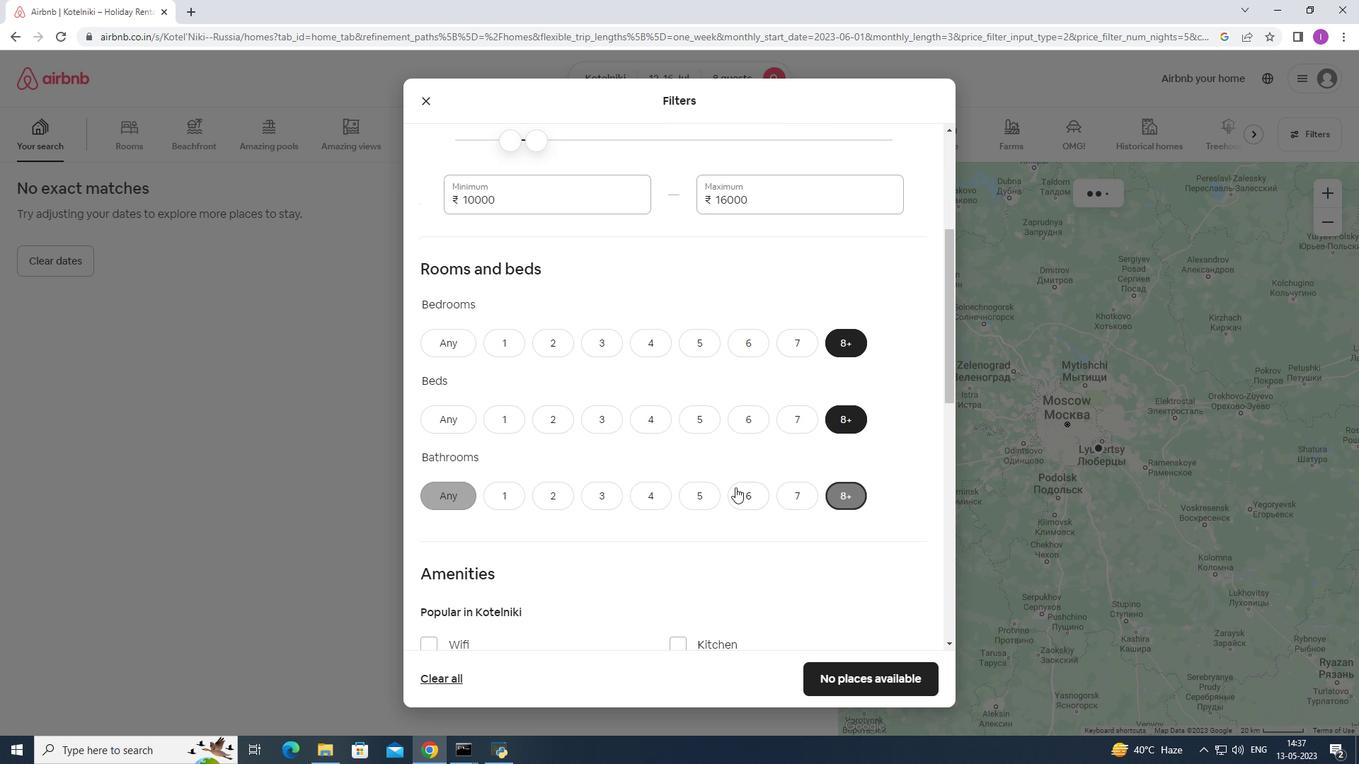 
Action: Mouse scrolled (732, 487) with delta (0, 0)
Screenshot: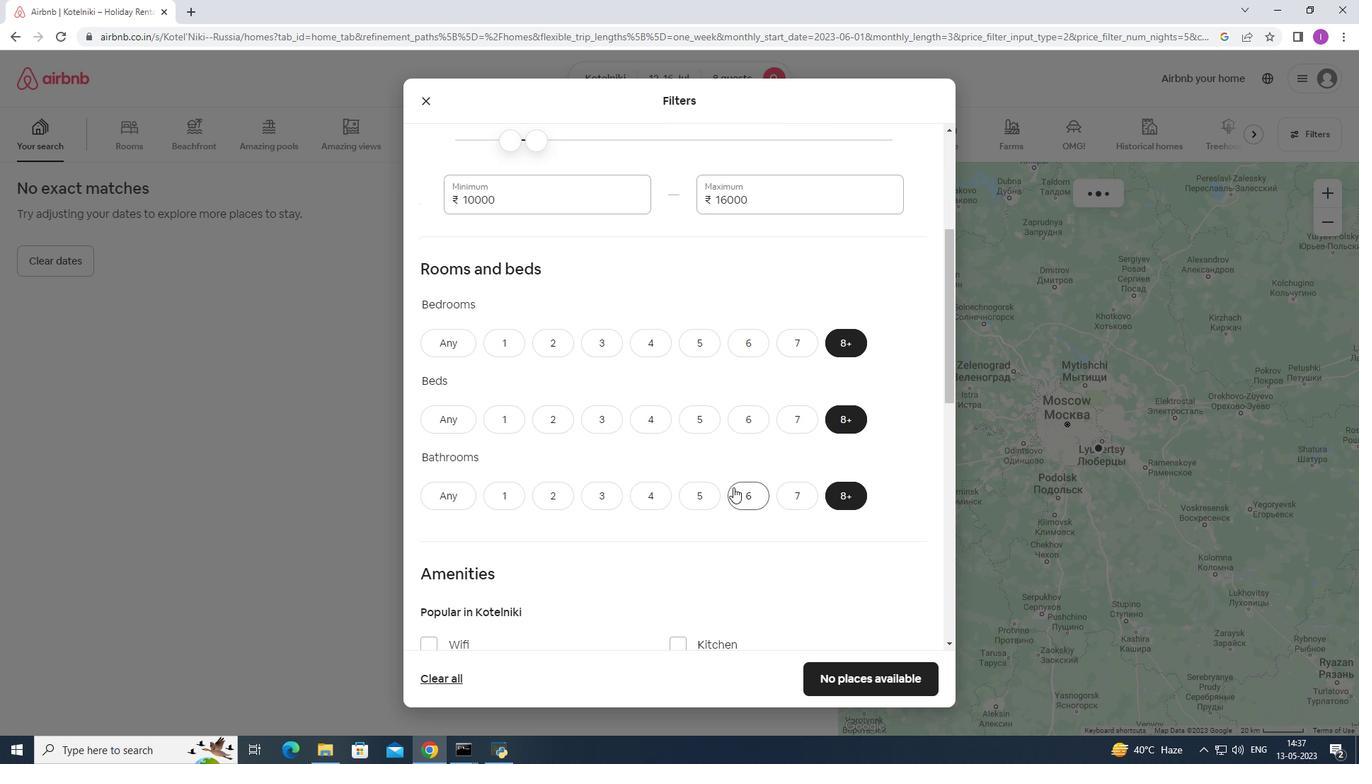 
Action: Mouse scrolled (732, 487) with delta (0, 0)
Screenshot: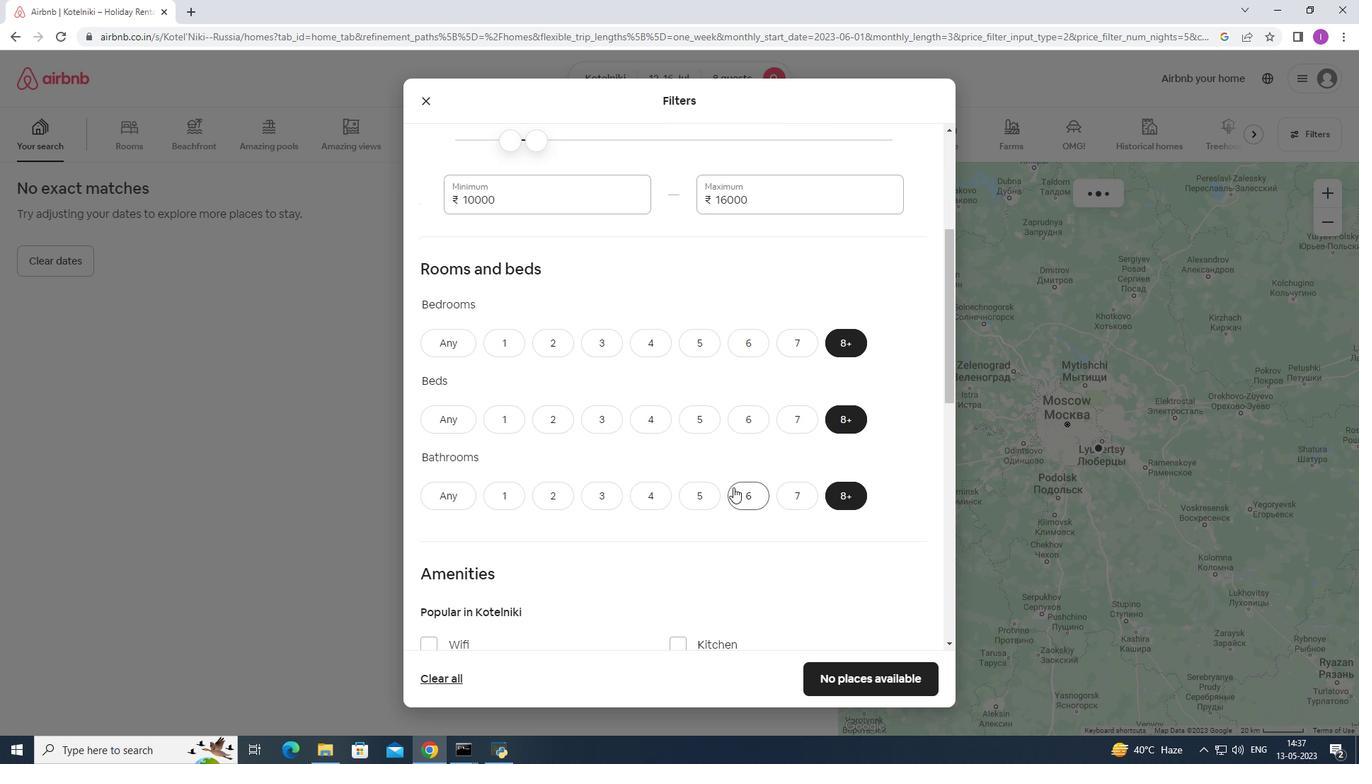 
Action: Mouse scrolled (732, 487) with delta (0, 0)
Screenshot: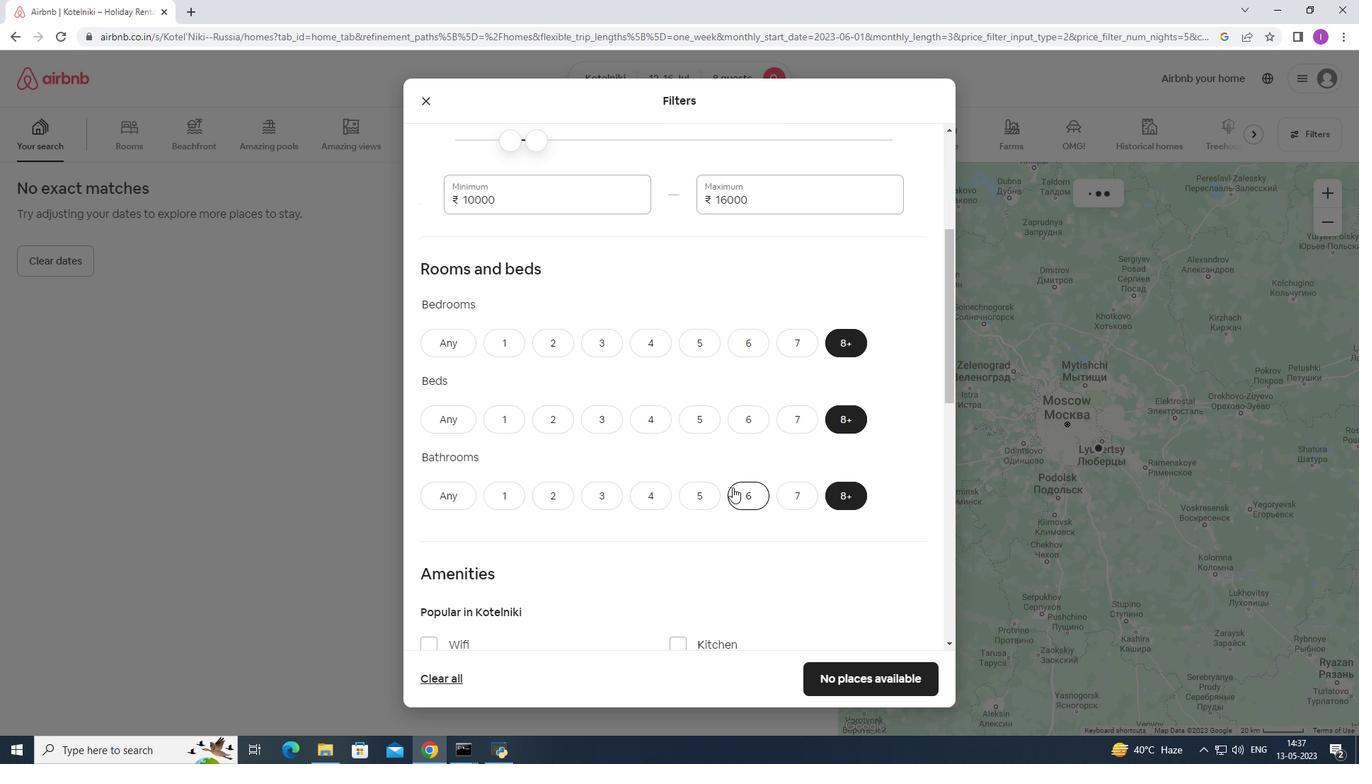 
Action: Mouse scrolled (732, 487) with delta (0, 0)
Screenshot: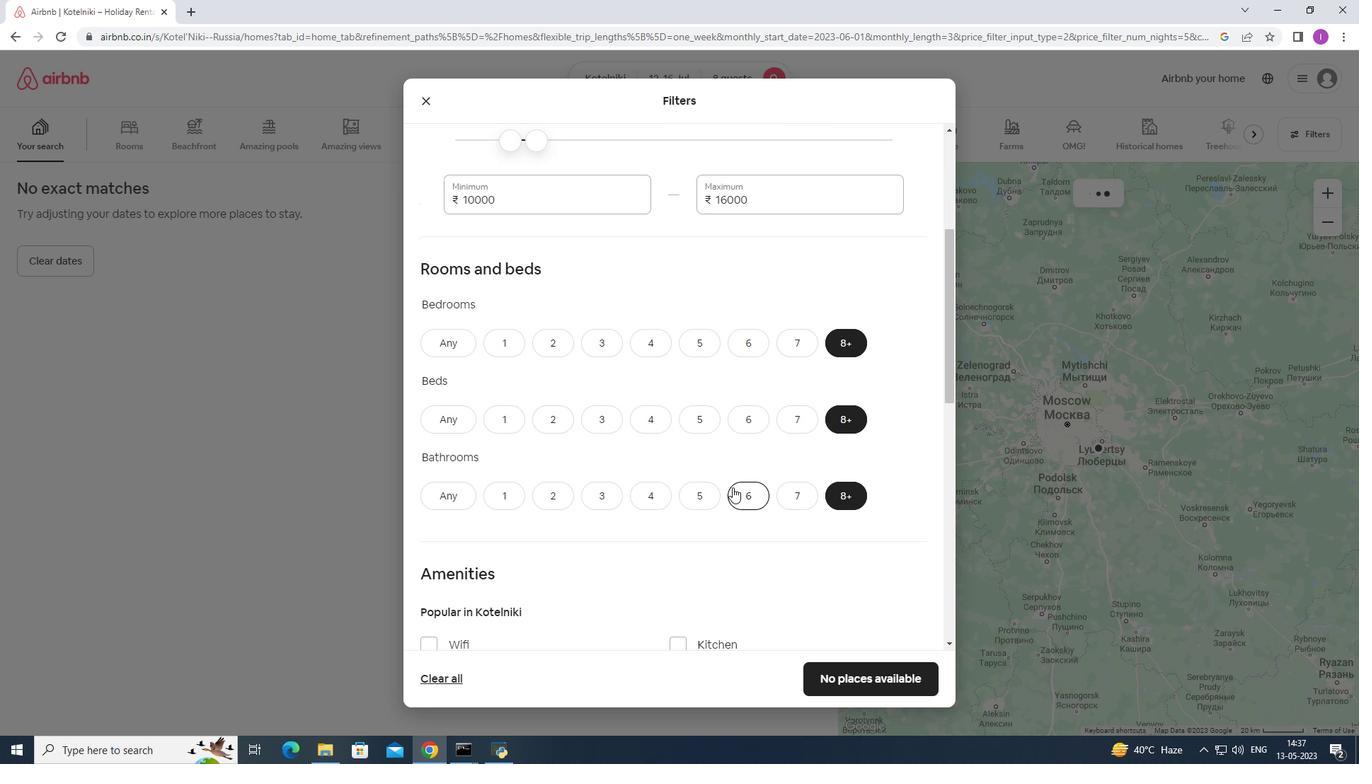 
Action: Mouse moved to (727, 478)
Screenshot: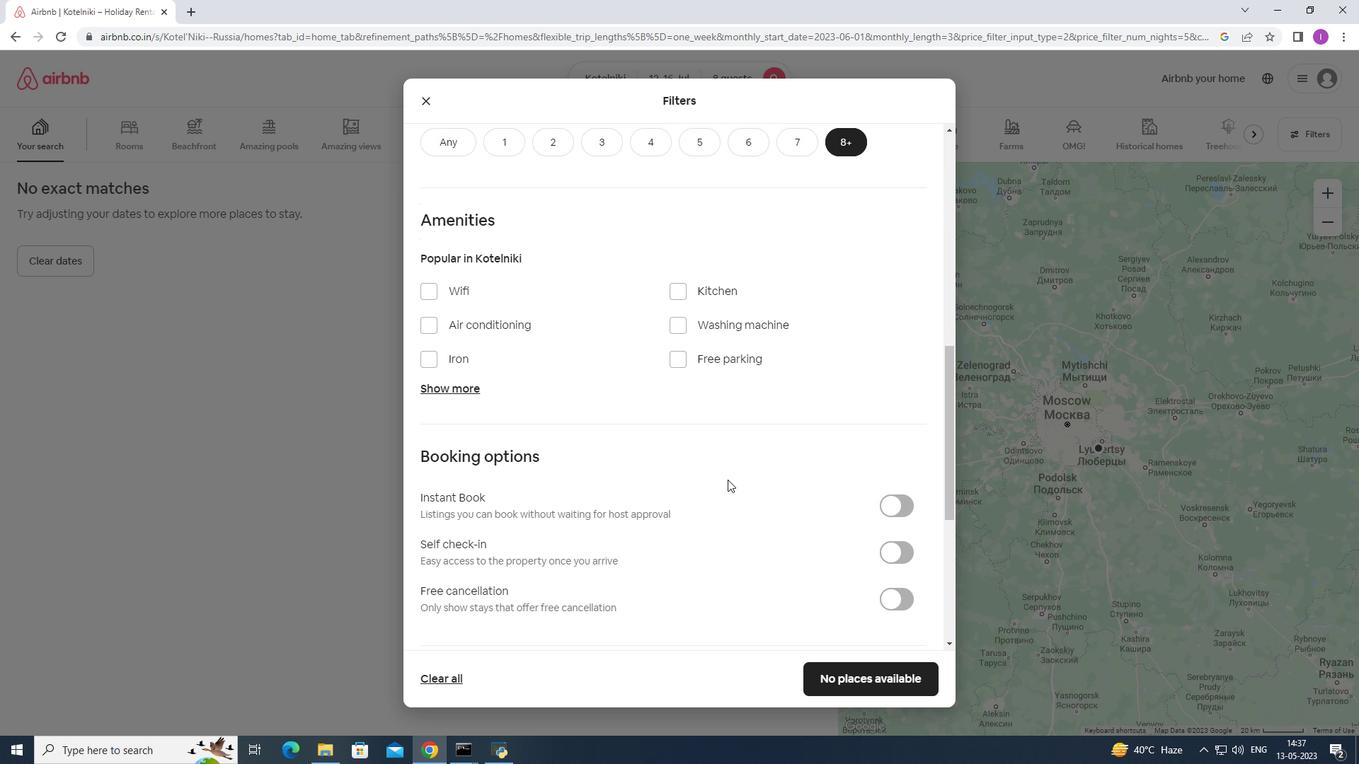 
Action: Mouse scrolled (727, 477) with delta (0, 0)
Screenshot: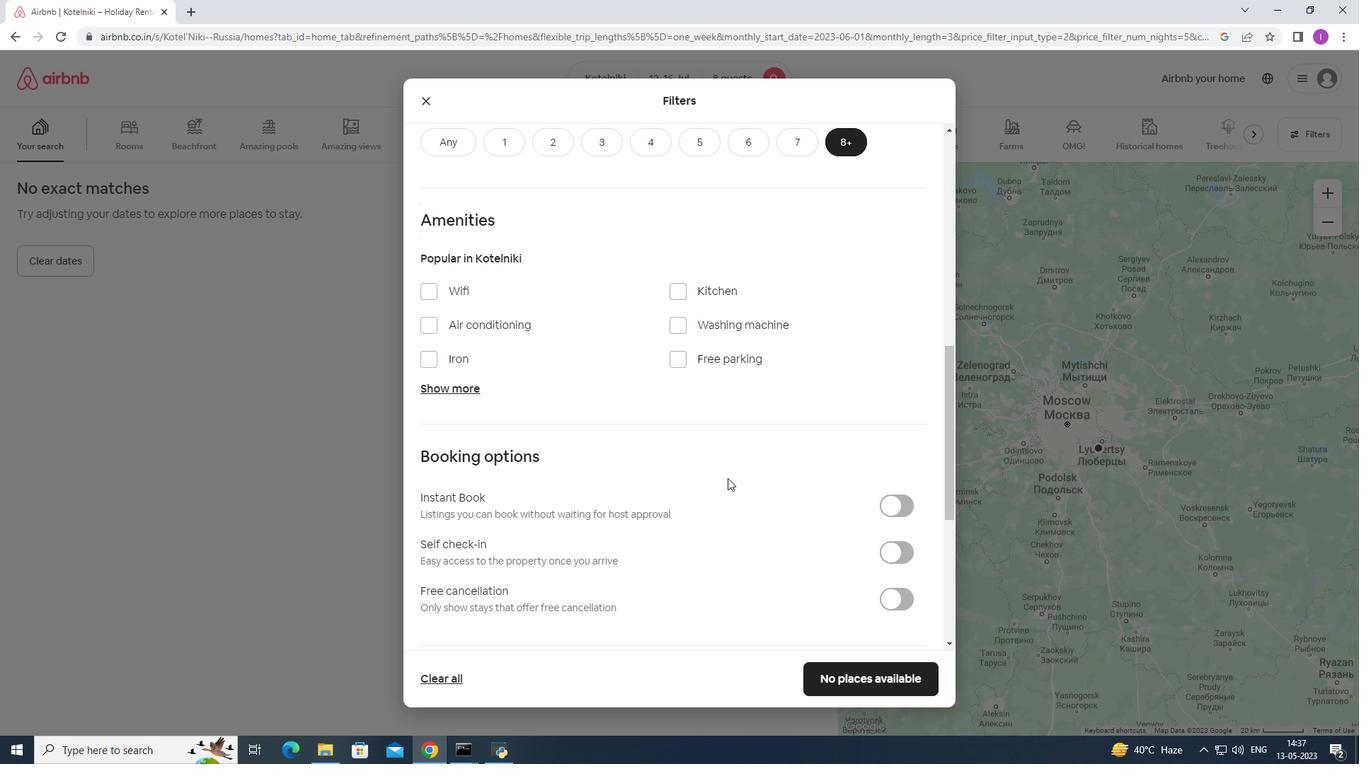 
Action: Mouse scrolled (727, 477) with delta (0, 0)
Screenshot: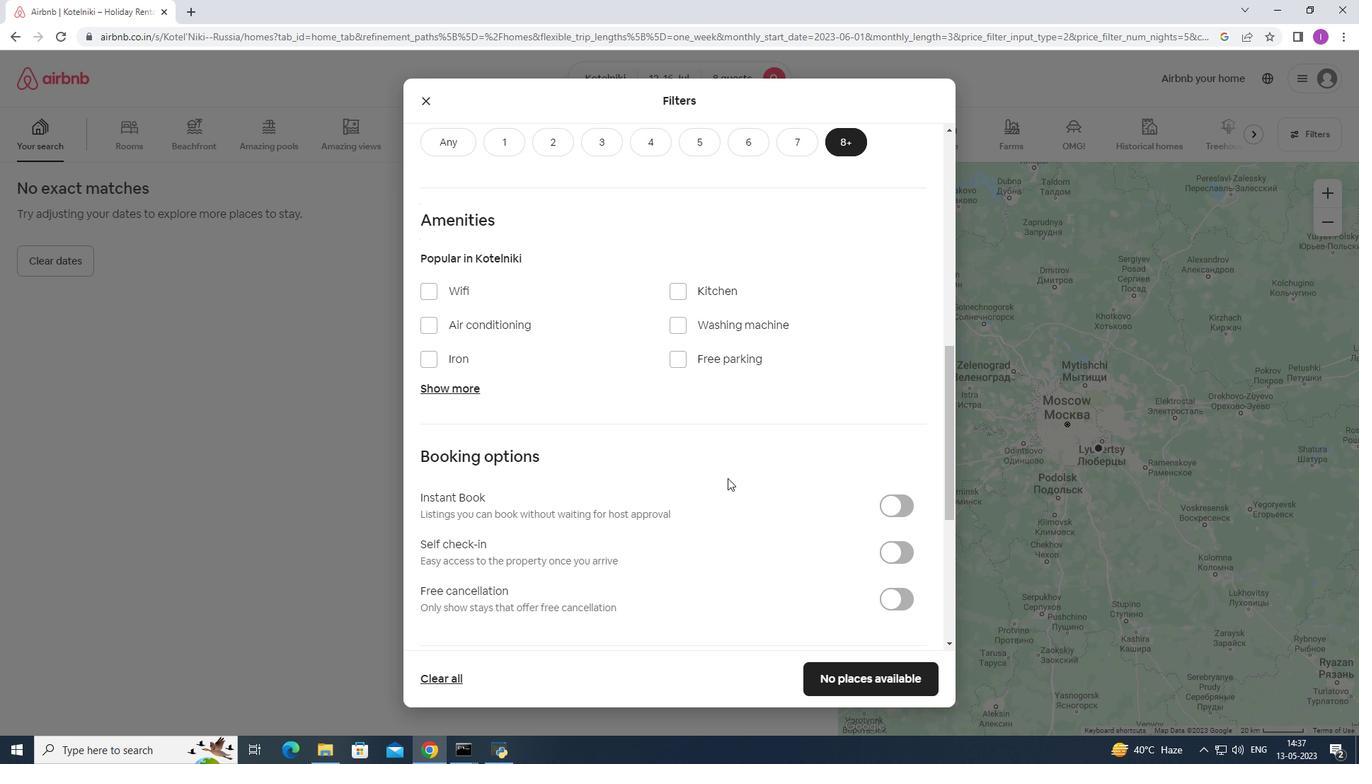 
Action: Mouse scrolled (727, 477) with delta (0, 0)
Screenshot: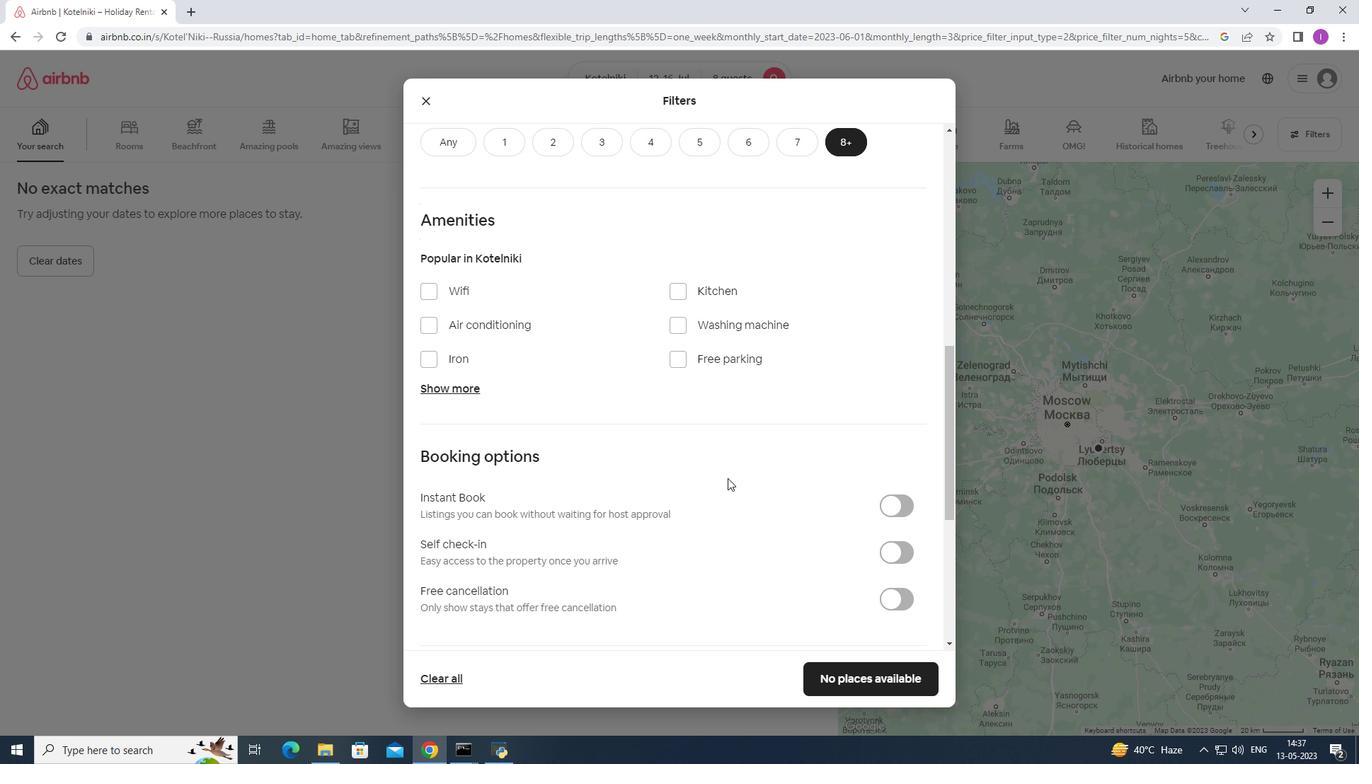 
Action: Mouse scrolled (727, 477) with delta (0, 0)
Screenshot: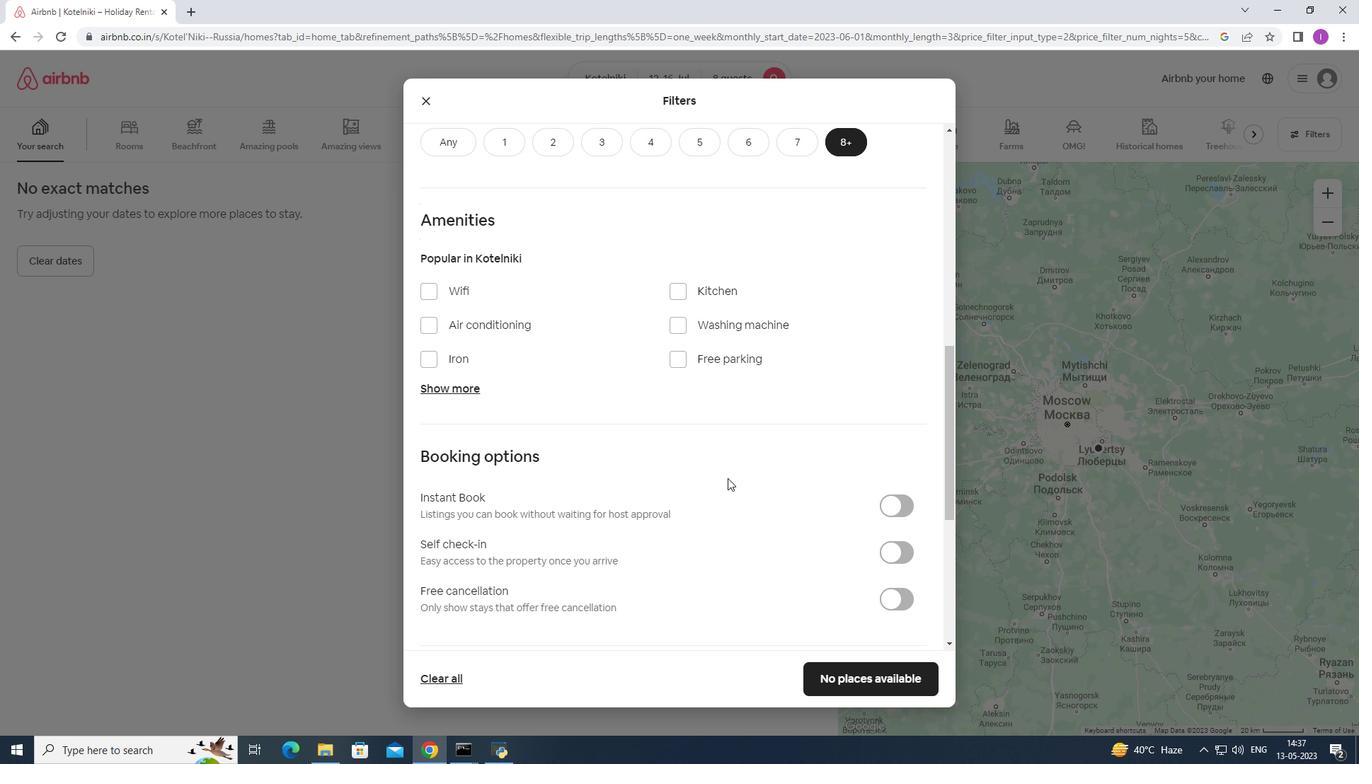 
Action: Mouse moved to (727, 476)
Screenshot: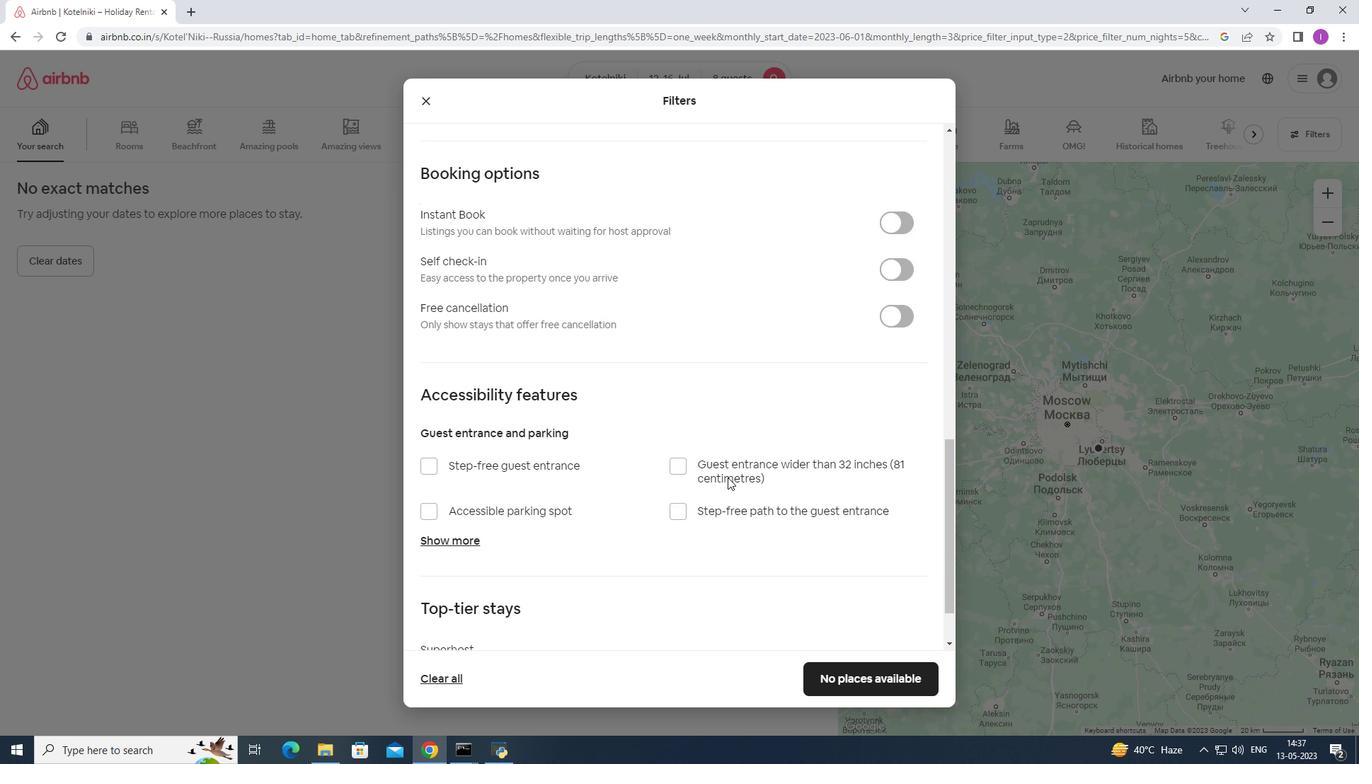 
Action: Mouse scrolled (727, 477) with delta (0, 0)
Screenshot: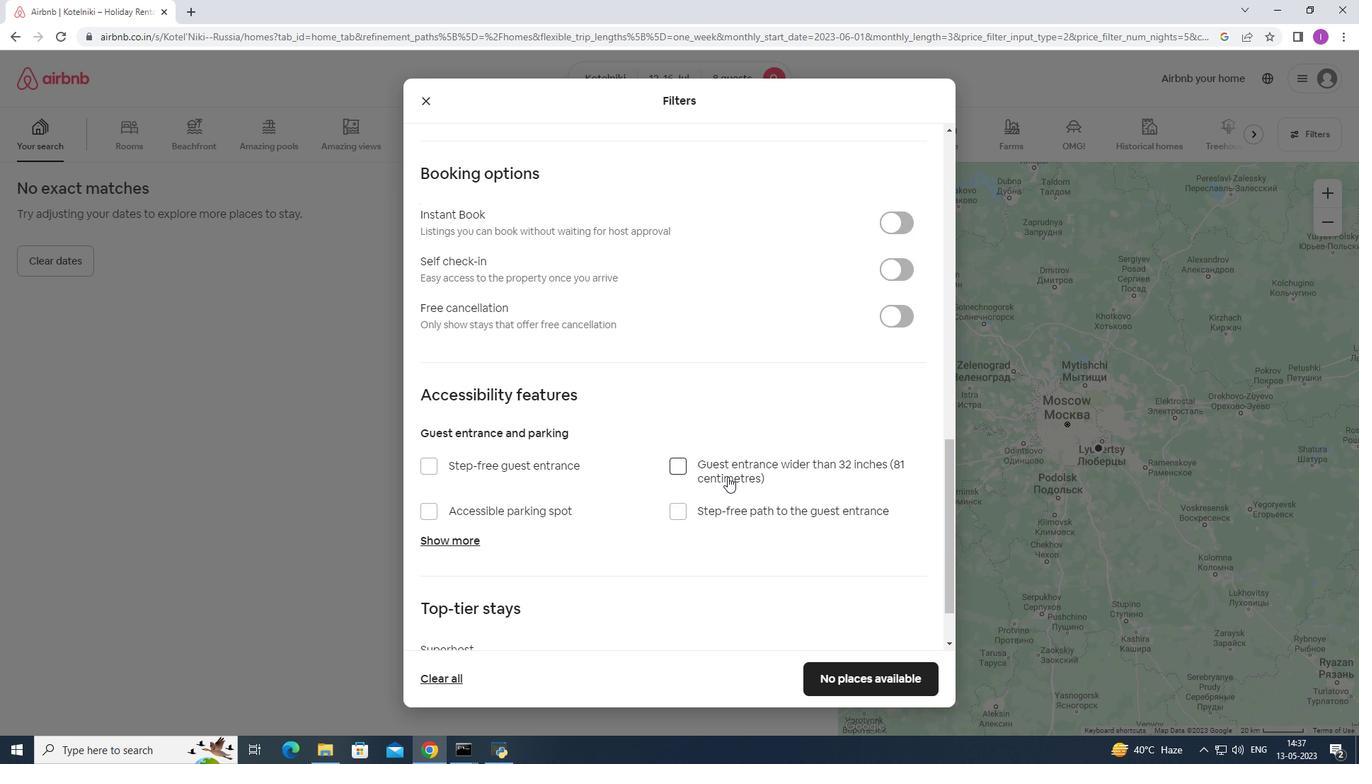 
Action: Mouse scrolled (727, 477) with delta (0, 0)
Screenshot: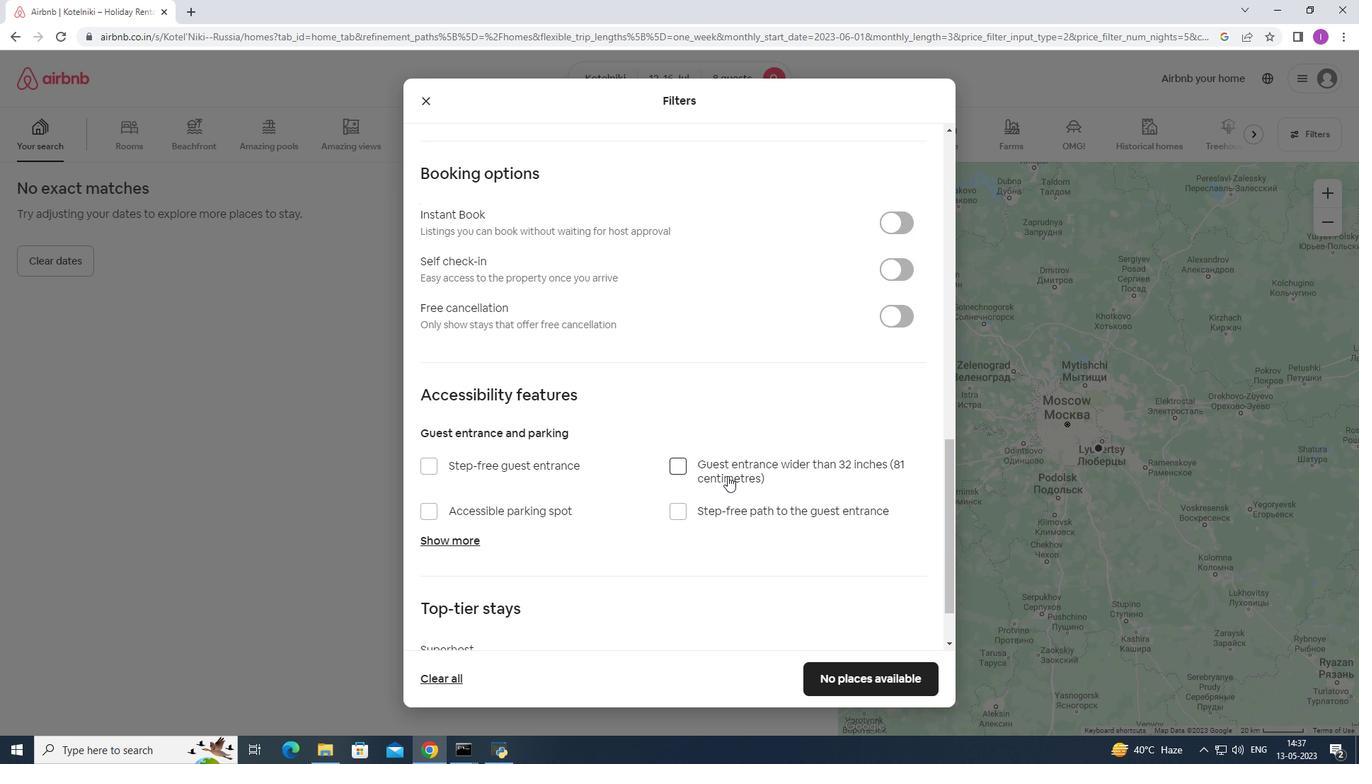 
Action: Mouse moved to (727, 475)
Screenshot: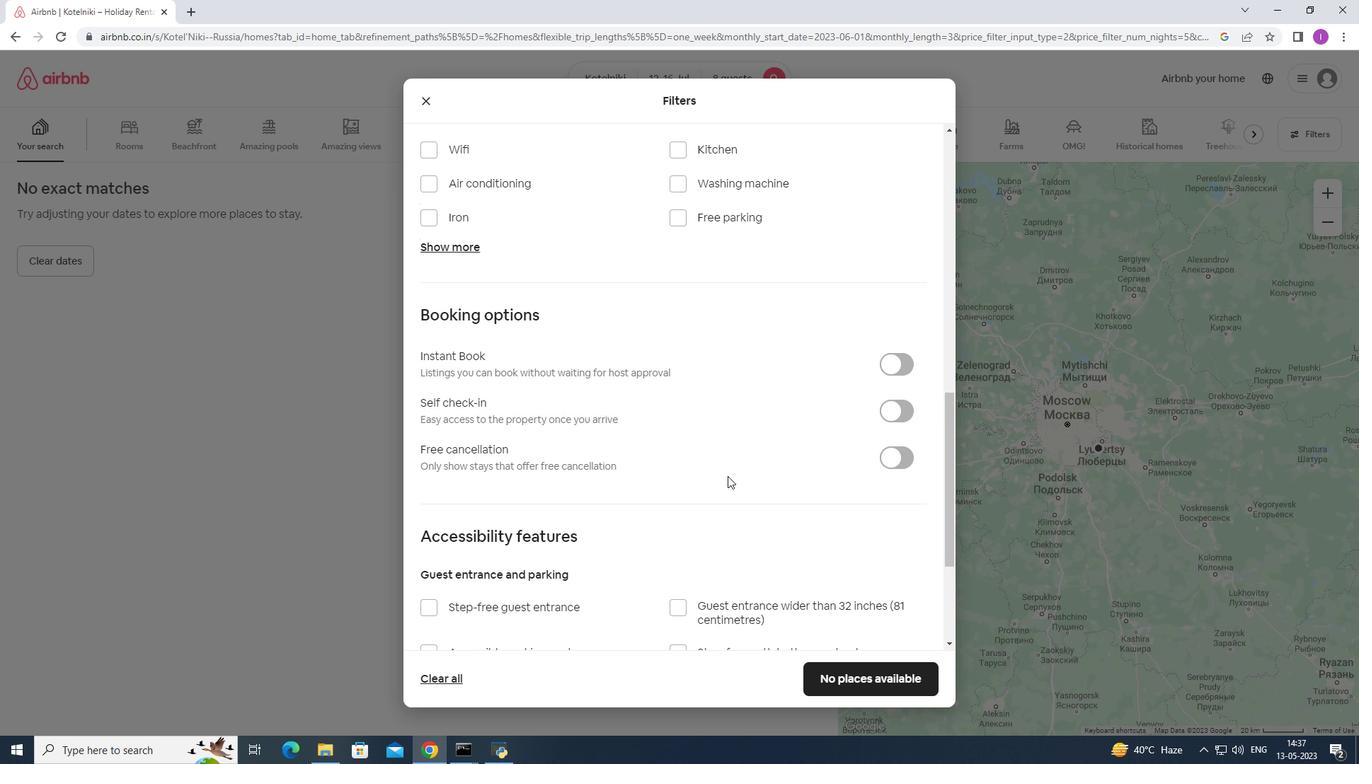 
Action: Mouse scrolled (727, 475) with delta (0, 0)
Screenshot: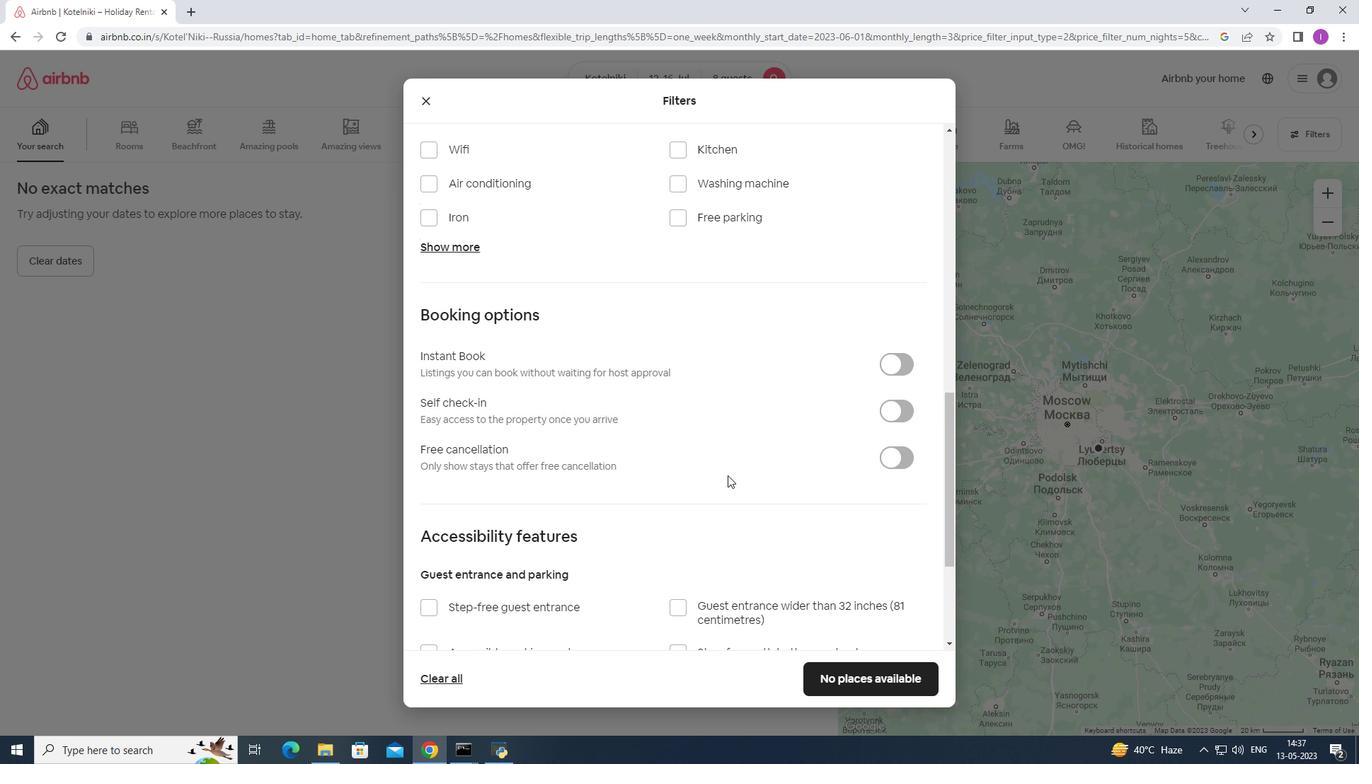 
Action: Mouse moved to (732, 460)
Screenshot: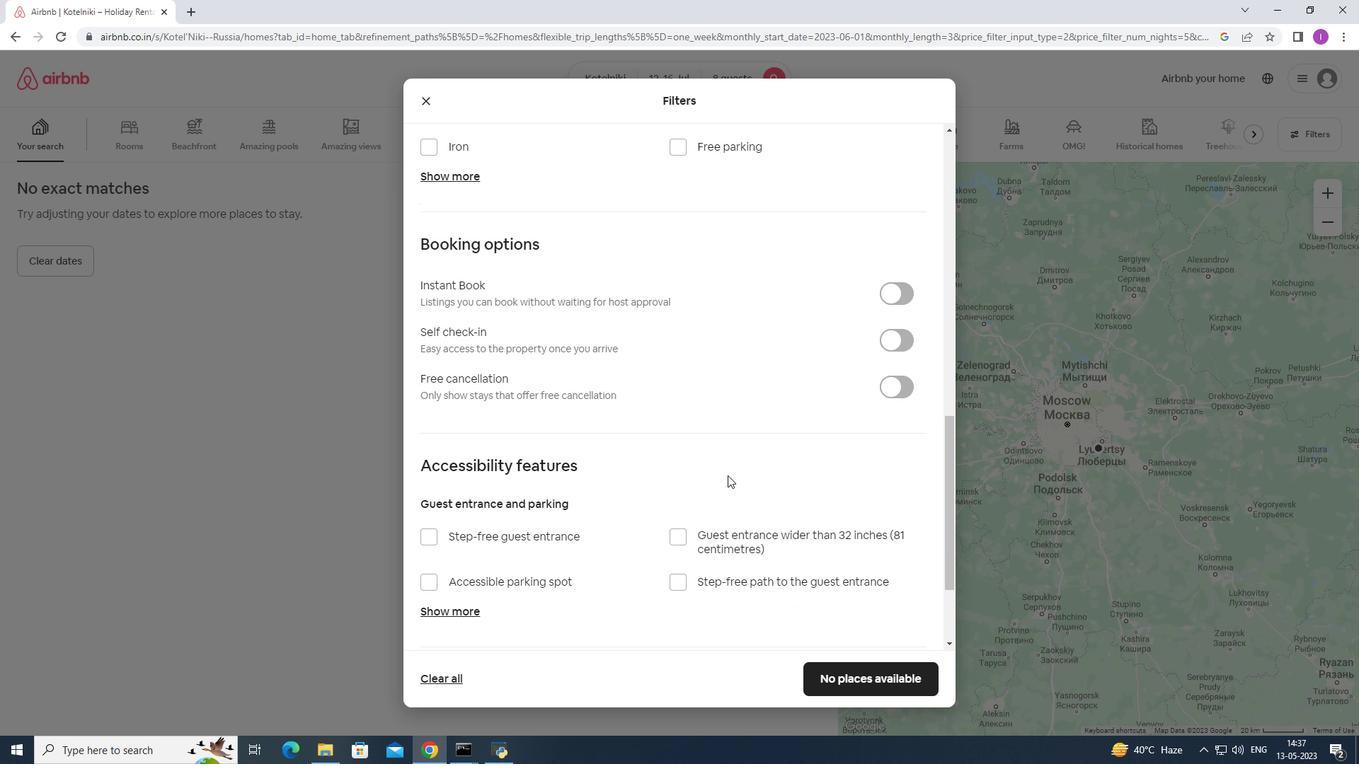 
Action: Mouse scrolled (732, 460) with delta (0, 0)
Screenshot: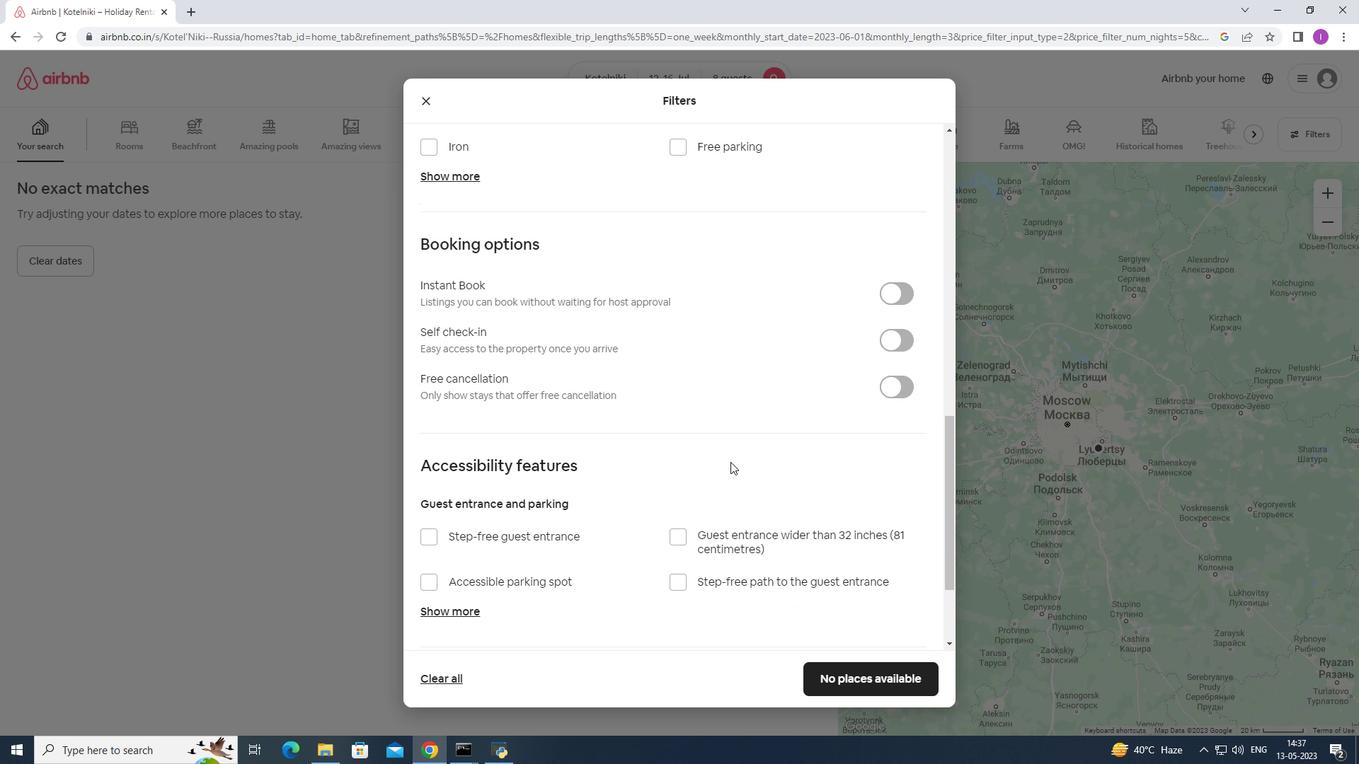 
Action: Mouse moved to (909, 274)
Screenshot: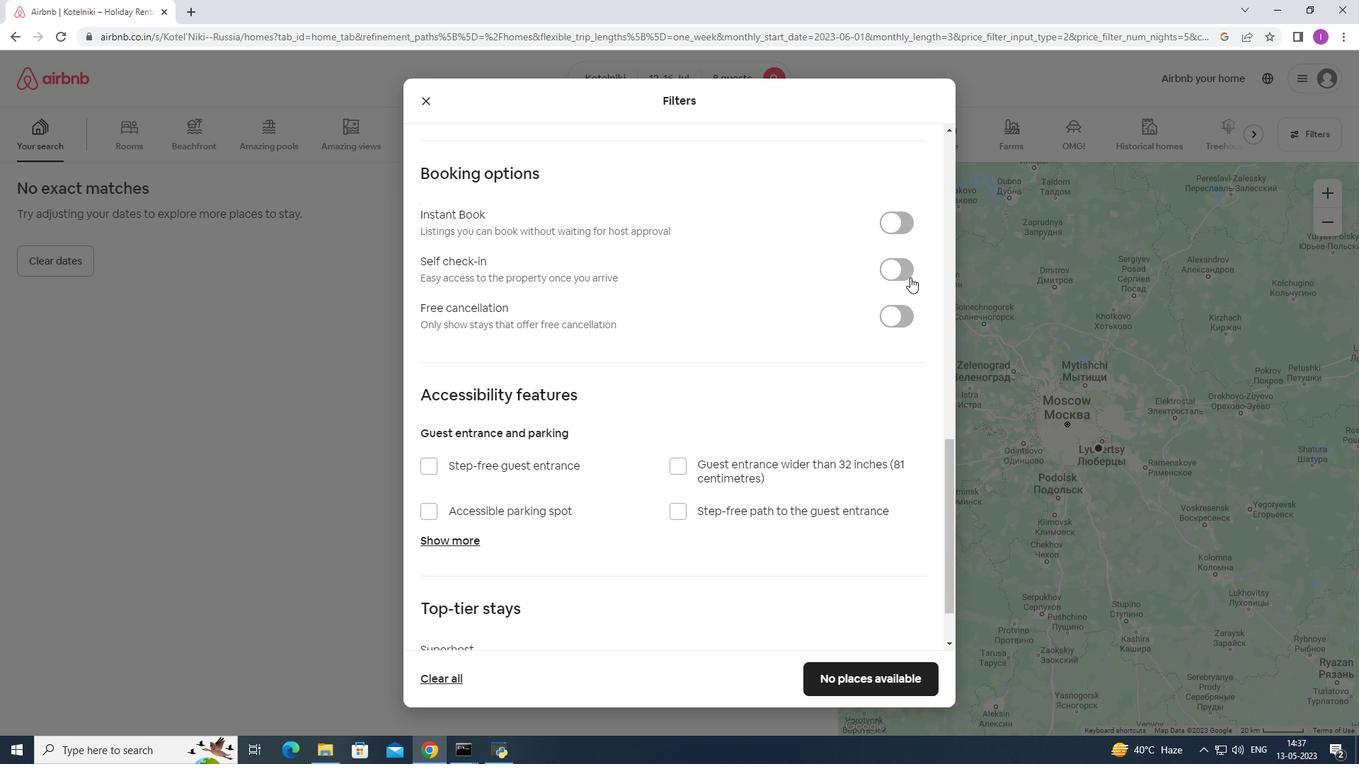 
Action: Mouse pressed left at (909, 274)
Screenshot: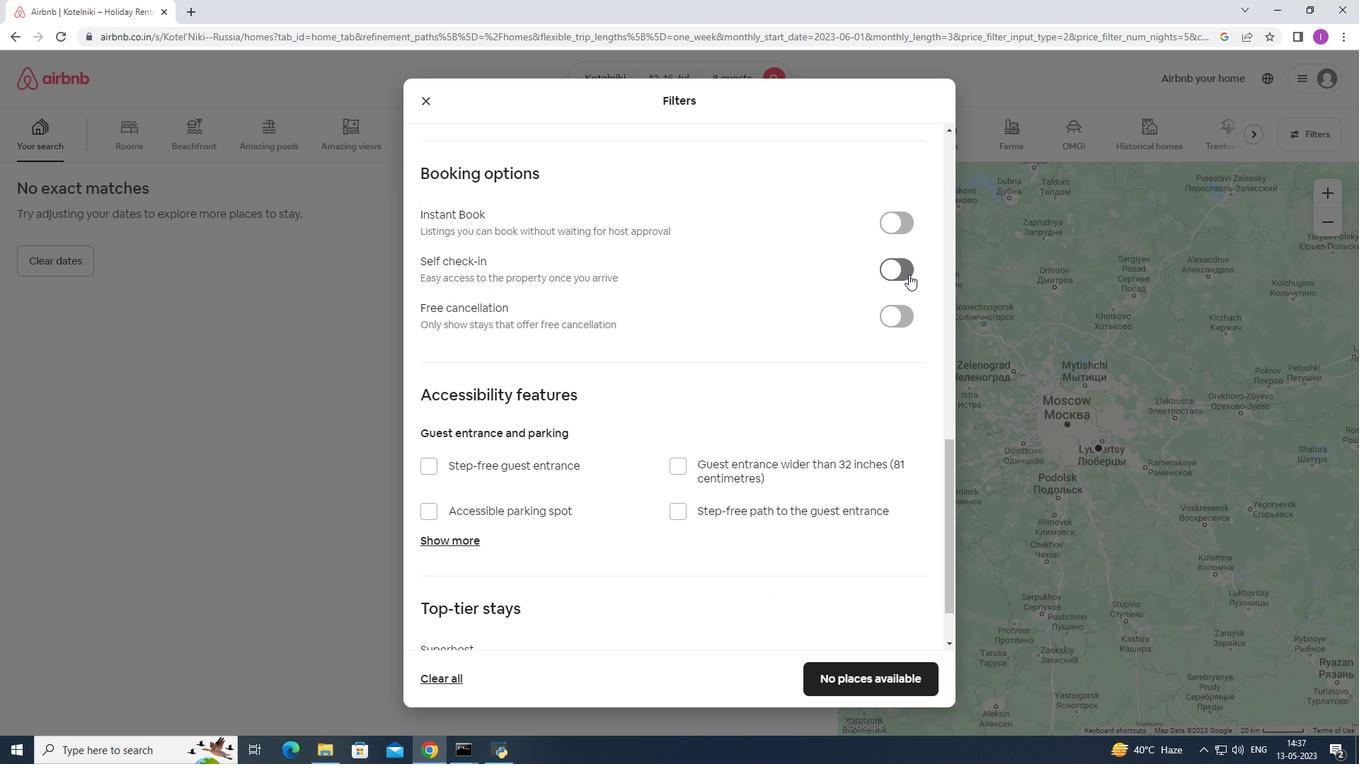 
Action: Mouse moved to (742, 329)
Screenshot: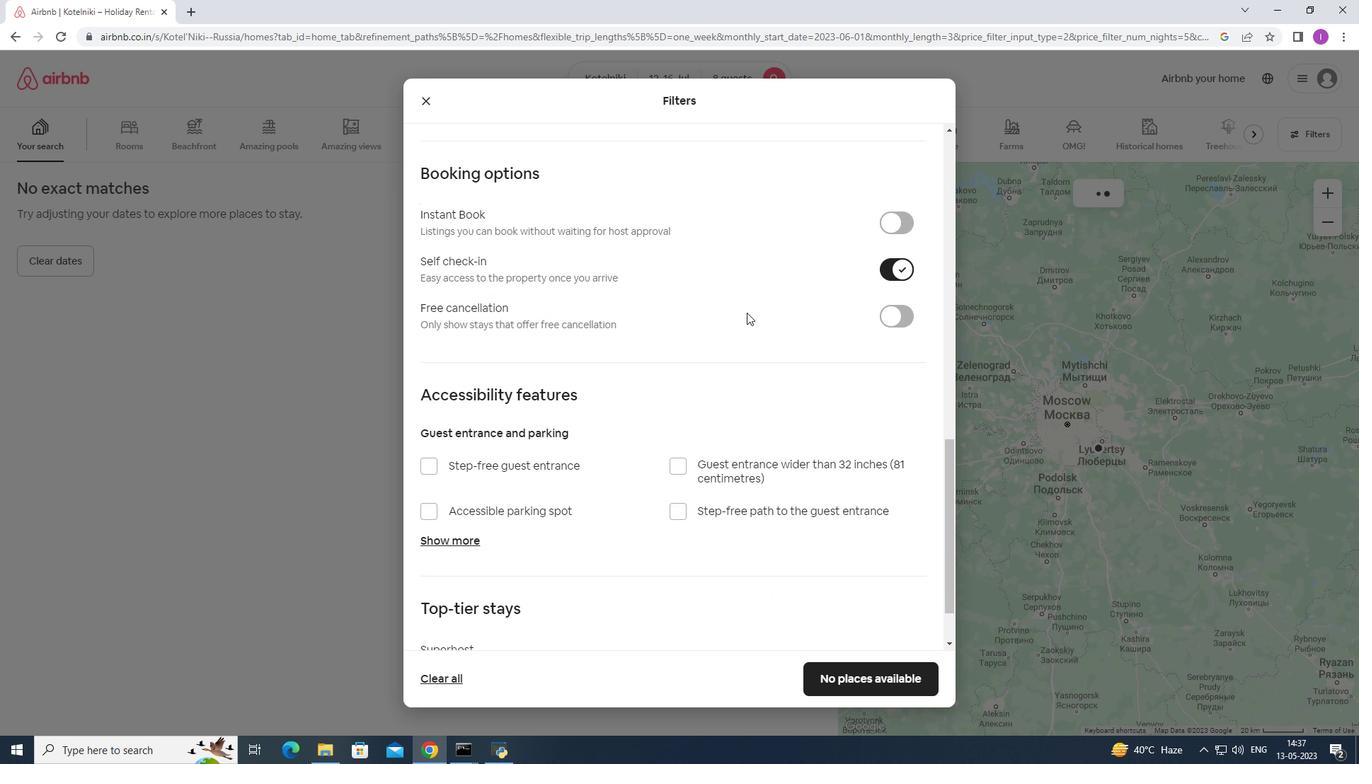 
Action: Mouse scrolled (742, 329) with delta (0, 0)
Screenshot: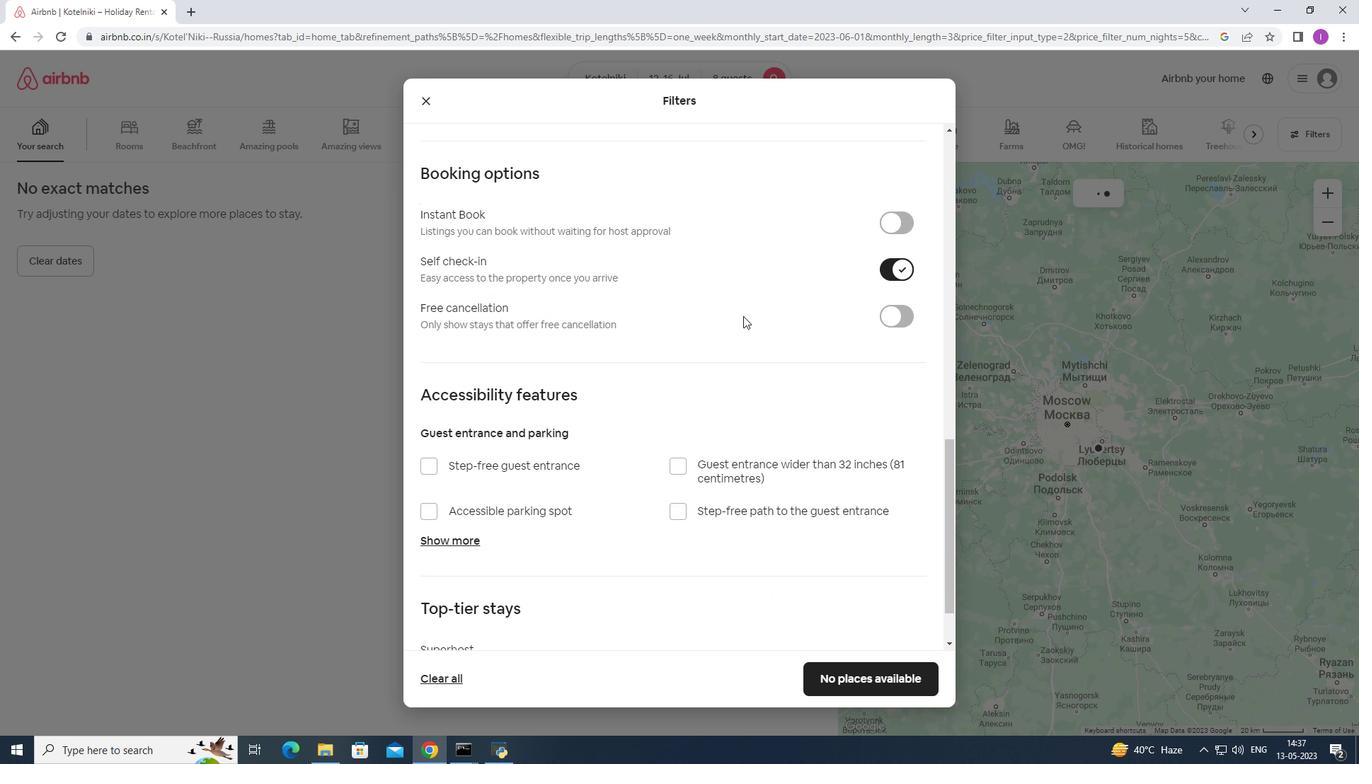 
Action: Mouse moved to (741, 335)
Screenshot: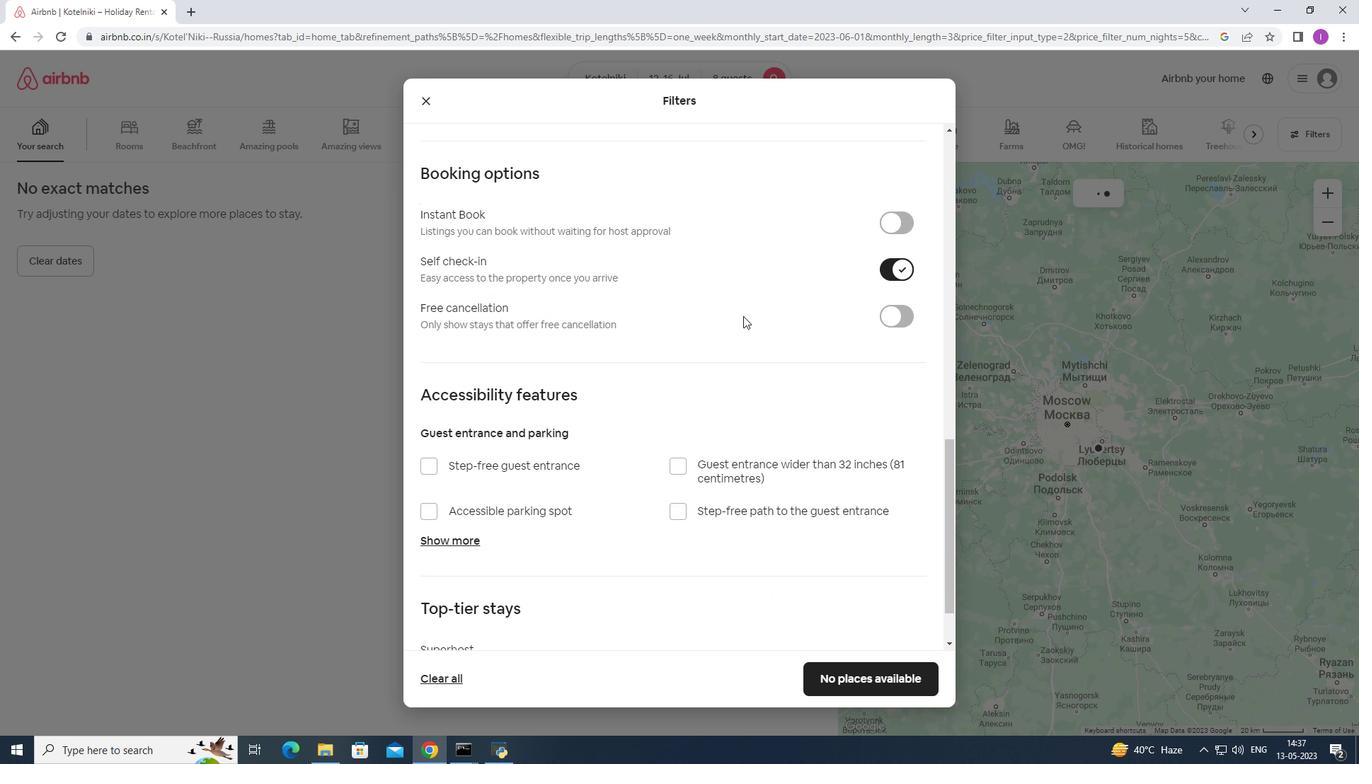 
Action: Mouse scrolled (741, 334) with delta (0, 0)
Screenshot: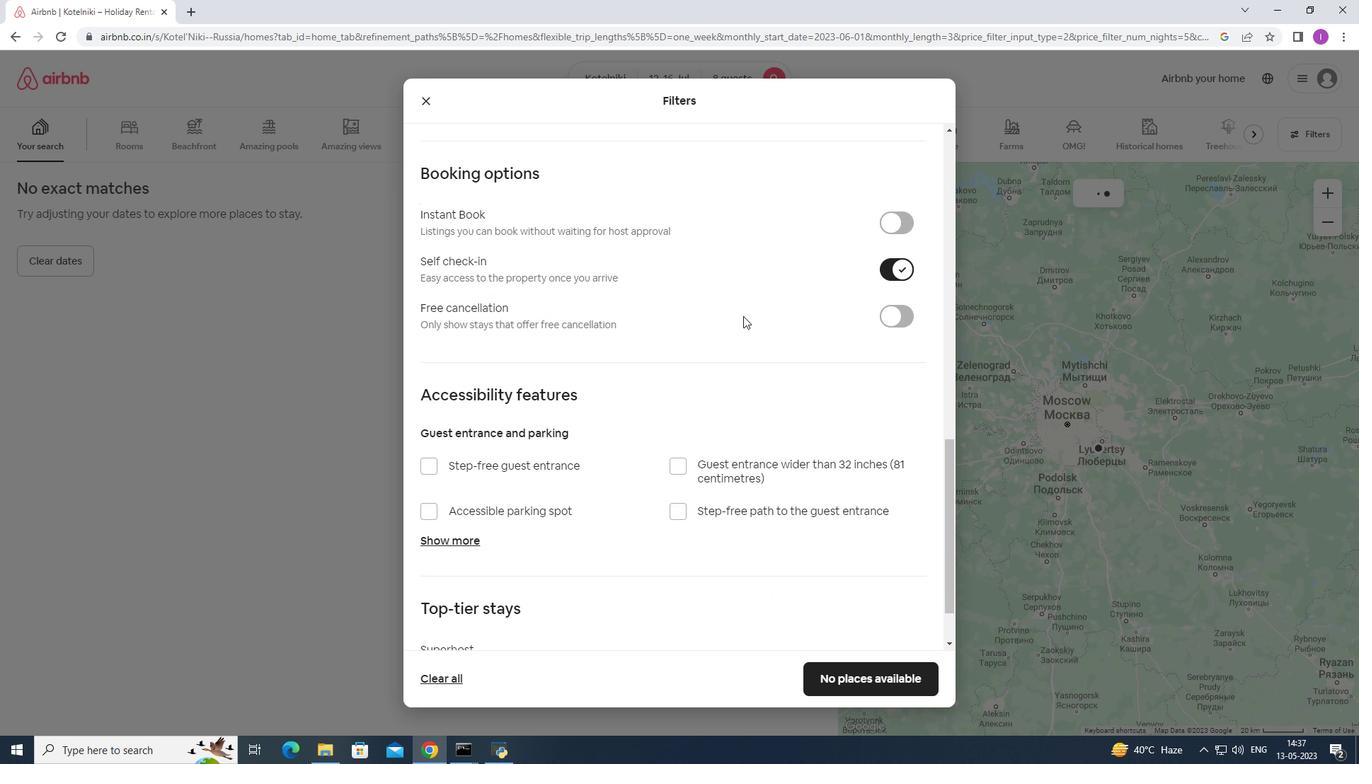 
Action: Mouse moved to (740, 339)
Screenshot: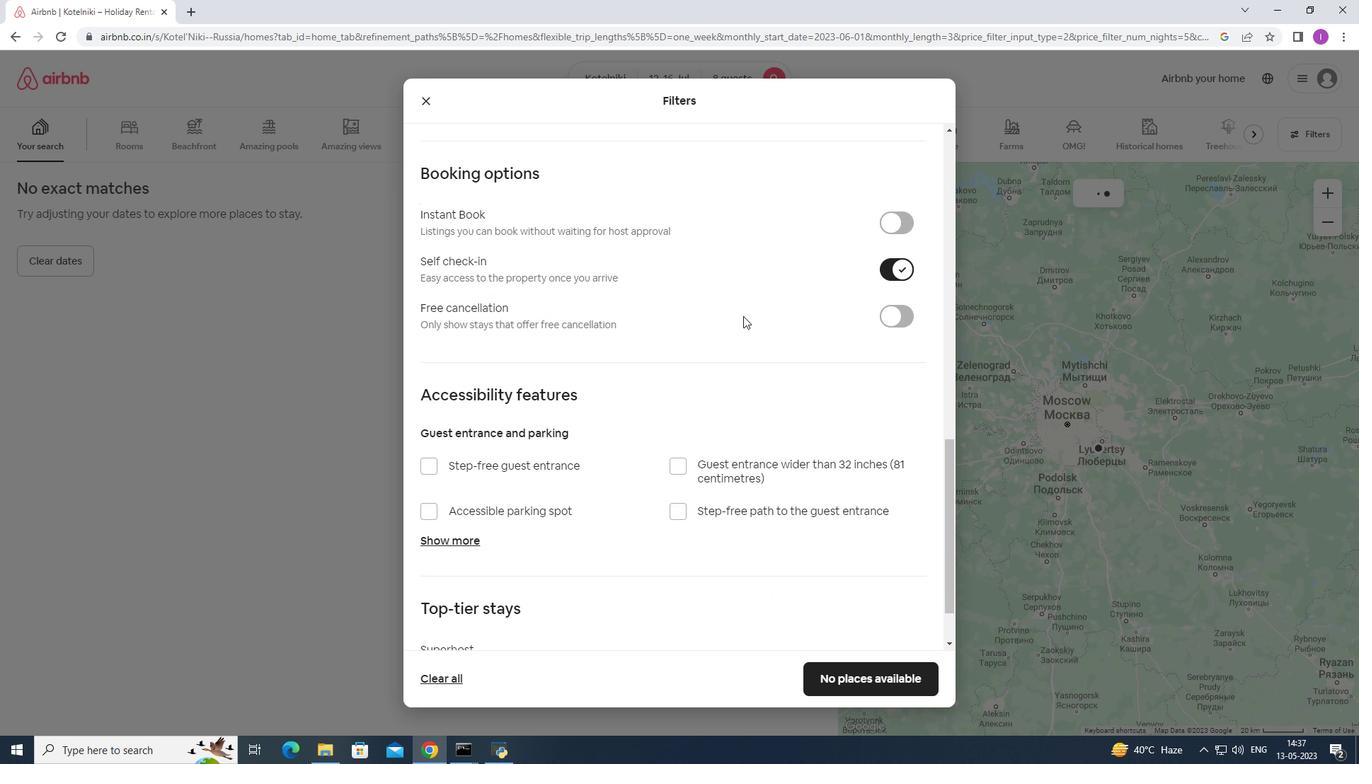 
Action: Mouse scrolled (740, 338) with delta (0, 0)
Screenshot: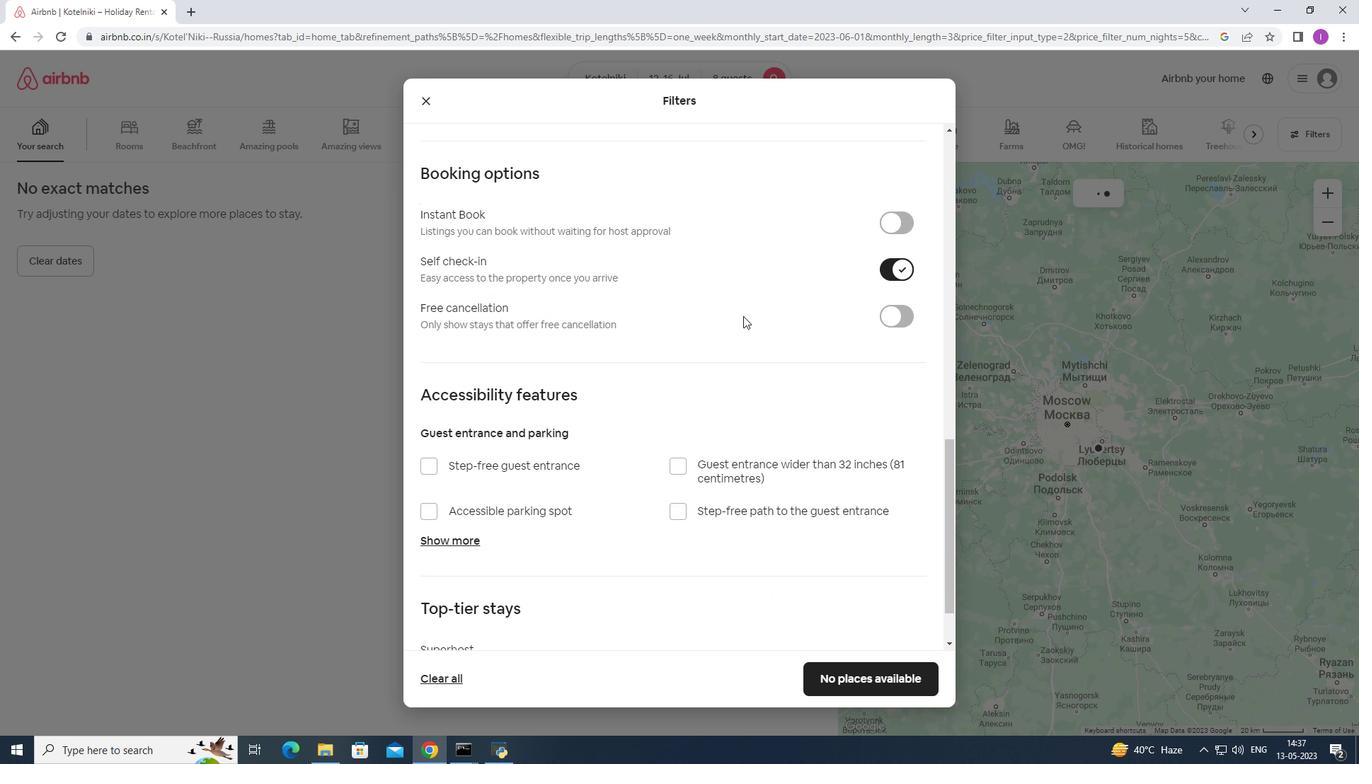 
Action: Mouse moved to (740, 339)
Screenshot: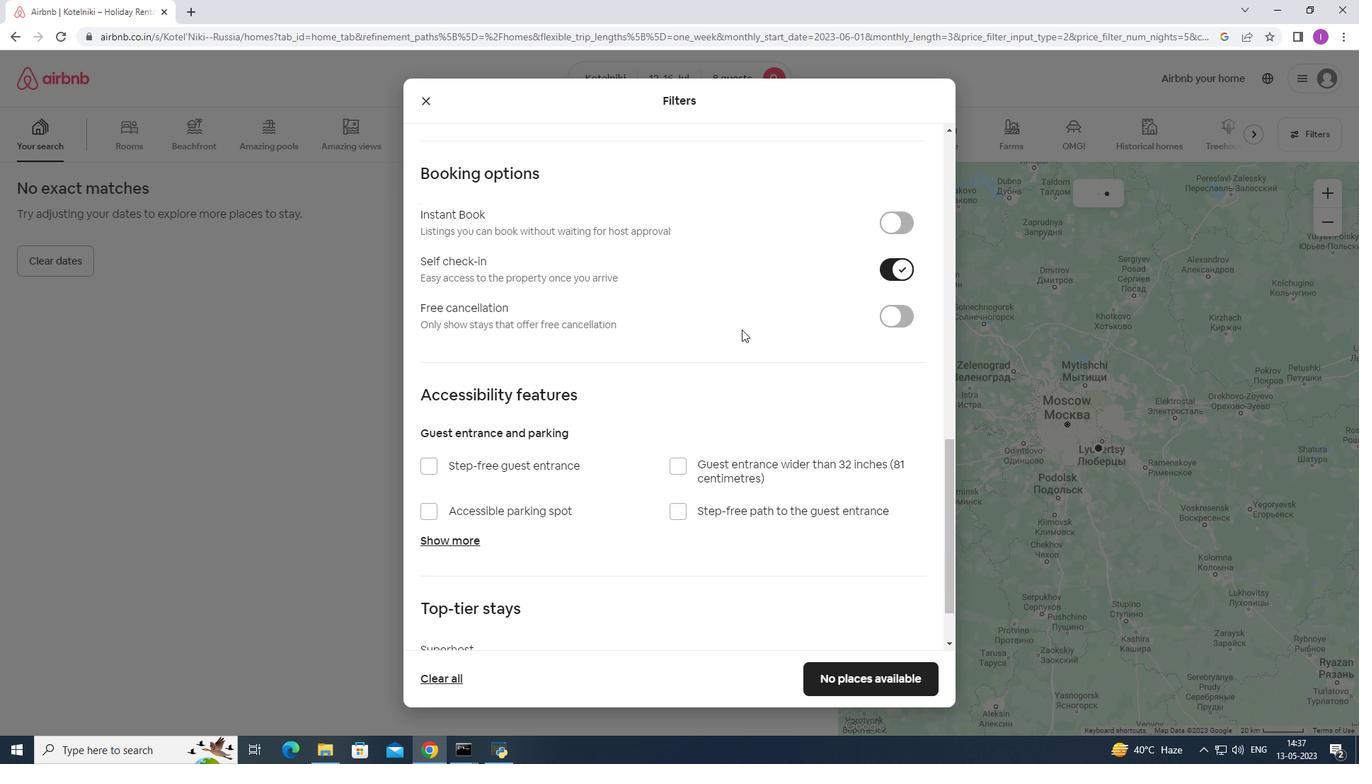 
Action: Mouse scrolled (740, 338) with delta (0, 0)
Screenshot: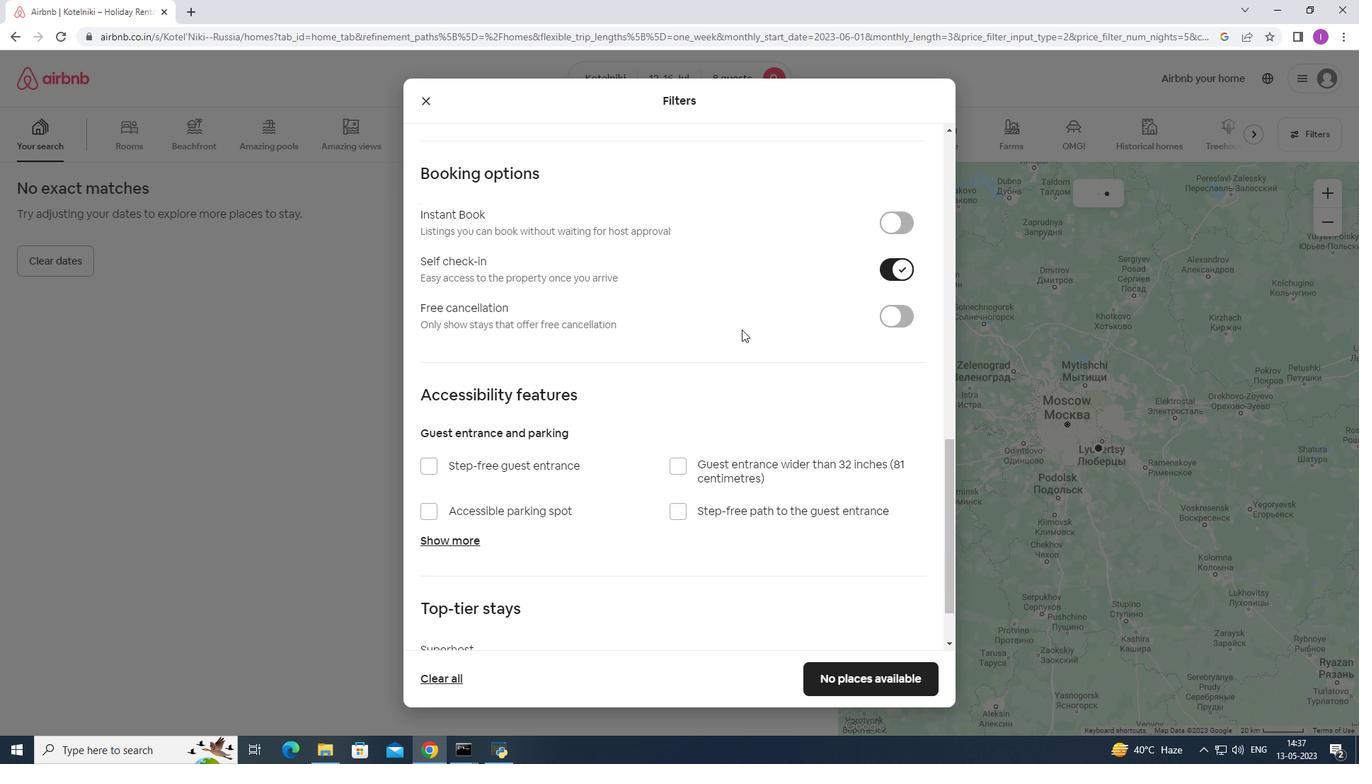 
Action: Mouse moved to (740, 339)
Screenshot: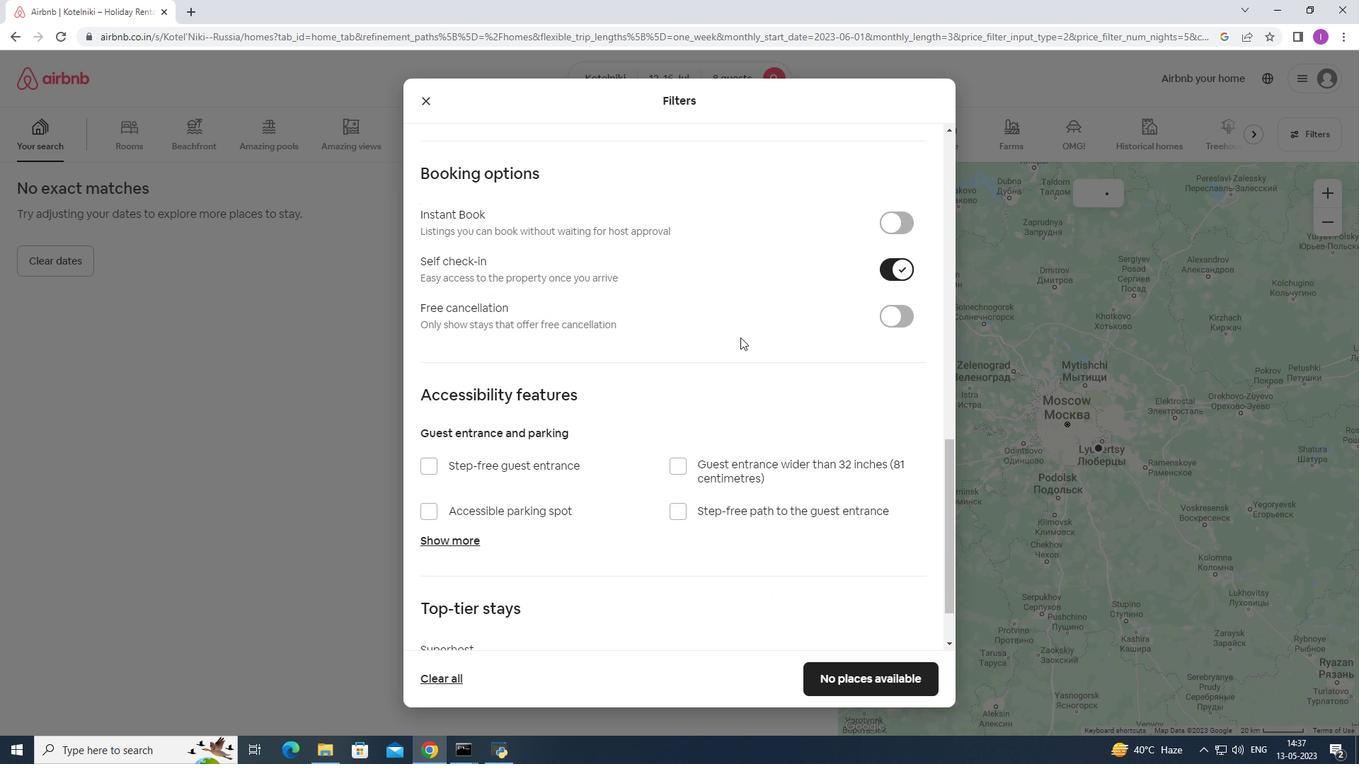 
Action: Mouse scrolled (740, 339) with delta (0, 0)
Screenshot: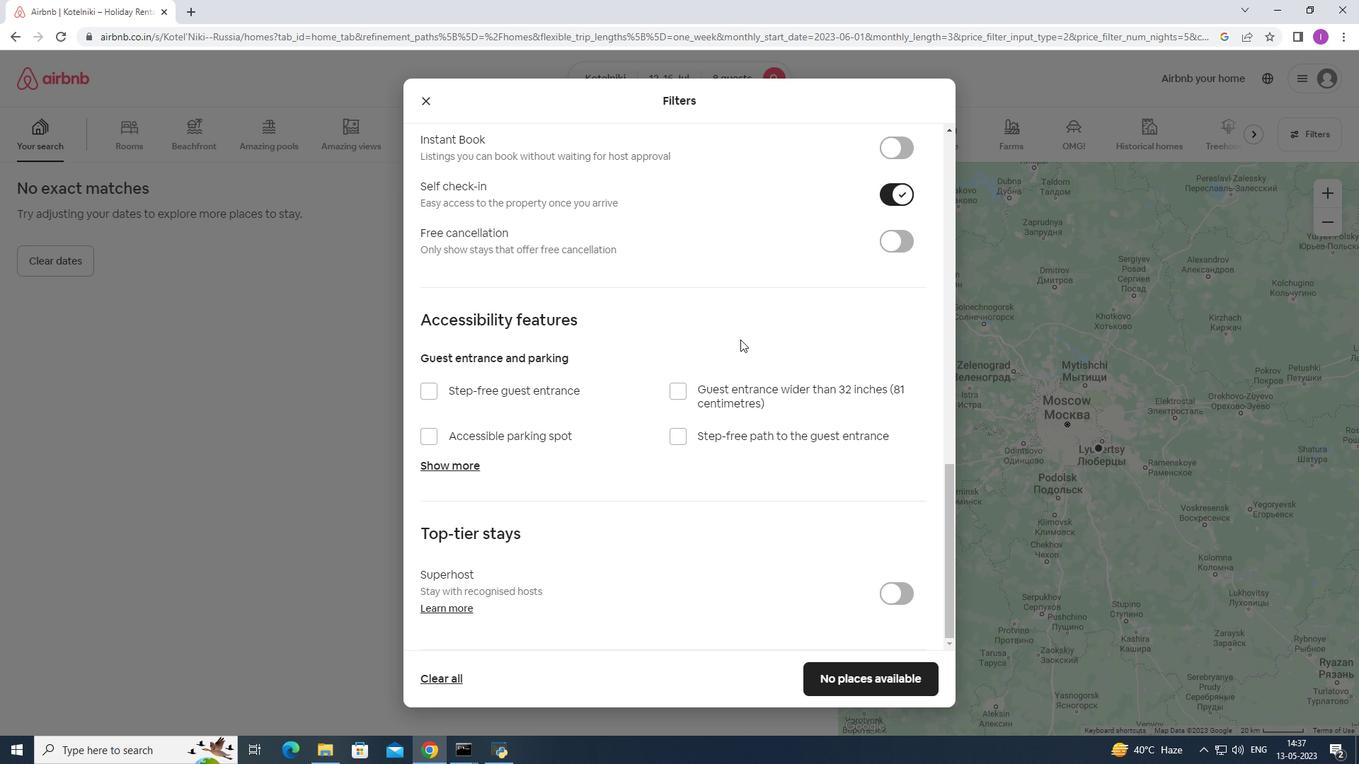 
Action: Mouse moved to (740, 341)
Screenshot: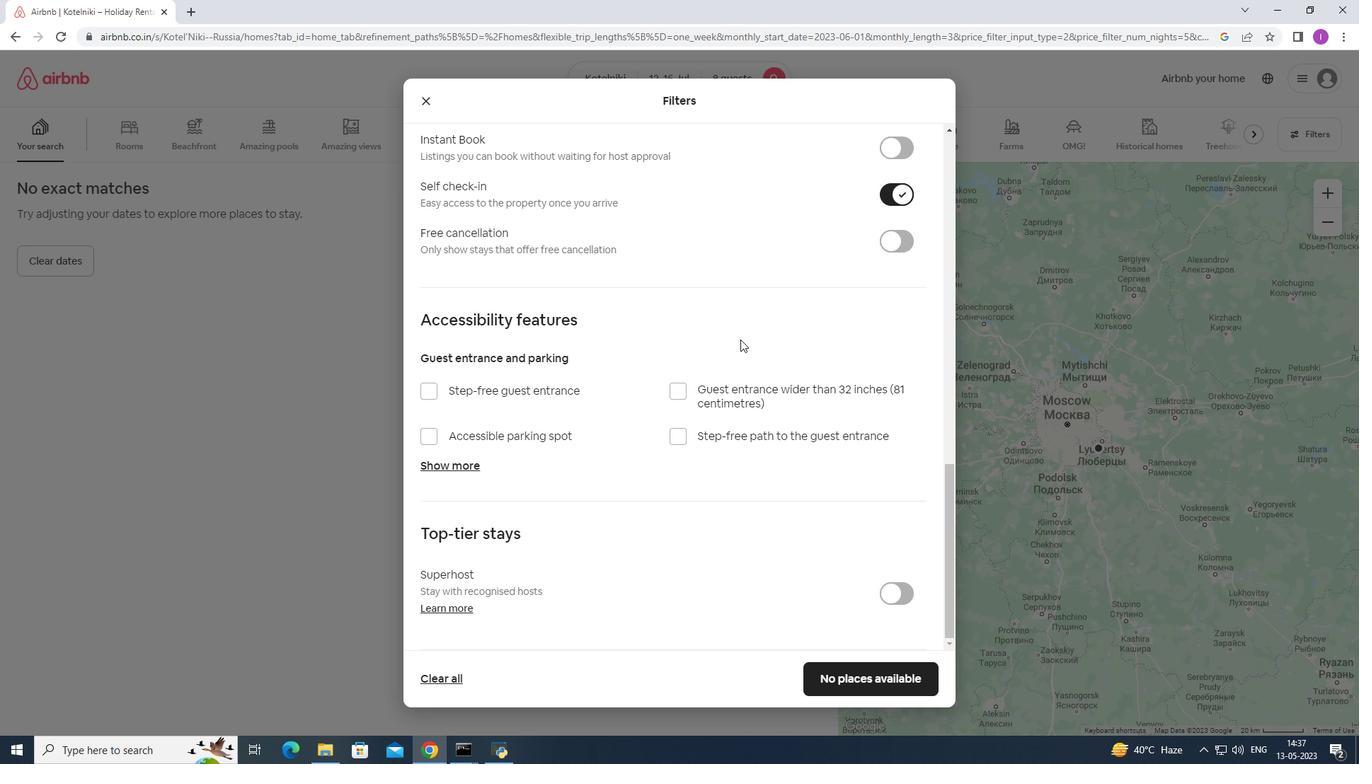 
Action: Mouse scrolled (740, 340) with delta (0, 0)
Screenshot: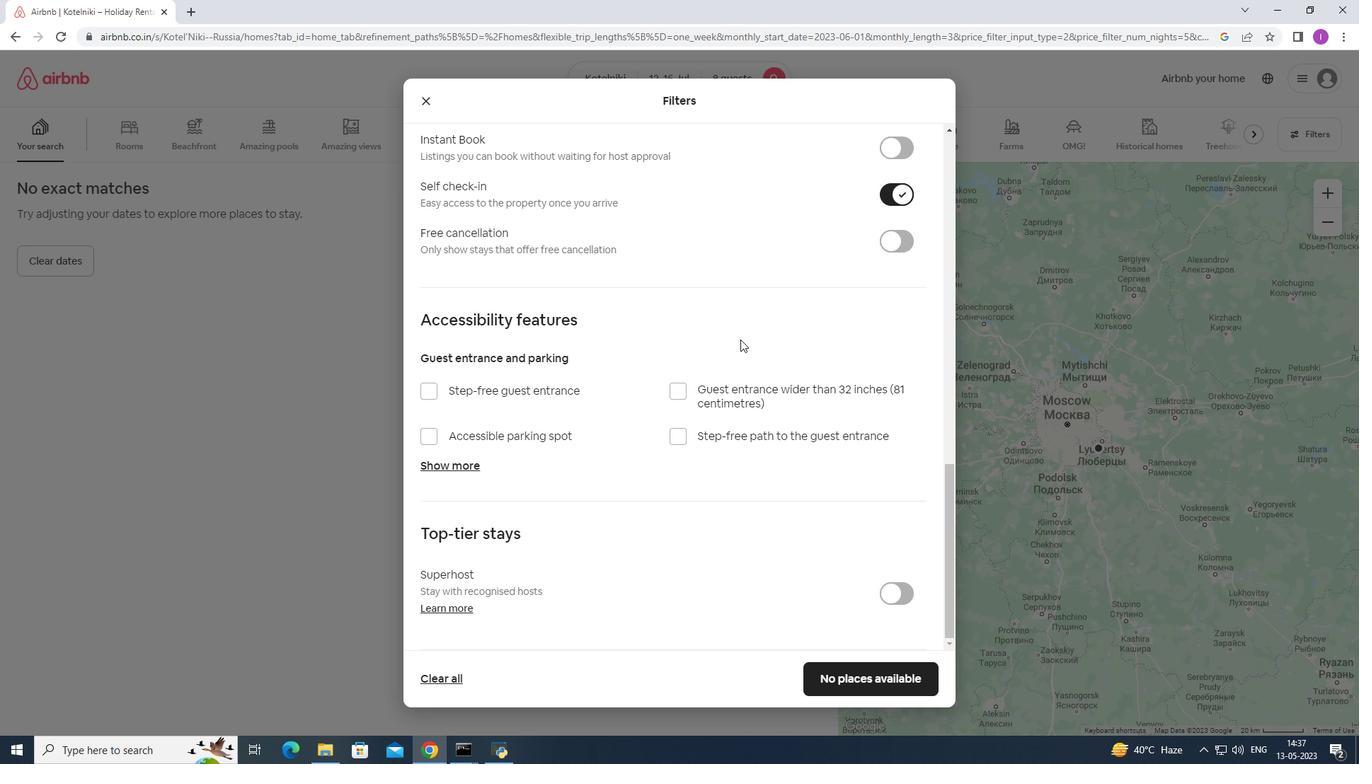 
Action: Mouse moved to (740, 342)
Screenshot: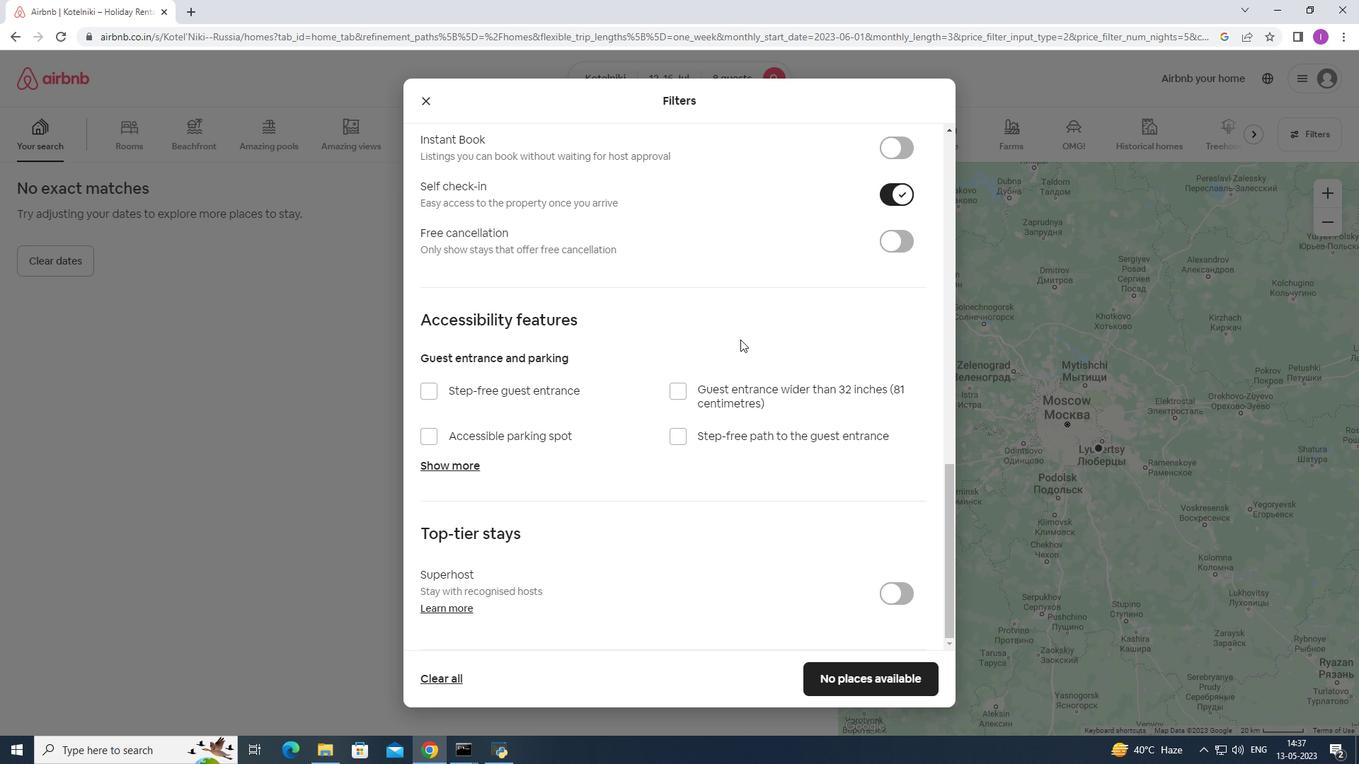 
Action: Mouse scrolled (740, 341) with delta (0, 0)
Screenshot: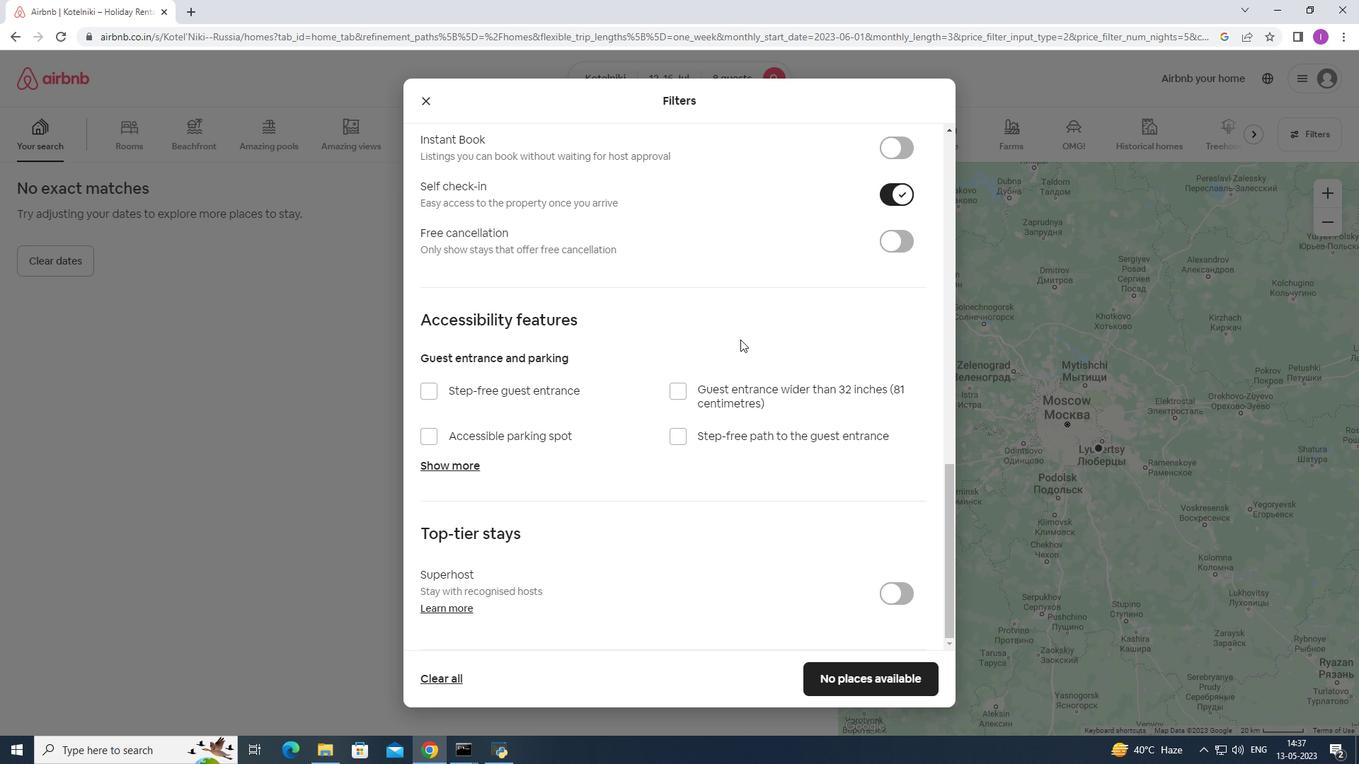 
Action: Mouse scrolled (740, 341) with delta (0, 0)
Screenshot: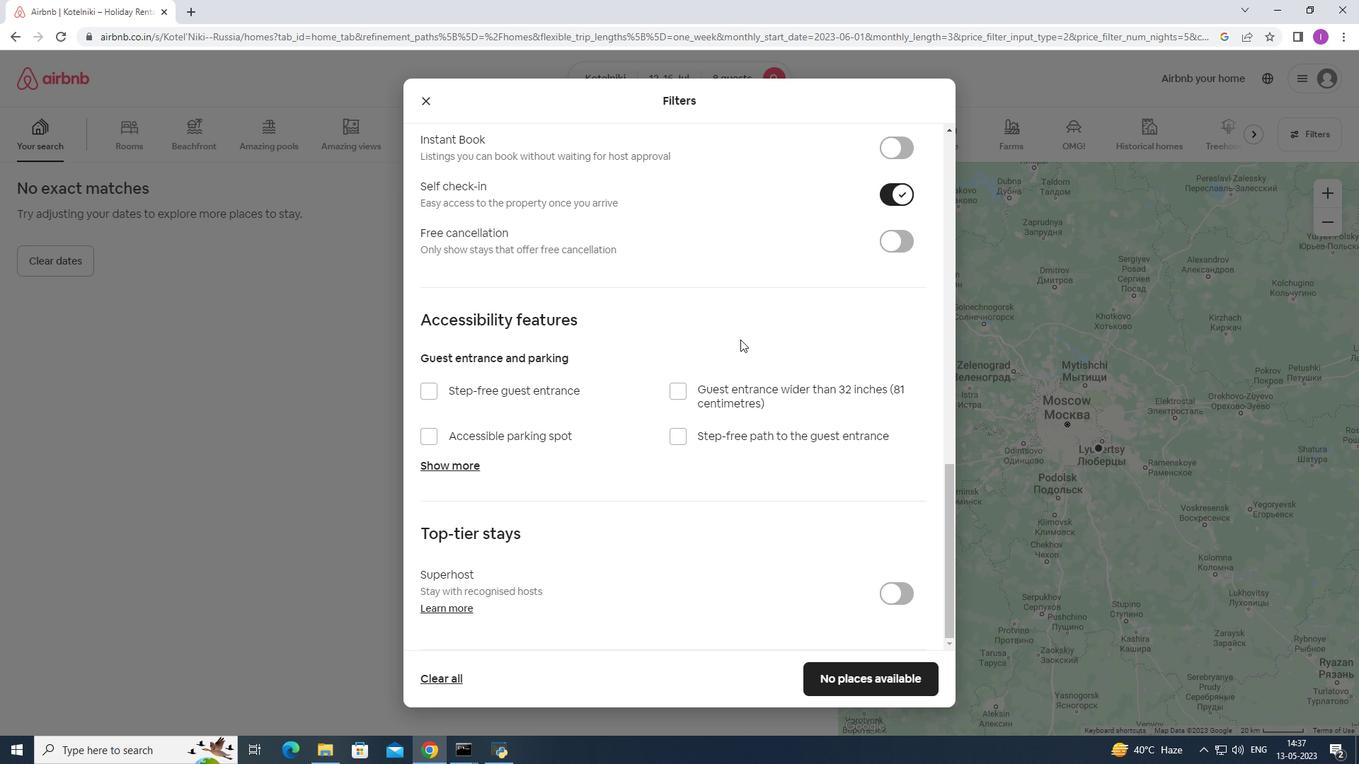 
Action: Mouse scrolled (740, 341) with delta (0, 0)
Screenshot: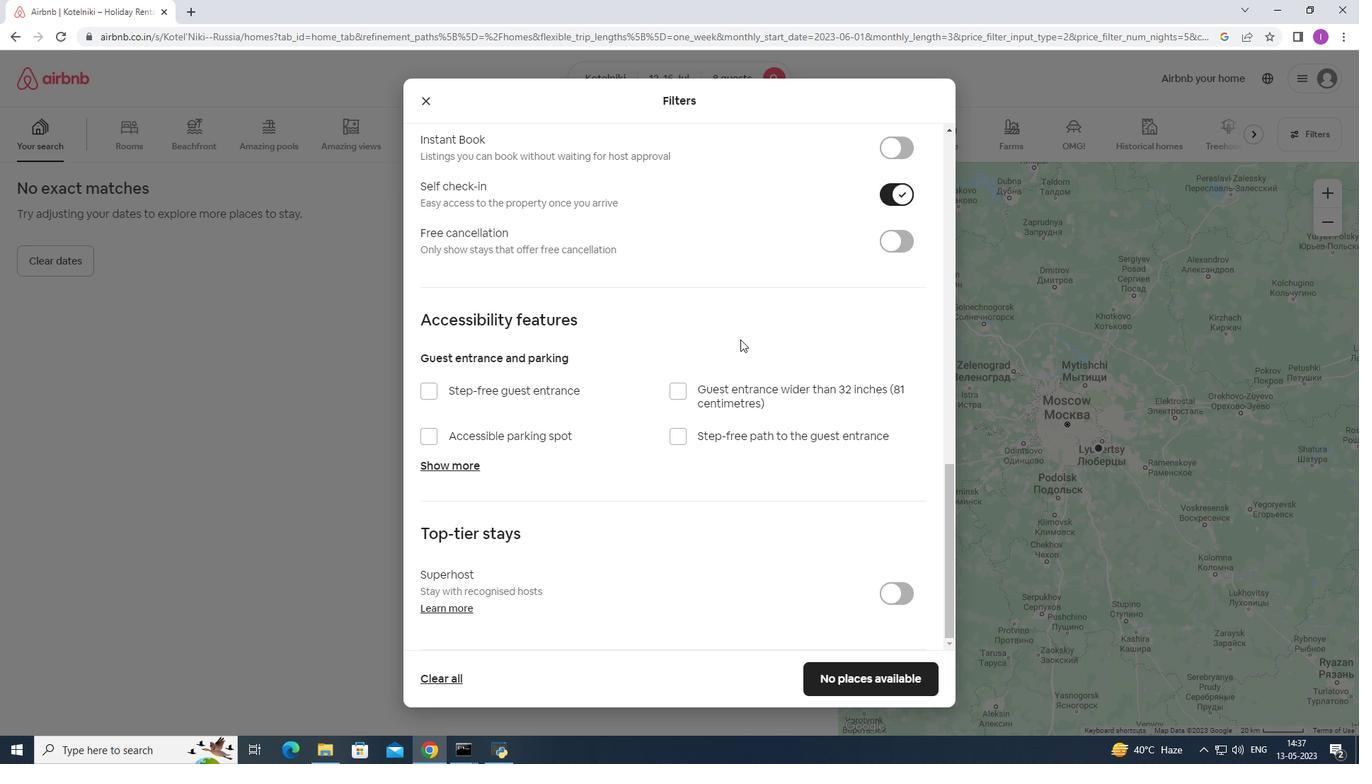 
Action: Mouse moved to (738, 350)
Screenshot: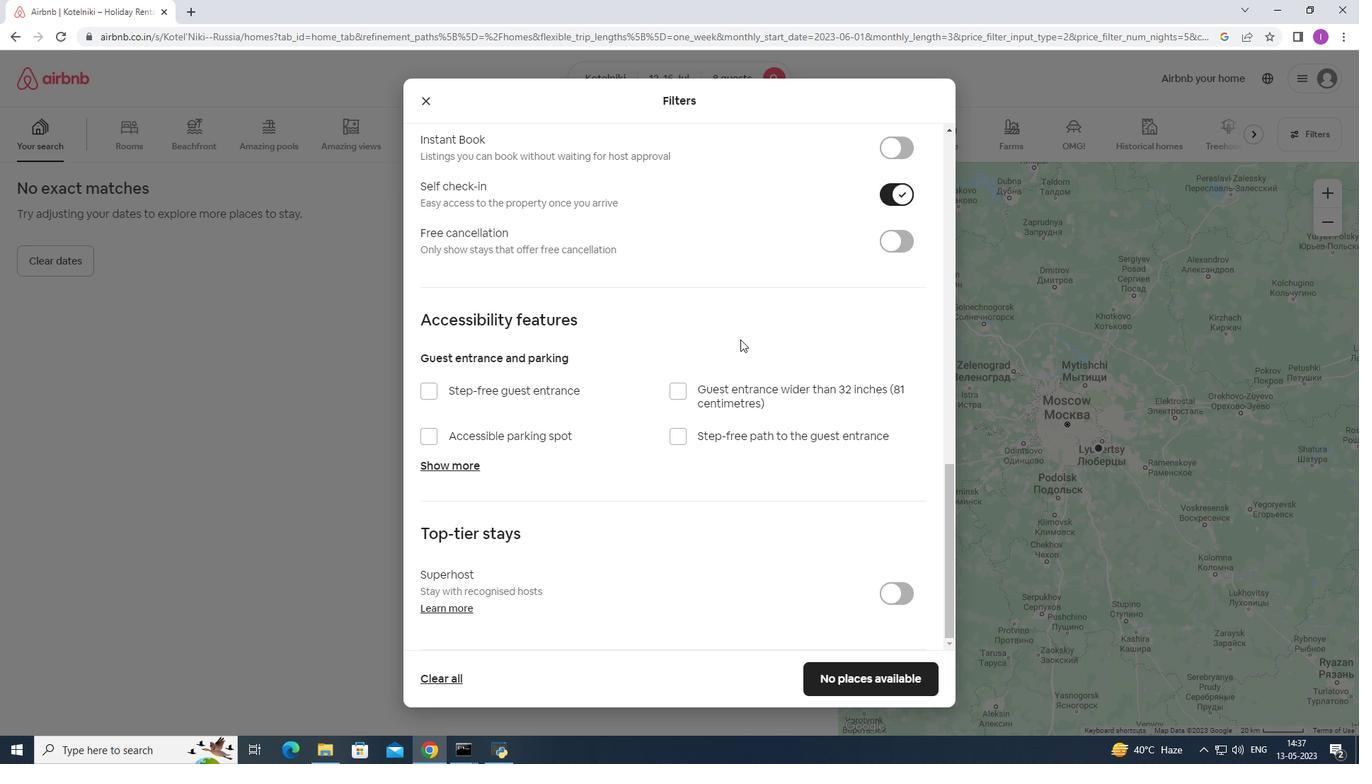 
Action: Mouse scrolled (738, 349) with delta (0, 0)
Screenshot: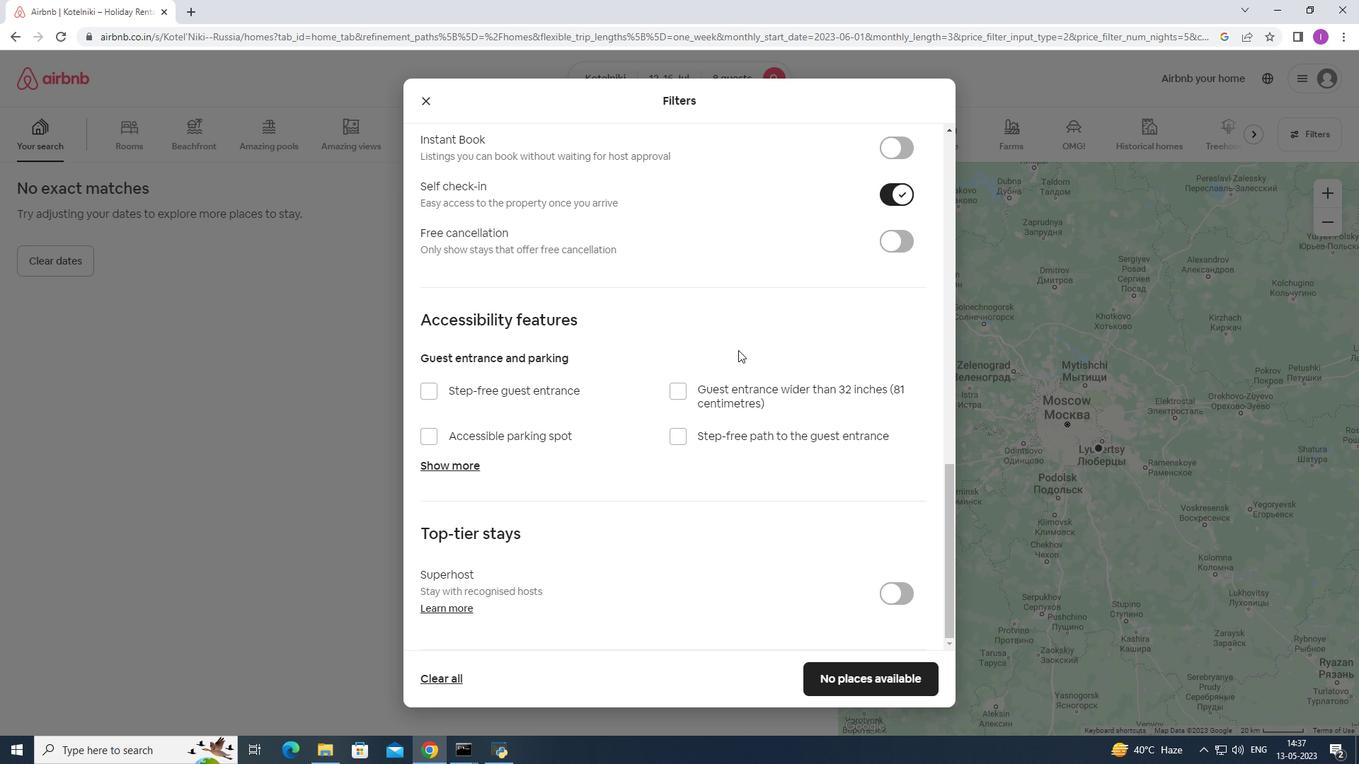 
Action: Mouse moved to (738, 353)
Screenshot: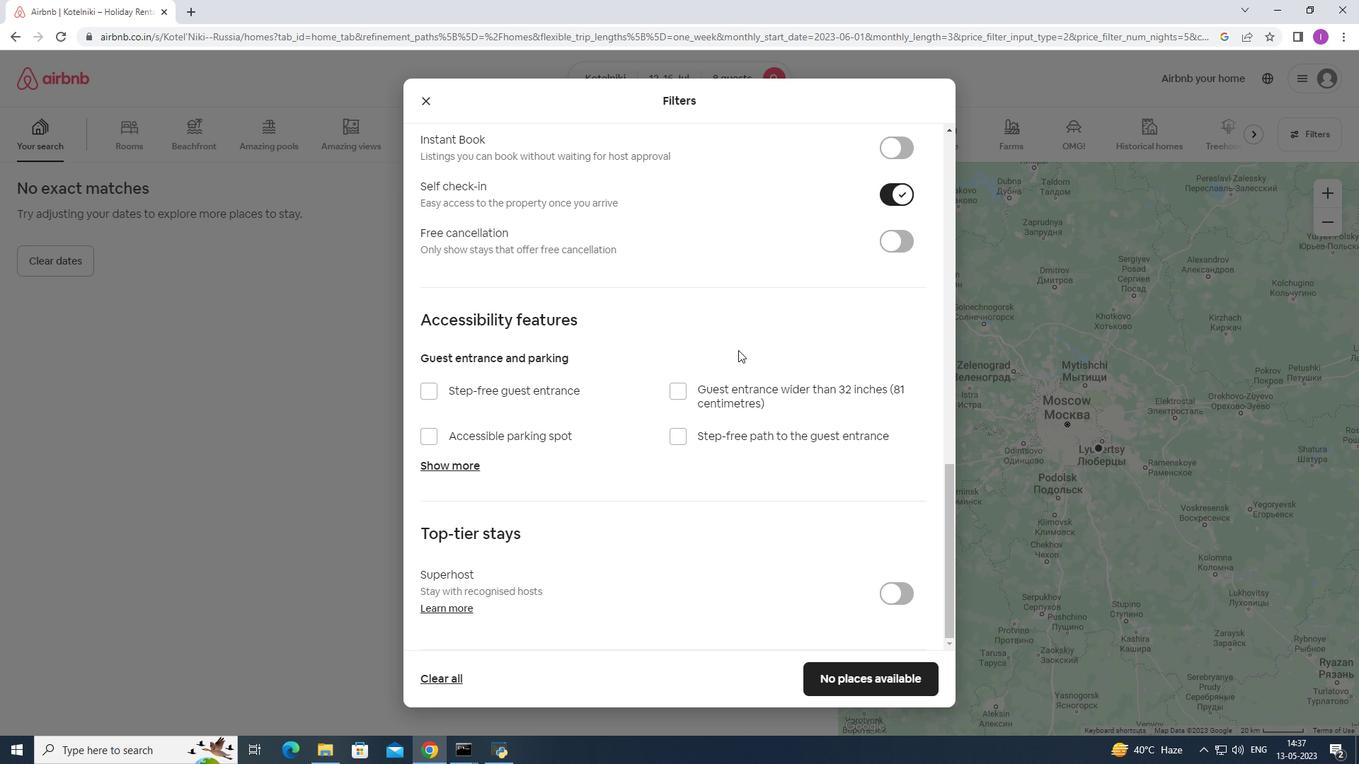
Action: Mouse scrolled (738, 352) with delta (0, 0)
Screenshot: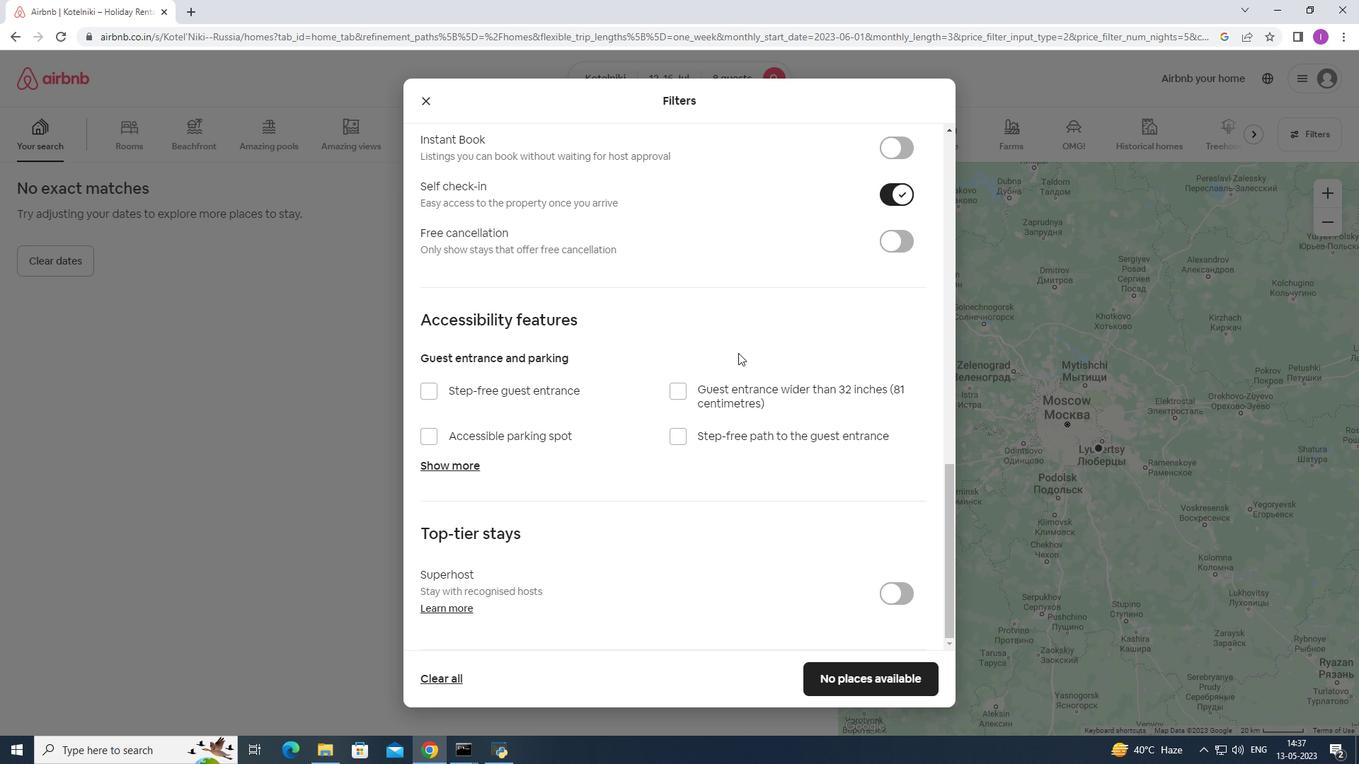 
Action: Mouse moved to (738, 354)
Screenshot: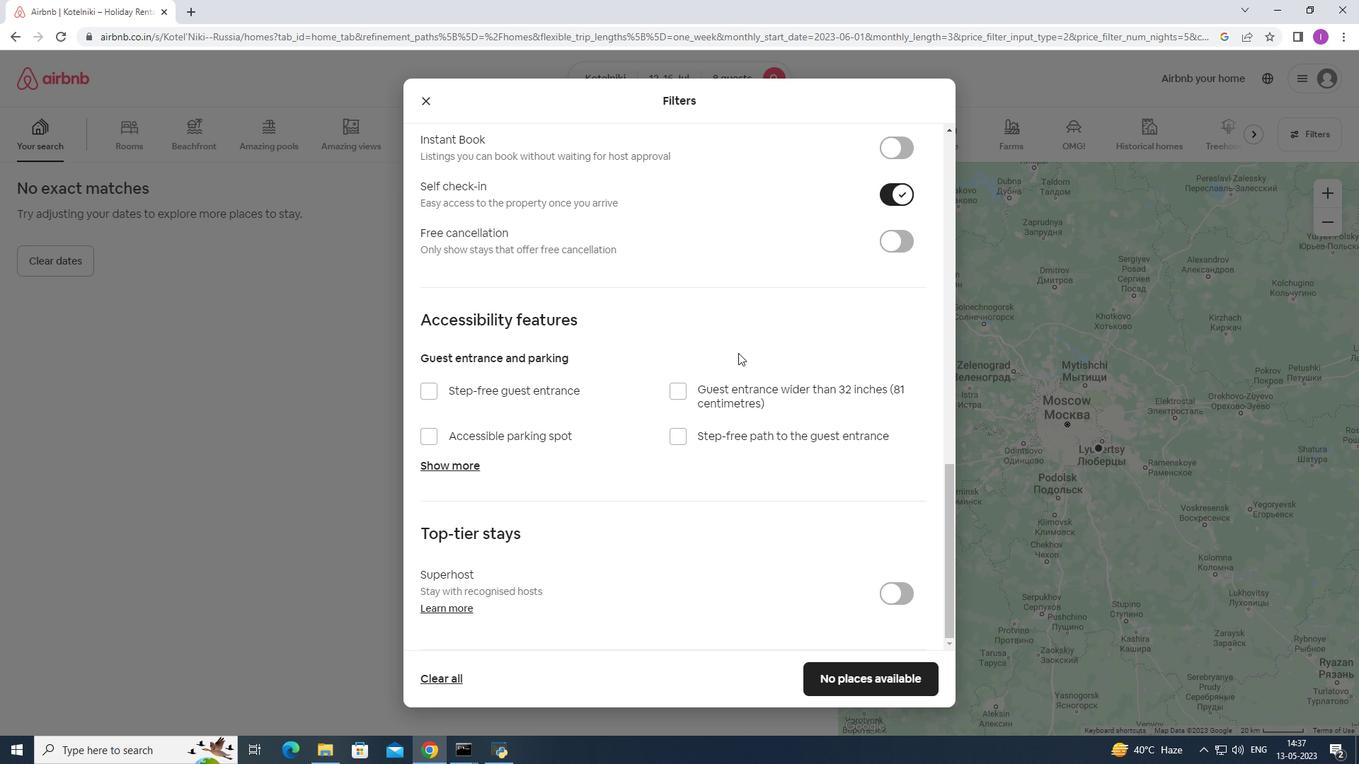
Action: Mouse scrolled (738, 353) with delta (0, 0)
Screenshot: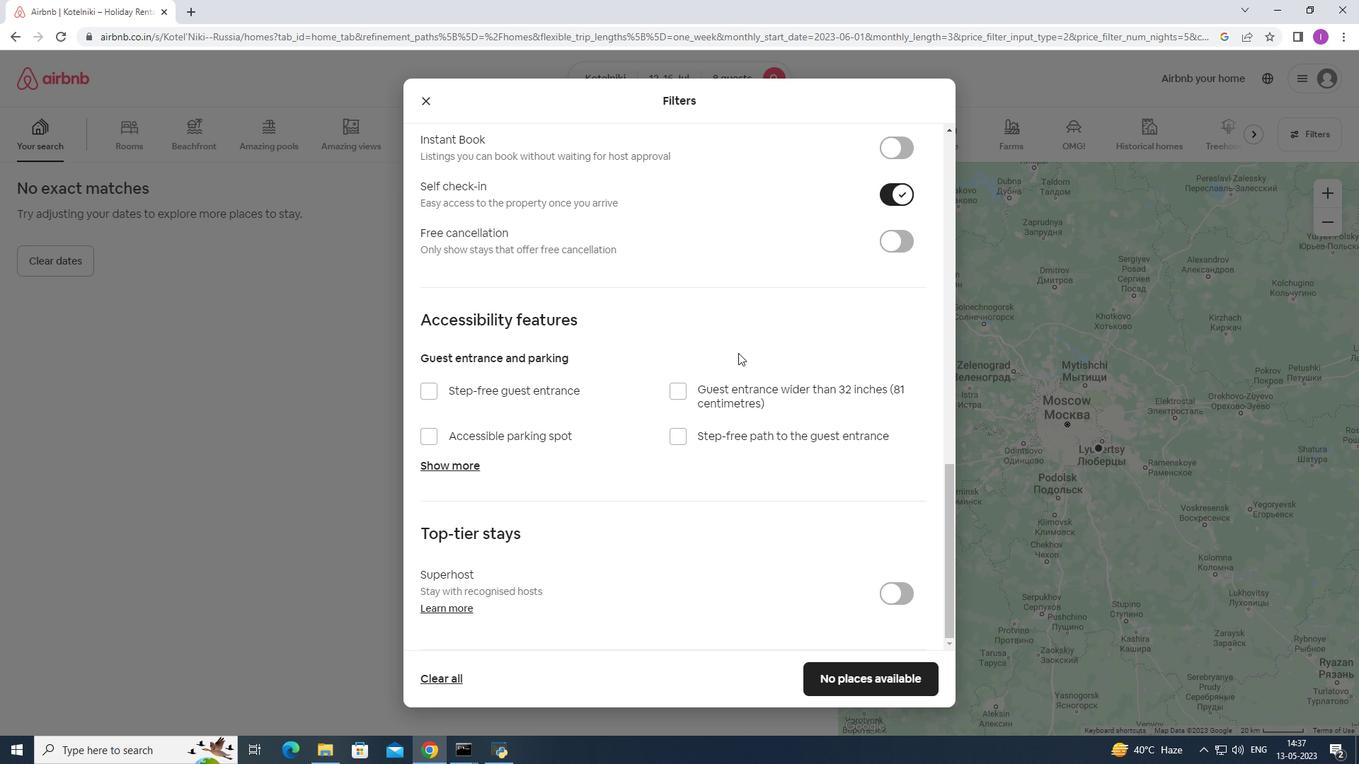 
Action: Mouse moved to (738, 354)
Screenshot: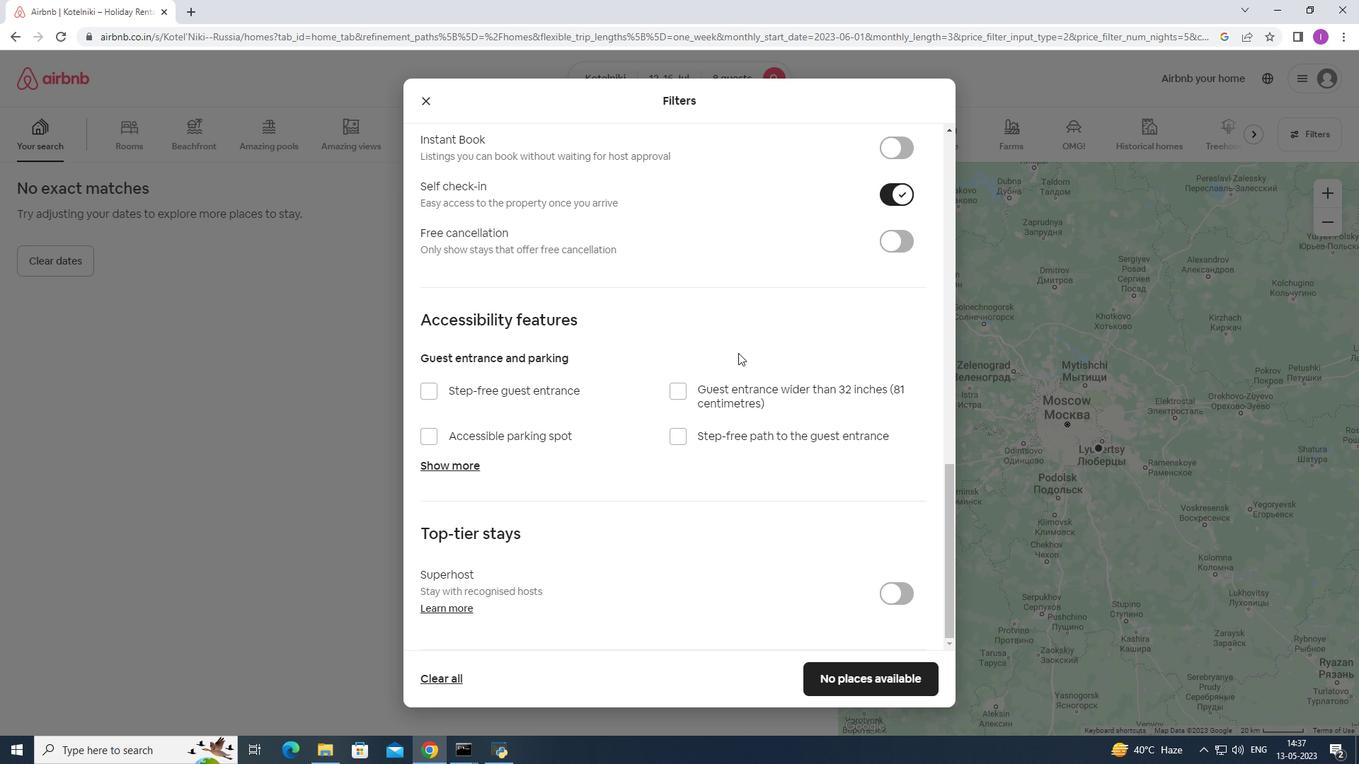 
Action: Mouse scrolled (738, 354) with delta (0, 0)
Screenshot: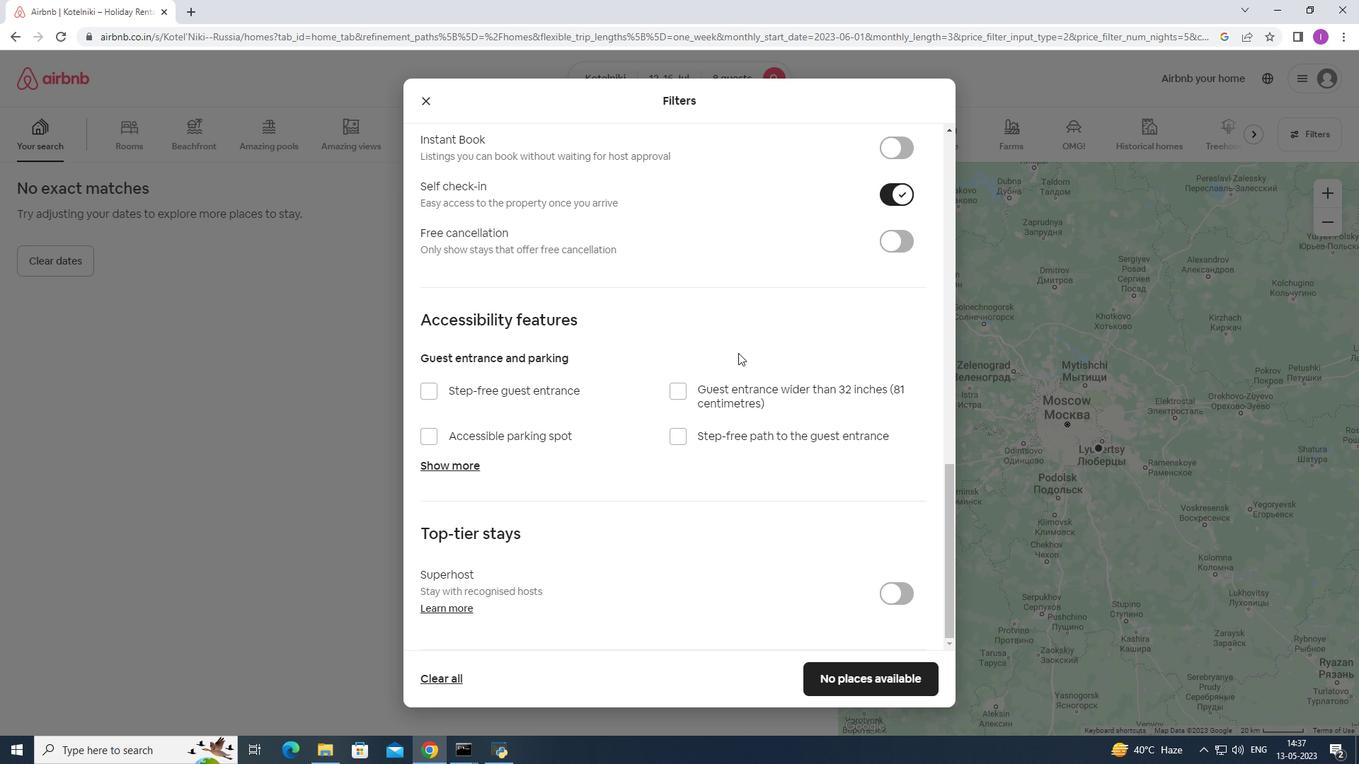 
Action: Mouse moved to (841, 683)
Screenshot: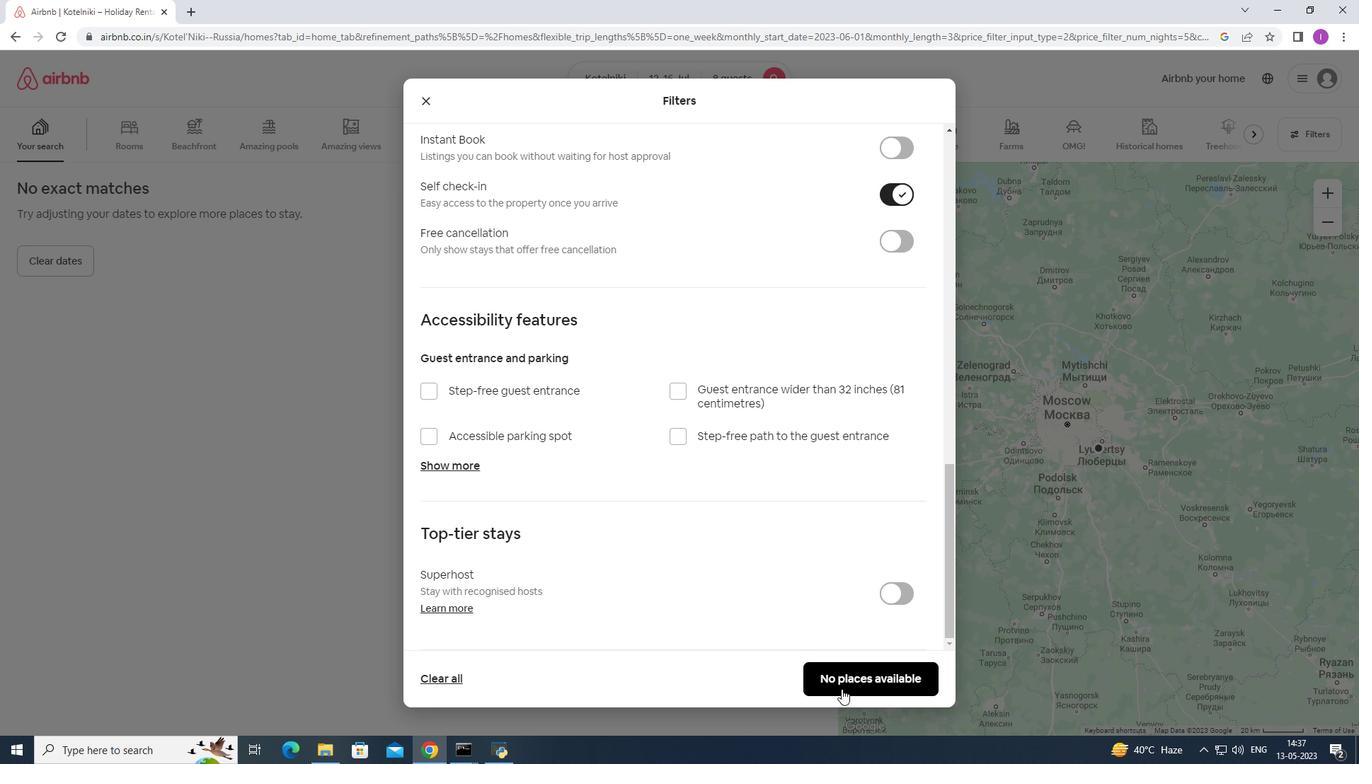 
Action: Mouse pressed left at (841, 683)
Screenshot: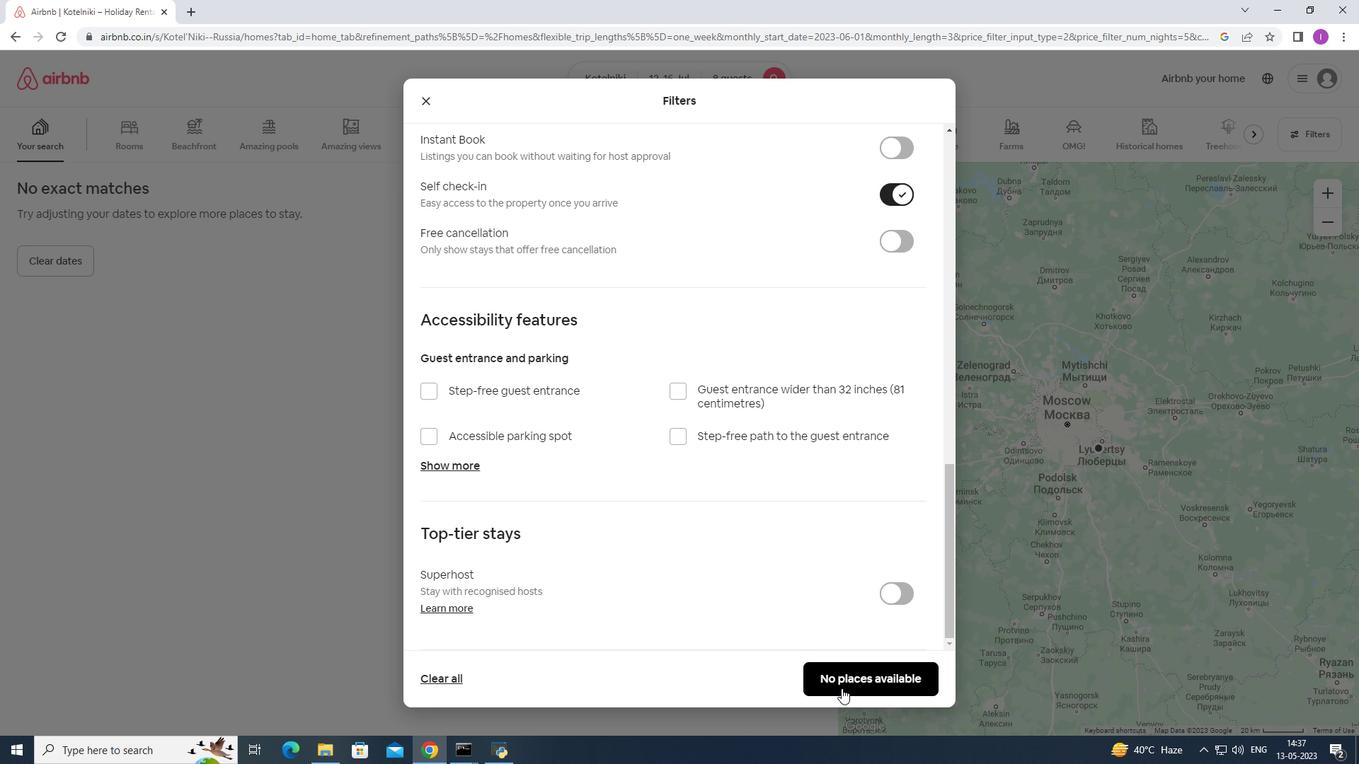 
Action: Mouse moved to (720, 583)
Screenshot: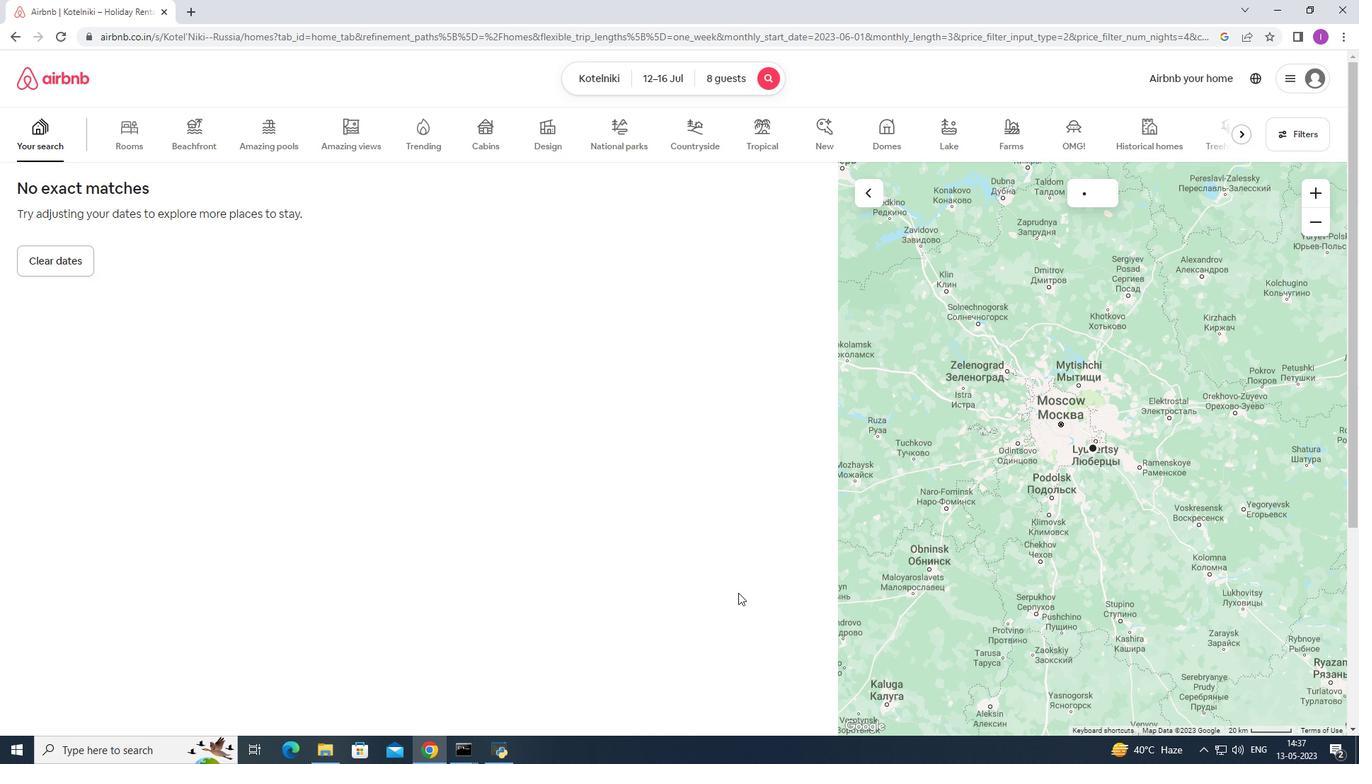 
